 Task: Explore Airbnb properties in Montana.
Action: Mouse moved to (419, 58)
Screenshot: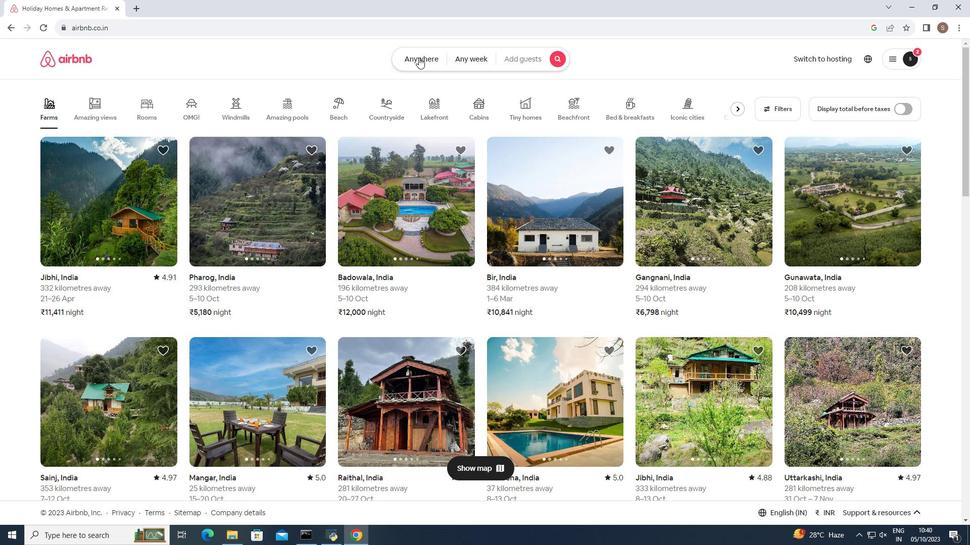 
Action: Mouse pressed left at (419, 58)
Screenshot: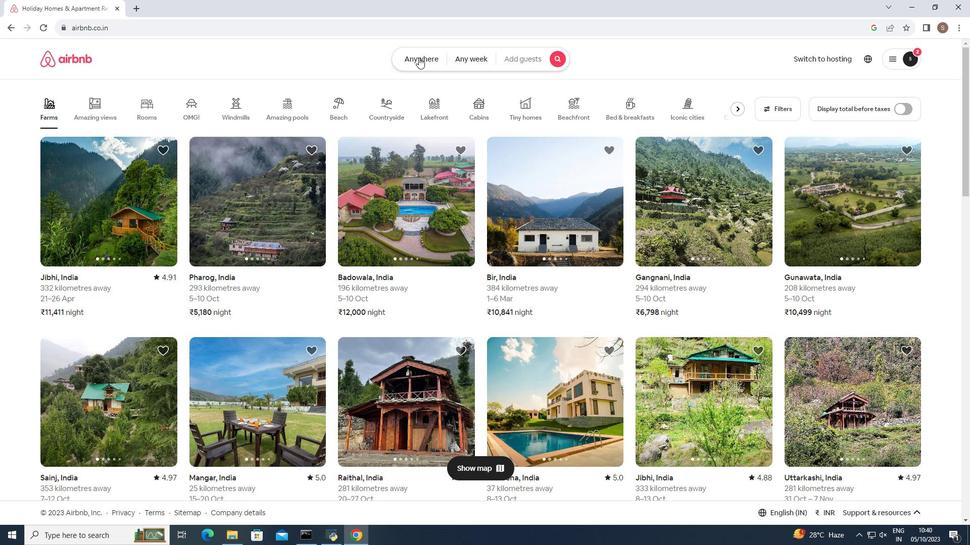 
Action: Mouse moved to (346, 100)
Screenshot: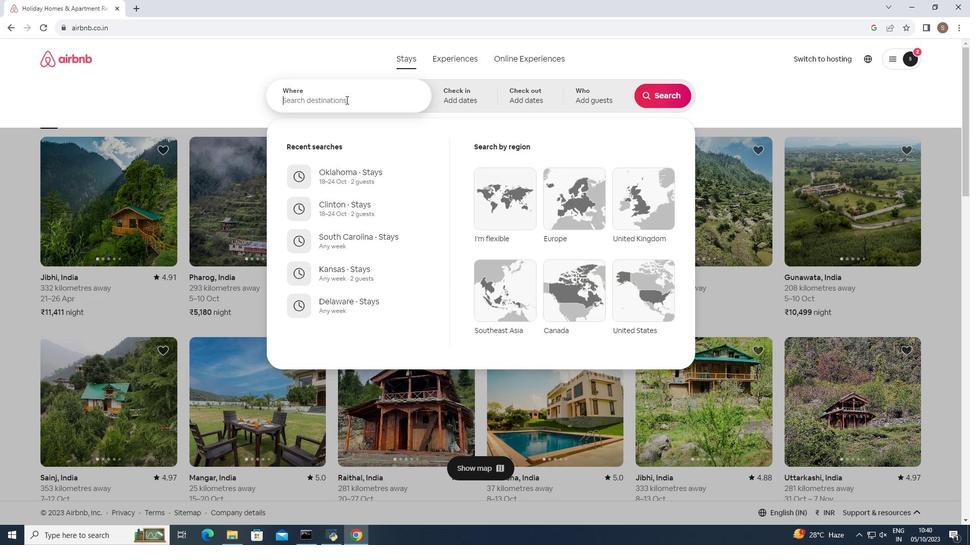 
Action: Mouse pressed left at (346, 100)
Screenshot: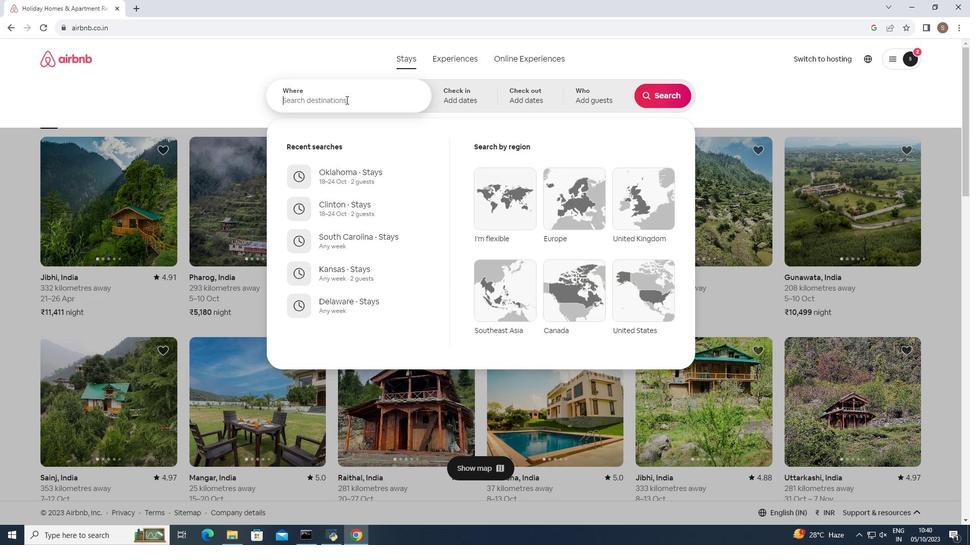 
Action: Key pressed <Key.shift><Key.shift><Key.shift><Key.shift><Key.shift>Montana
Screenshot: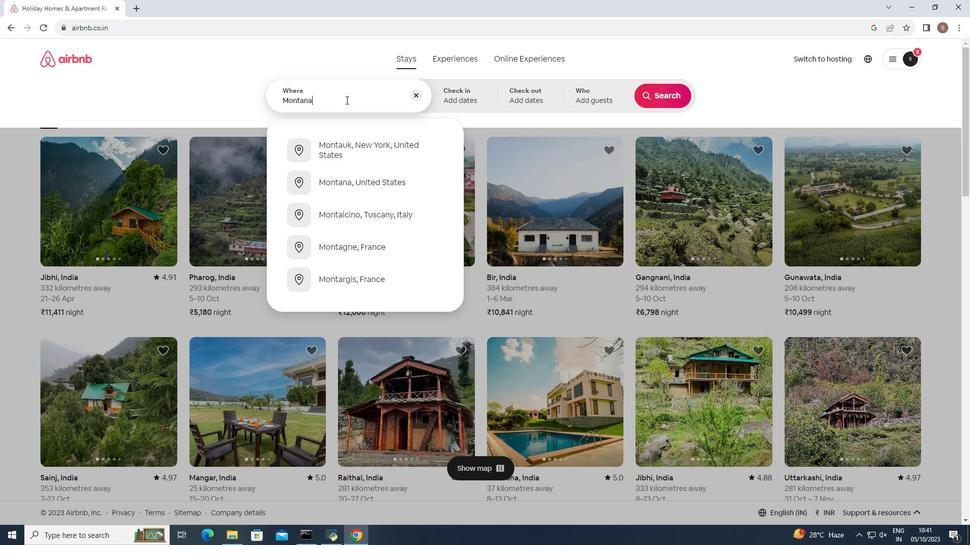 
Action: Mouse moved to (374, 153)
Screenshot: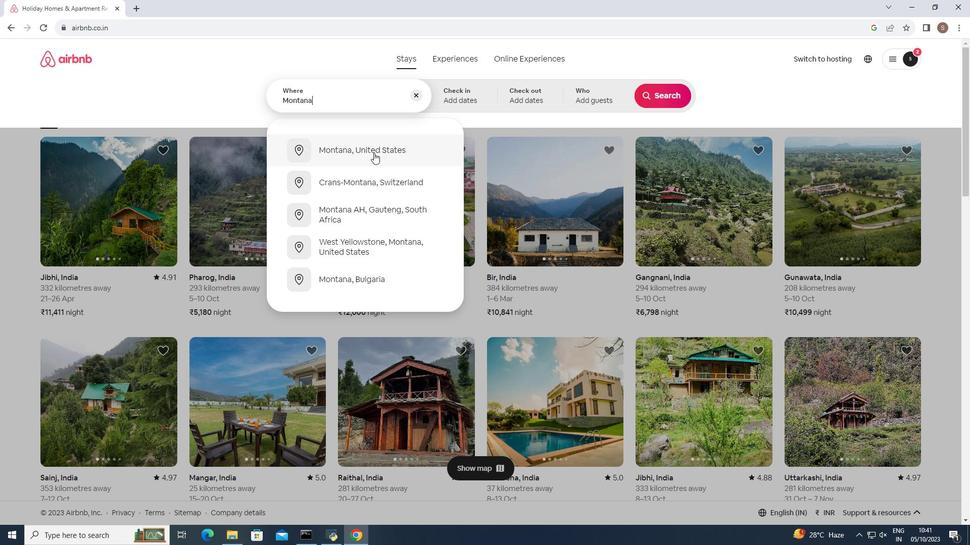 
Action: Mouse pressed left at (374, 153)
Screenshot: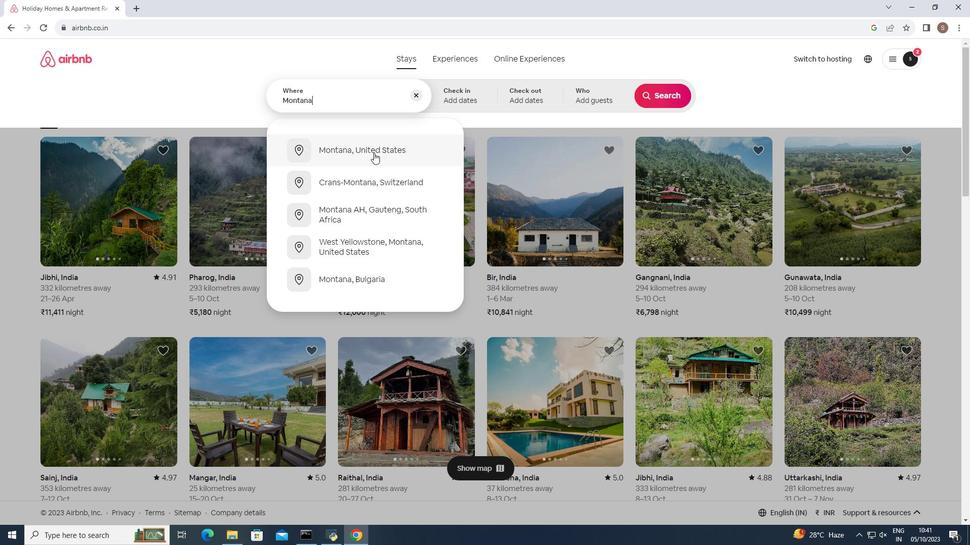 
Action: Mouse moved to (651, 98)
Screenshot: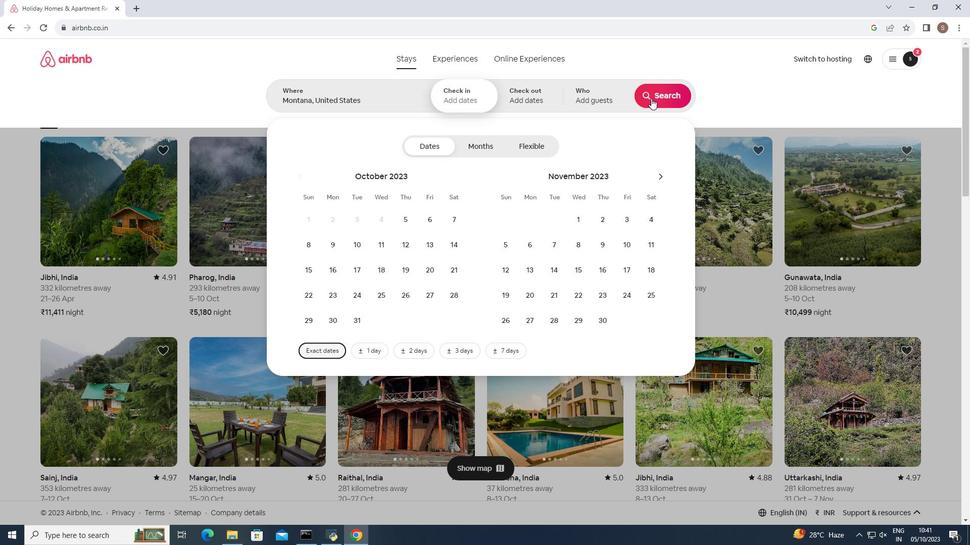 
Action: Mouse pressed left at (651, 98)
Screenshot: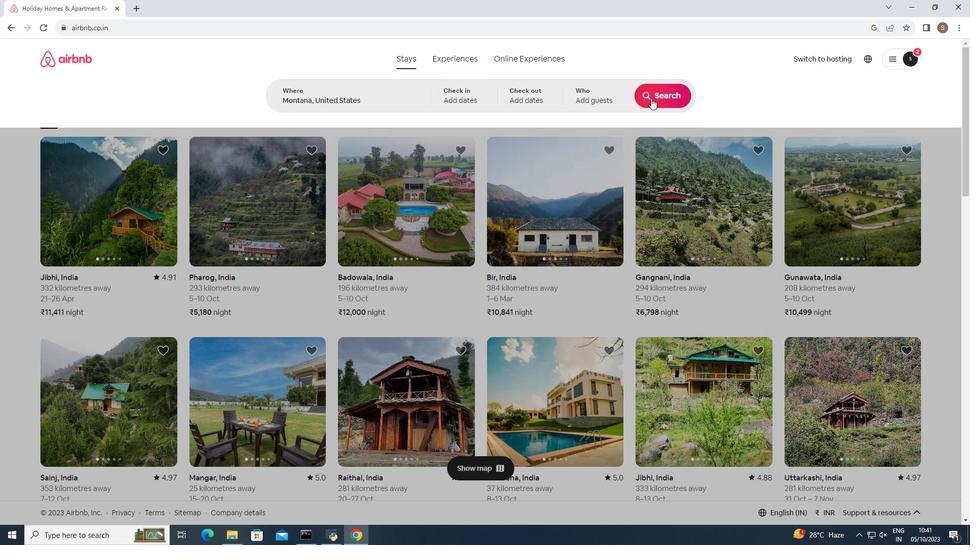 
Action: Mouse moved to (261, 219)
Screenshot: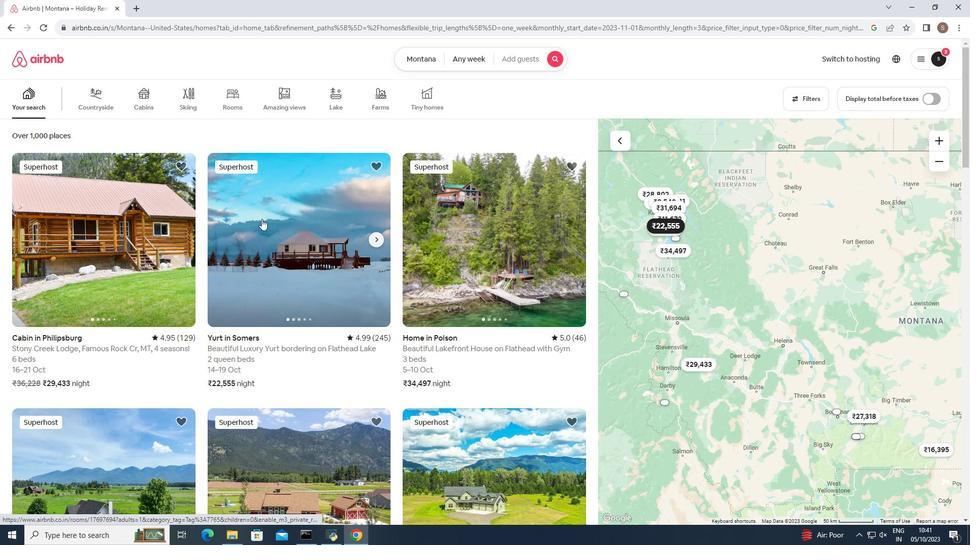 
Action: Mouse scrolled (261, 218) with delta (0, 0)
Screenshot: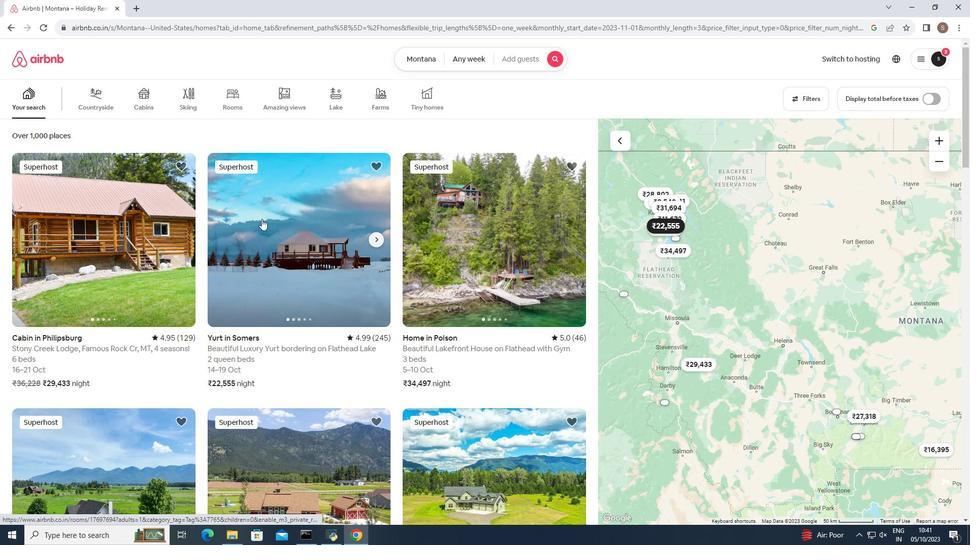 
Action: Mouse moved to (817, 102)
Screenshot: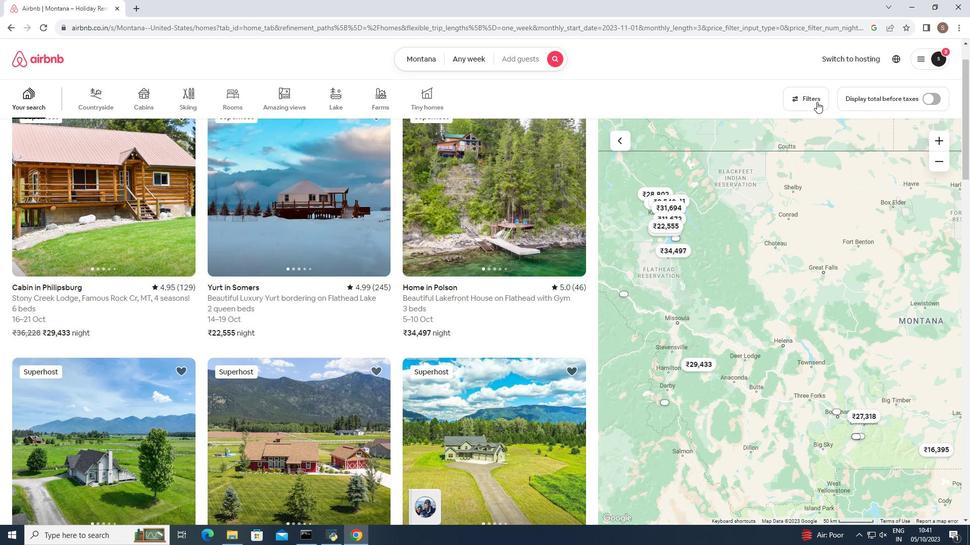 
Action: Mouse pressed left at (817, 102)
Screenshot: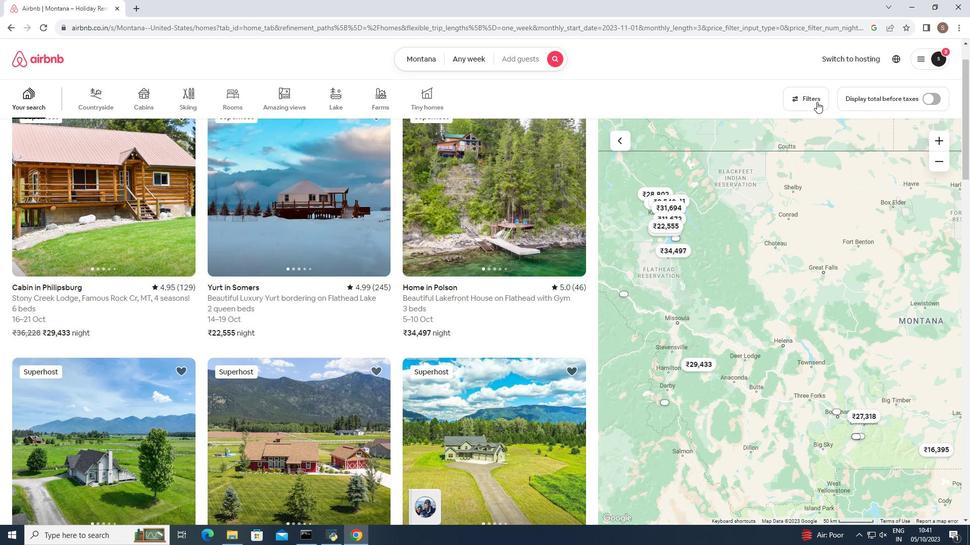 
Action: Mouse moved to (453, 245)
Screenshot: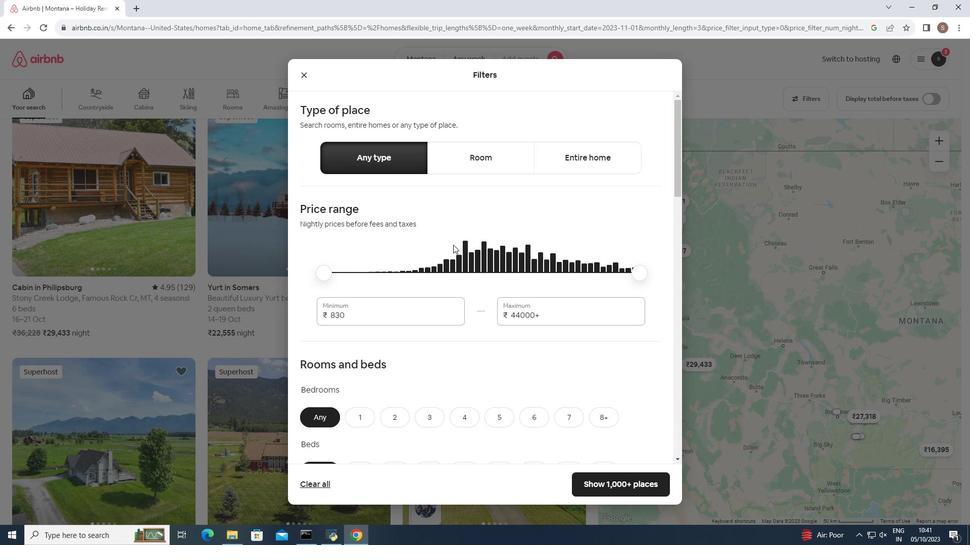 
Action: Mouse scrolled (453, 244) with delta (0, 0)
Screenshot: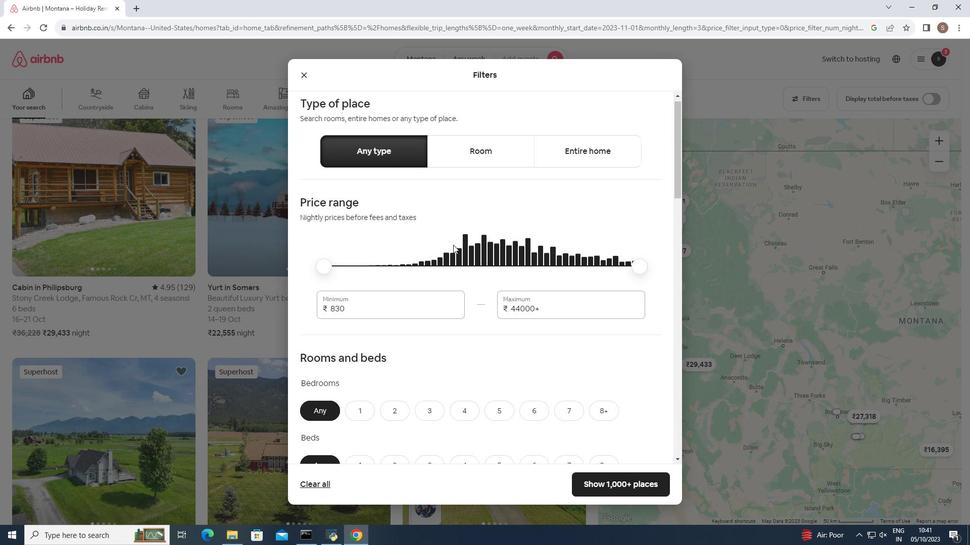 
Action: Mouse scrolled (453, 244) with delta (0, 0)
Screenshot: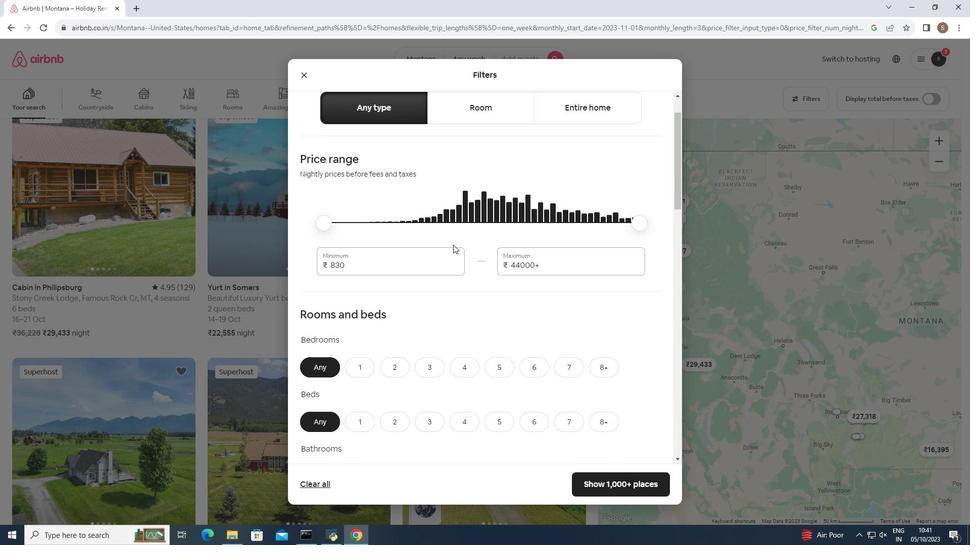 
Action: Mouse scrolled (453, 244) with delta (0, 0)
Screenshot: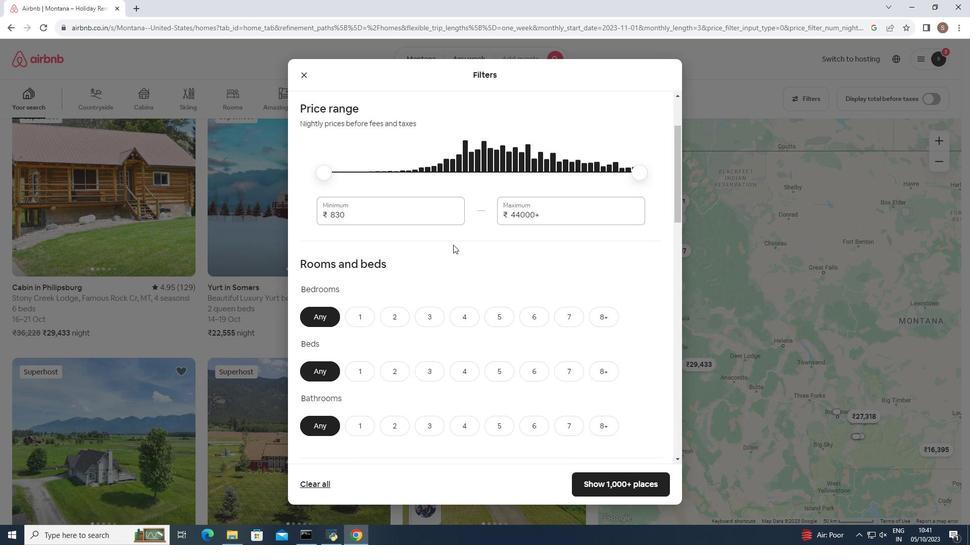 
Action: Mouse scrolled (453, 244) with delta (0, 0)
Screenshot: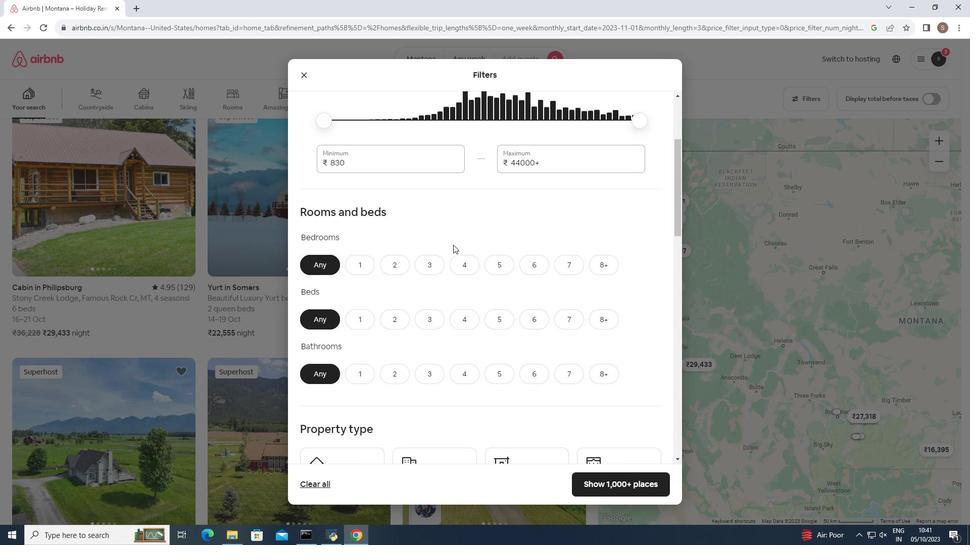
Action: Mouse scrolled (453, 244) with delta (0, 0)
Screenshot: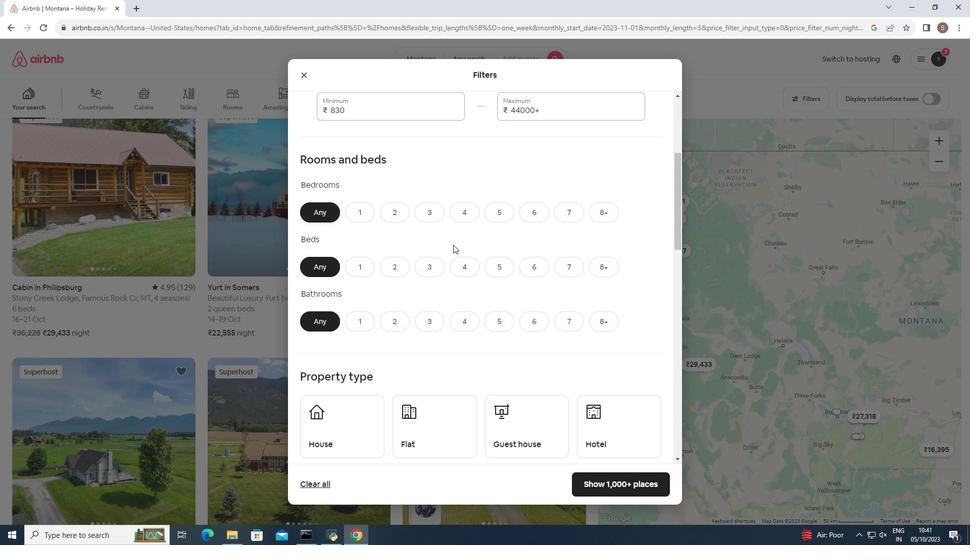 
Action: Mouse scrolled (453, 244) with delta (0, 0)
Screenshot: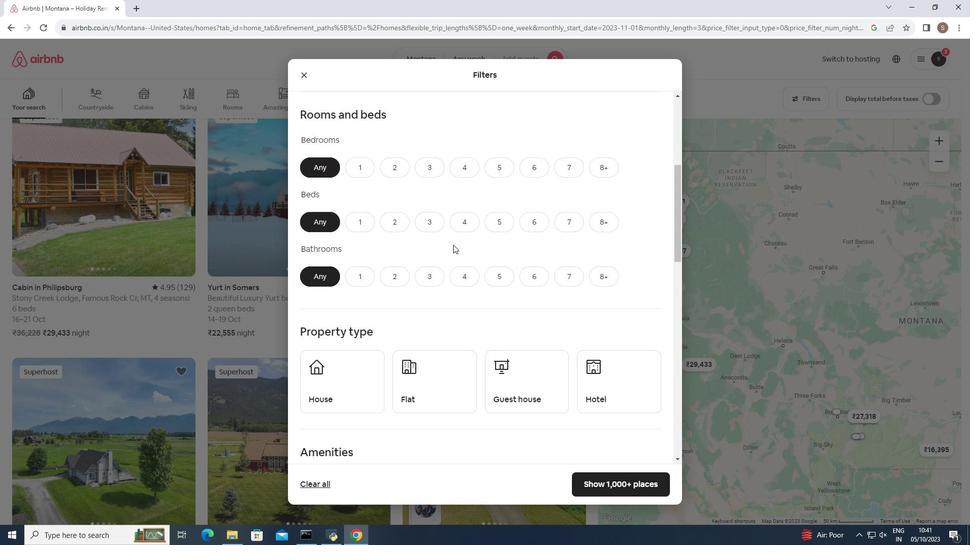 
Action: Mouse scrolled (453, 244) with delta (0, 0)
Screenshot: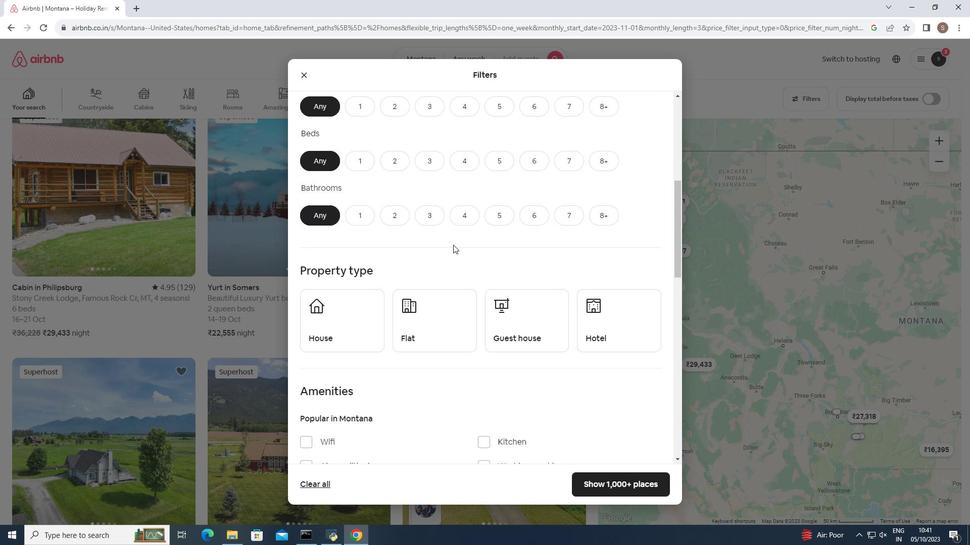 
Action: Mouse scrolled (453, 244) with delta (0, 0)
Screenshot: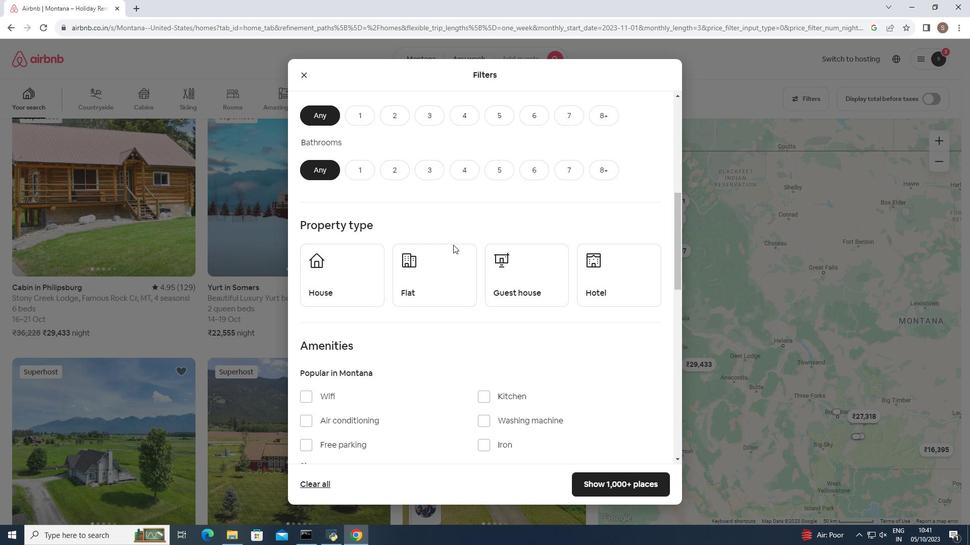 
Action: Mouse scrolled (453, 244) with delta (0, 0)
Screenshot: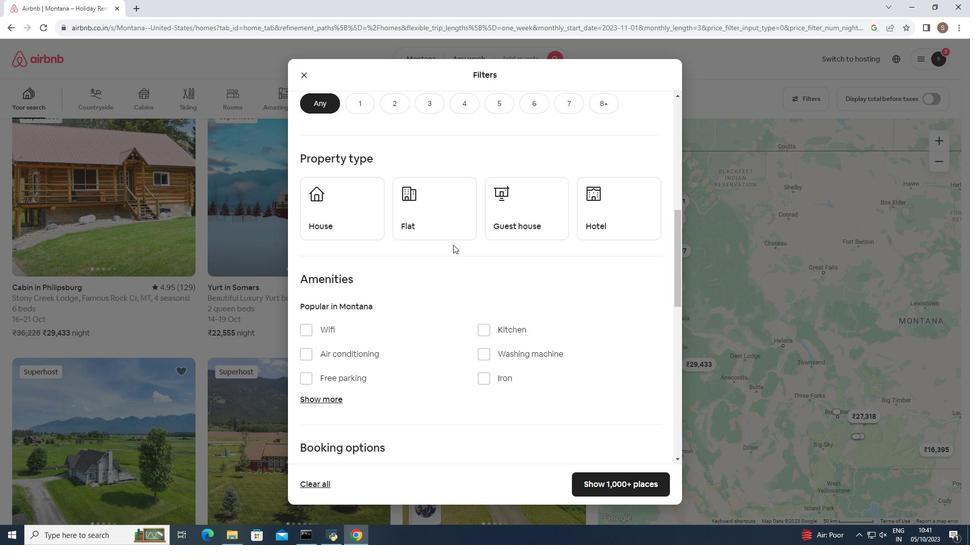 
Action: Mouse moved to (325, 369)
Screenshot: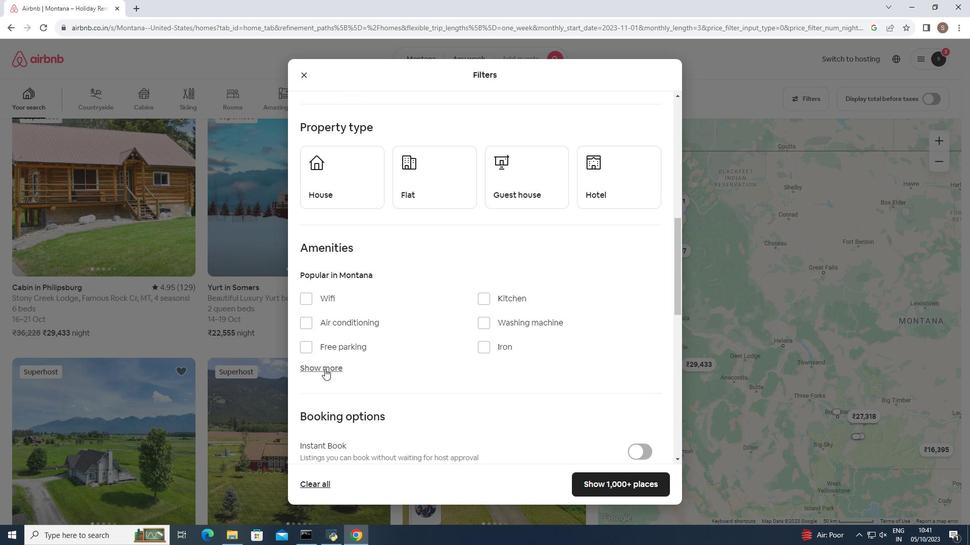 
Action: Mouse pressed left at (325, 369)
Screenshot: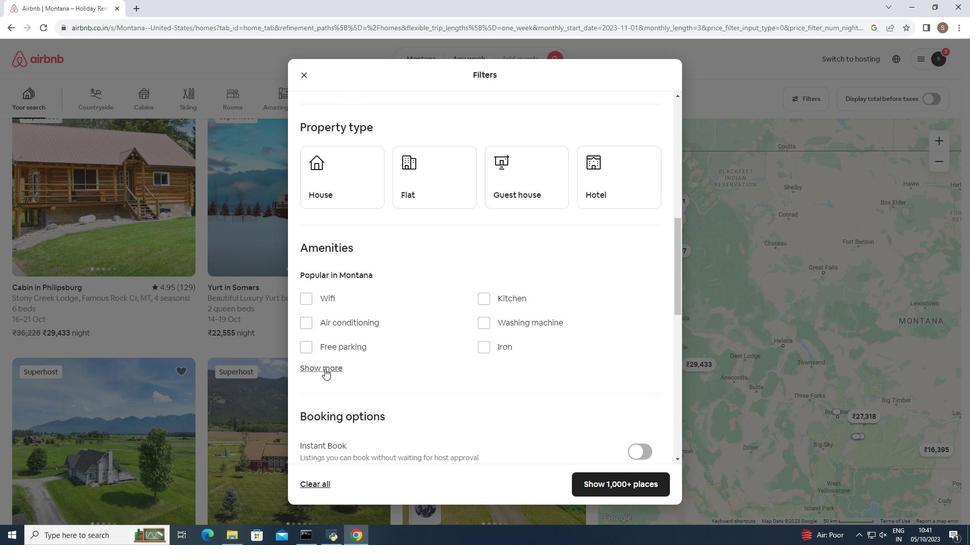 
Action: Mouse moved to (330, 365)
Screenshot: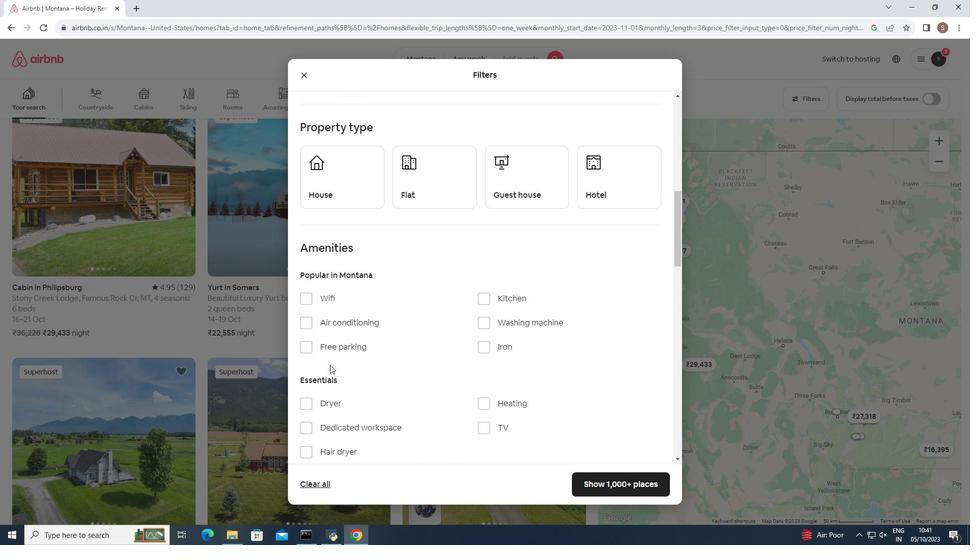 
Action: Mouse scrolled (330, 365) with delta (0, 0)
Screenshot: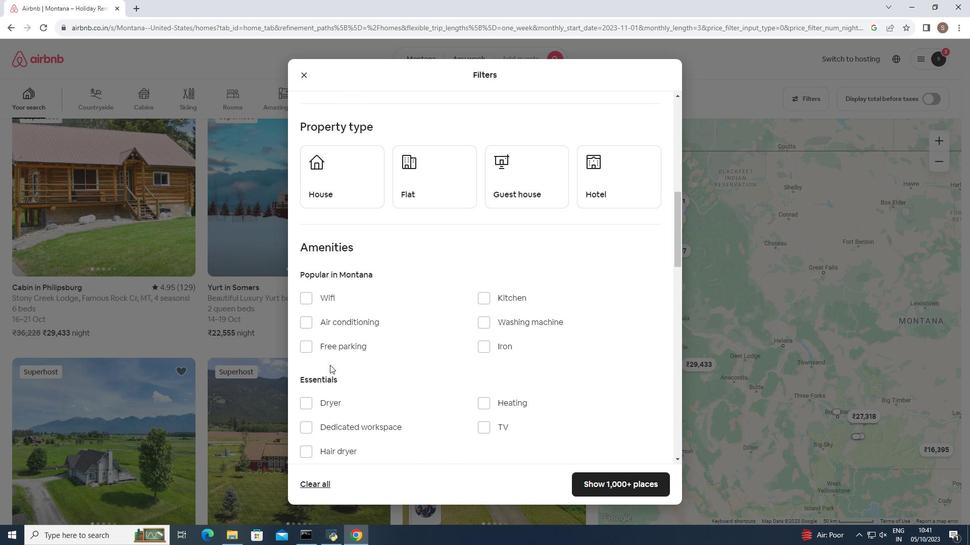 
Action: Mouse scrolled (330, 365) with delta (0, 0)
Screenshot: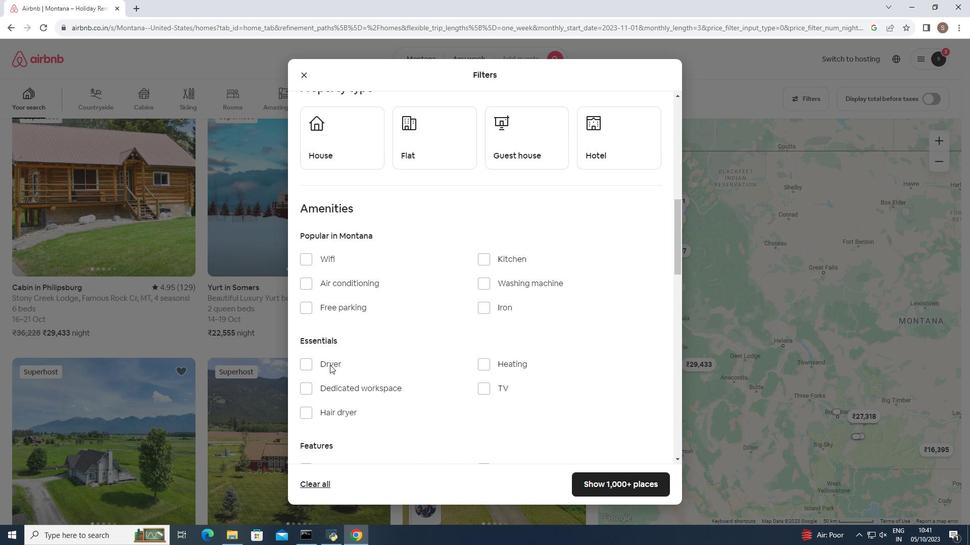 
Action: Mouse moved to (330, 365)
Screenshot: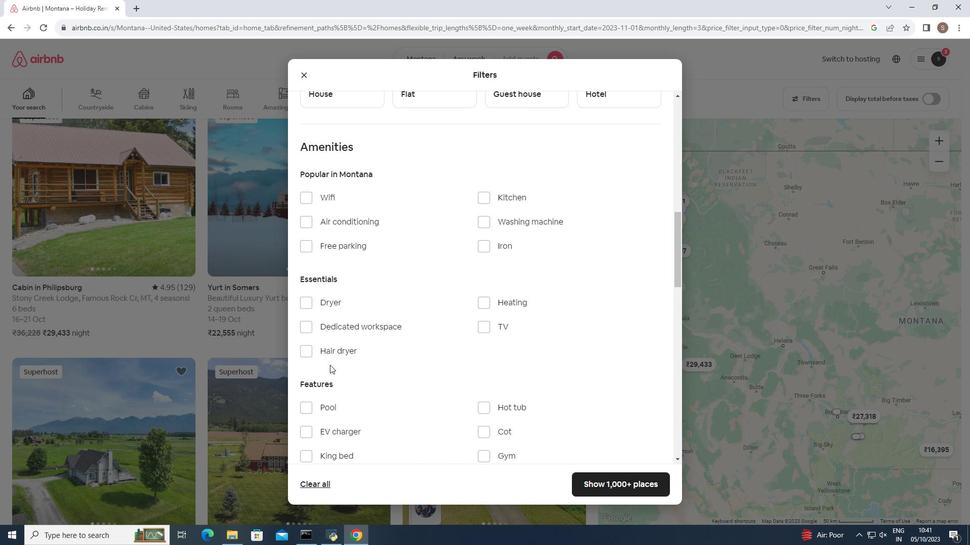 
Action: Mouse scrolled (330, 365) with delta (0, 0)
Screenshot: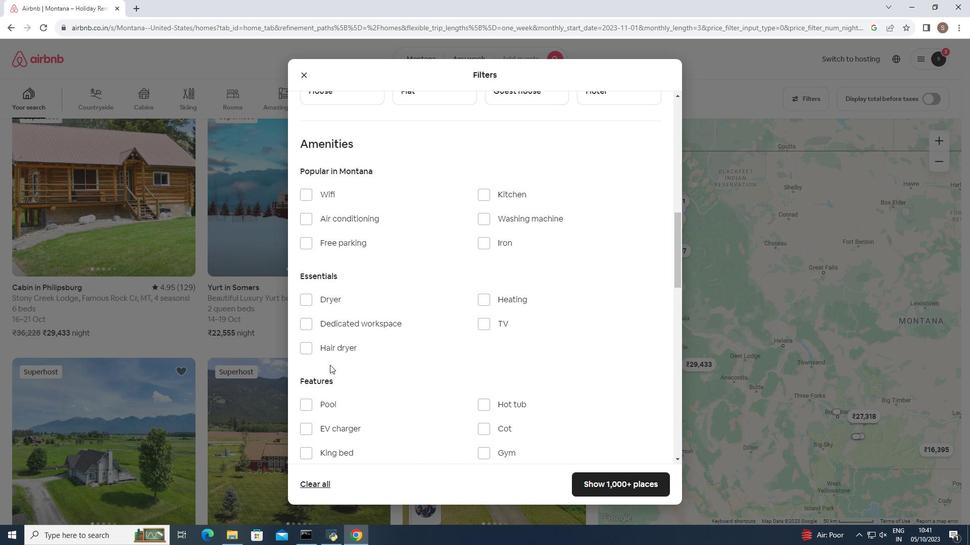 
Action: Mouse scrolled (330, 365) with delta (0, 0)
Screenshot: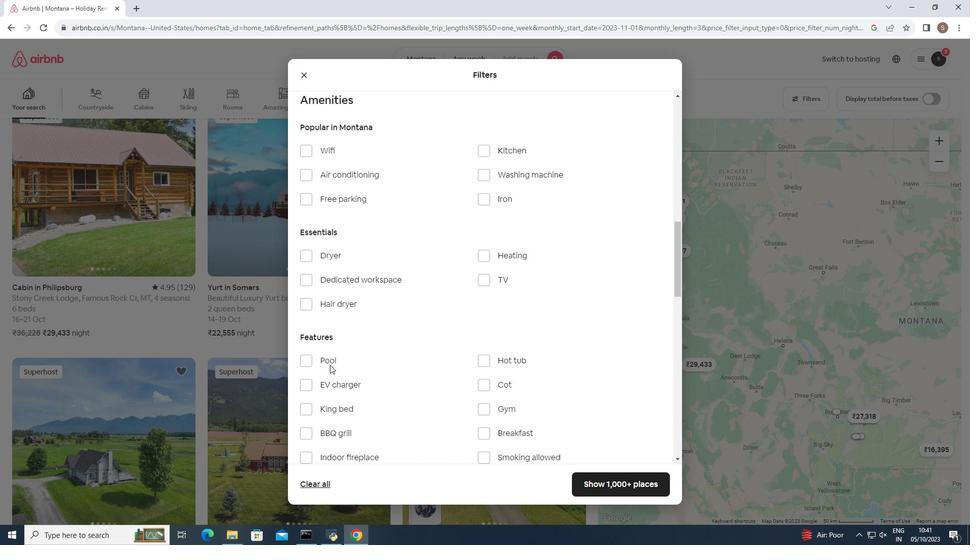 
Action: Mouse moved to (330, 365)
Screenshot: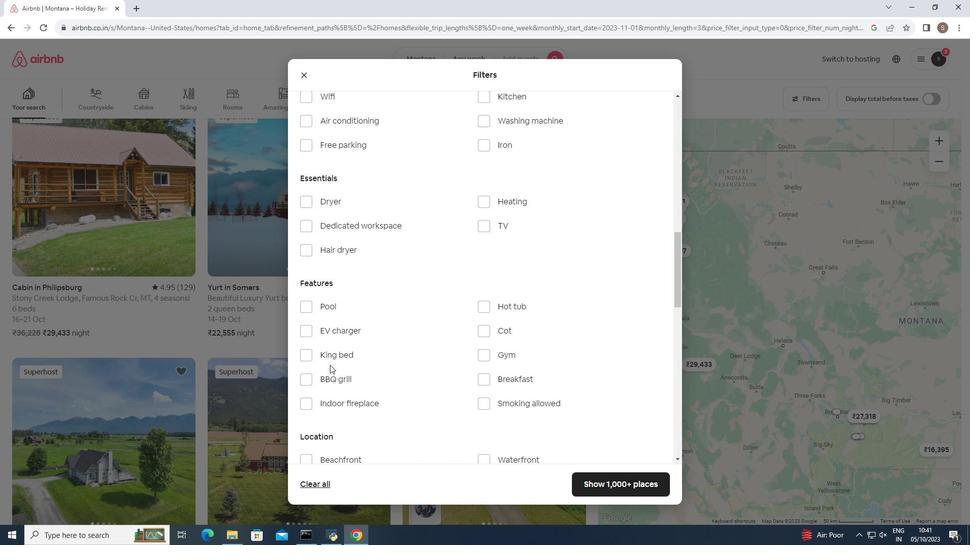 
Action: Mouse scrolled (330, 365) with delta (0, 0)
Screenshot: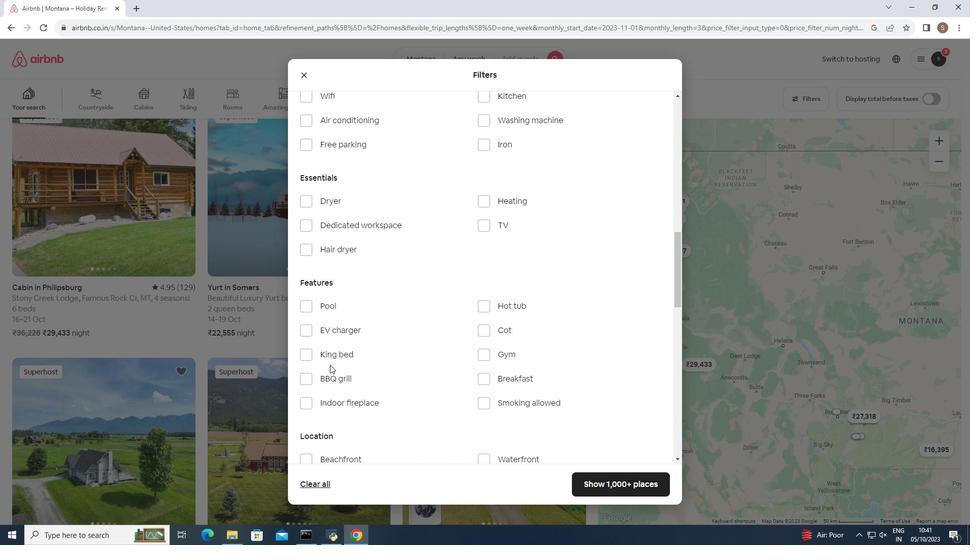
Action: Mouse scrolled (330, 365) with delta (0, 0)
Screenshot: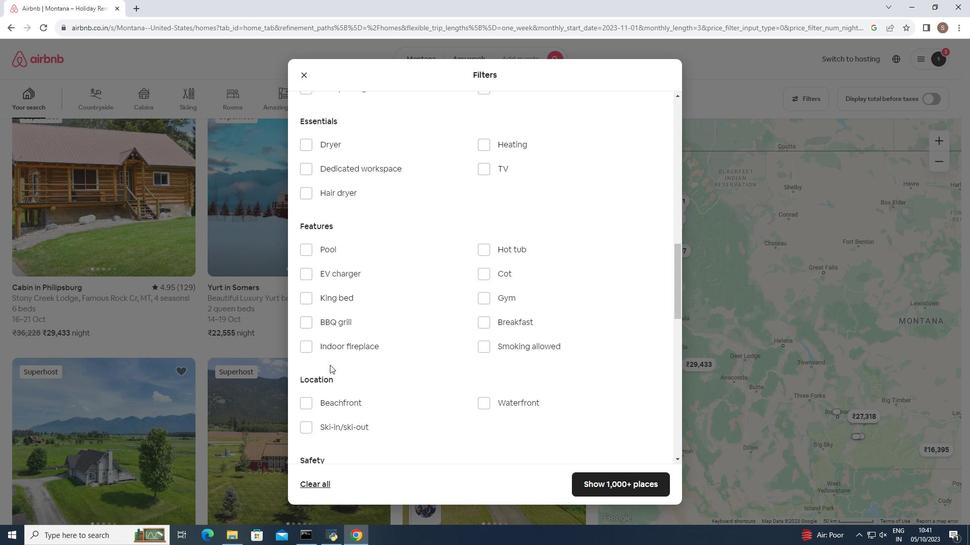 
Action: Mouse scrolled (330, 365) with delta (0, 0)
Screenshot: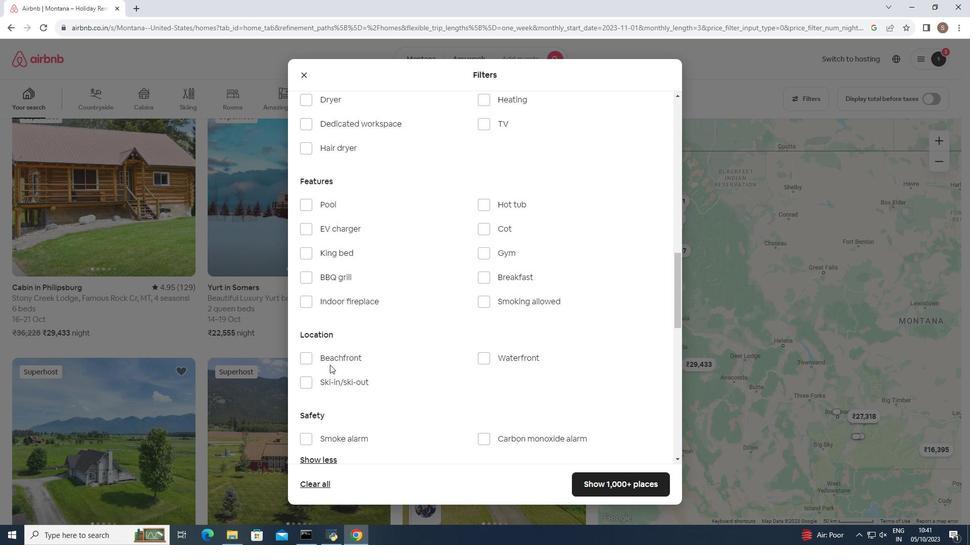 
Action: Mouse scrolled (330, 365) with delta (0, 0)
Screenshot: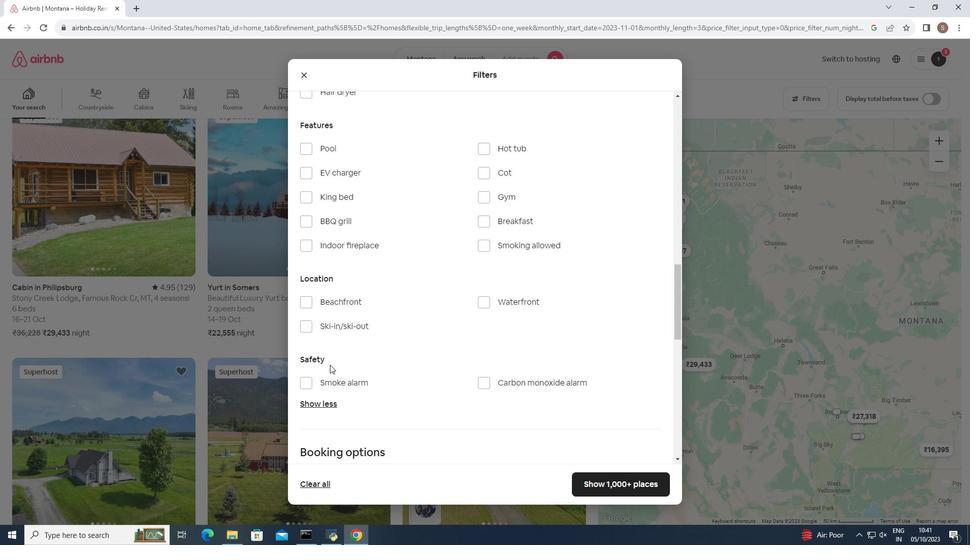 
Action: Mouse scrolled (330, 365) with delta (0, 0)
Screenshot: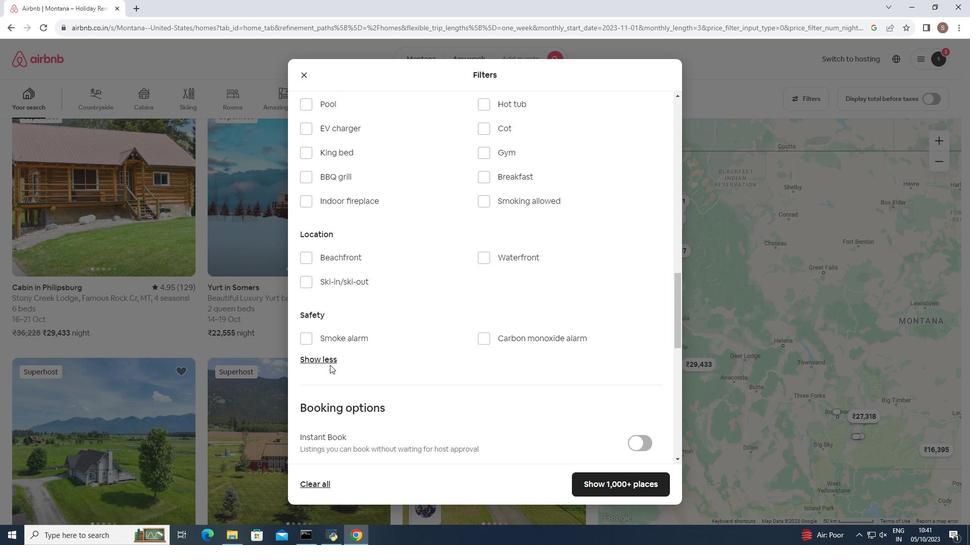 
Action: Mouse scrolled (330, 365) with delta (0, 0)
Screenshot: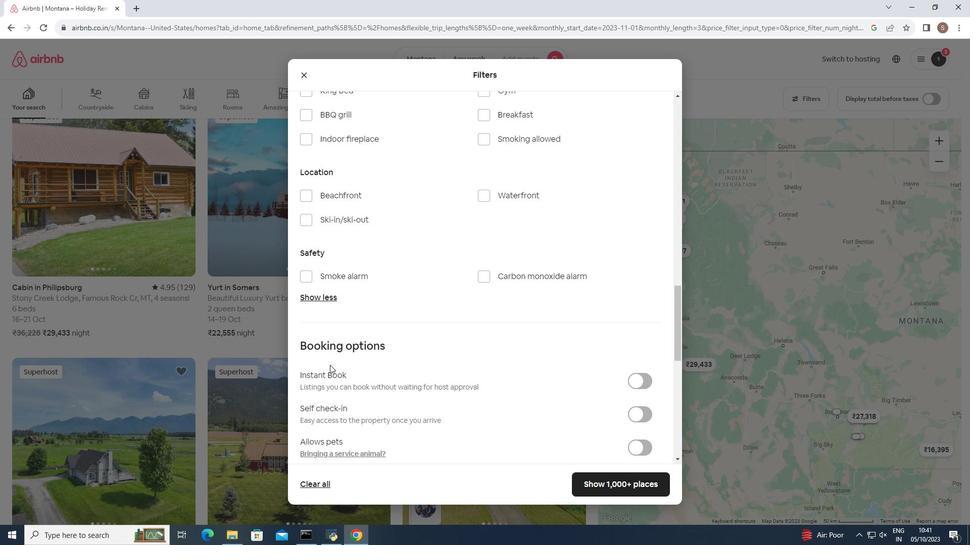 
Action: Mouse scrolled (330, 365) with delta (0, 0)
Screenshot: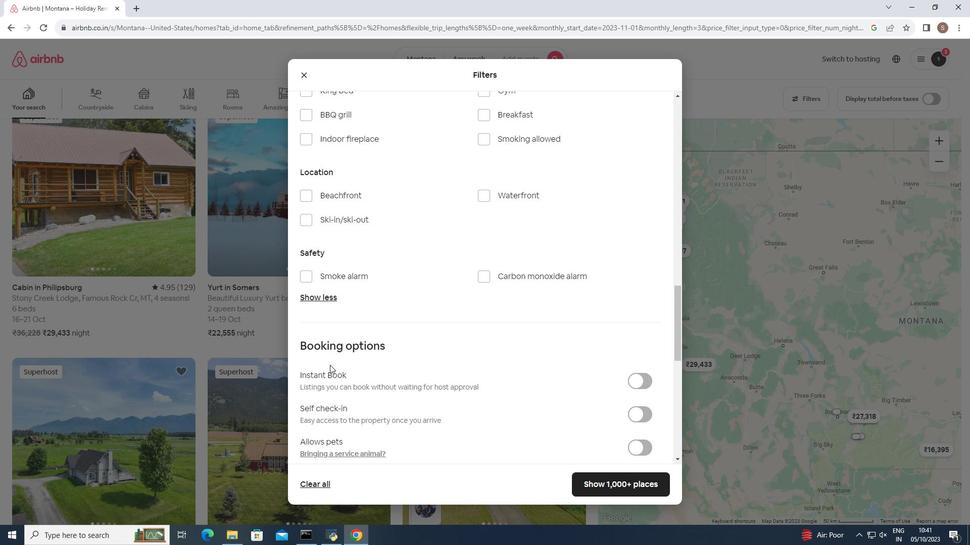 
Action: Mouse scrolled (330, 365) with delta (0, 0)
Screenshot: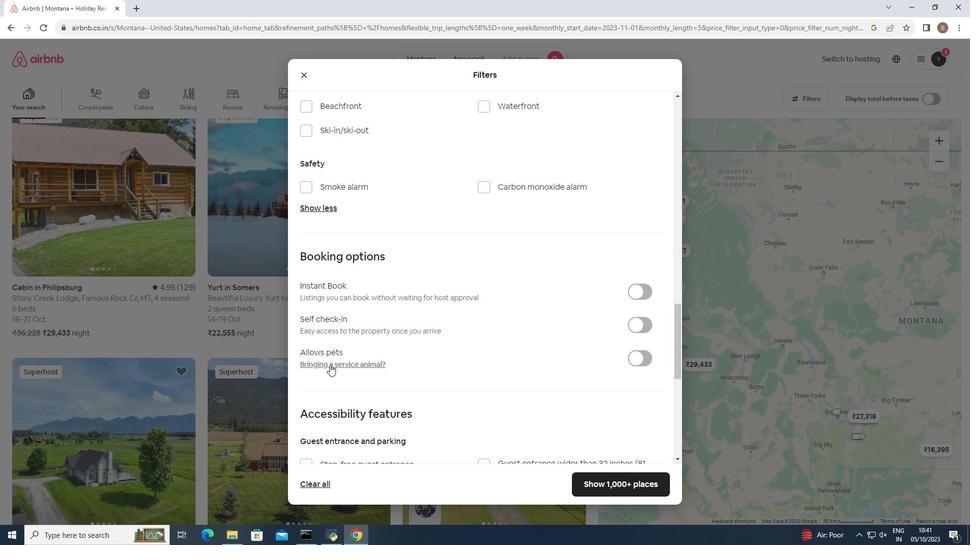 
Action: Mouse scrolled (330, 365) with delta (0, 0)
Screenshot: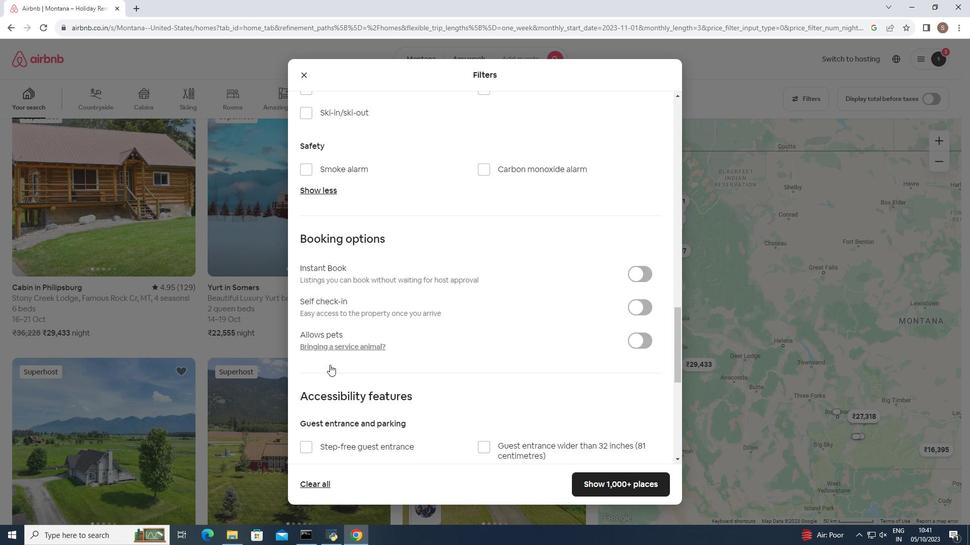 
Action: Mouse scrolled (330, 365) with delta (0, 0)
Screenshot: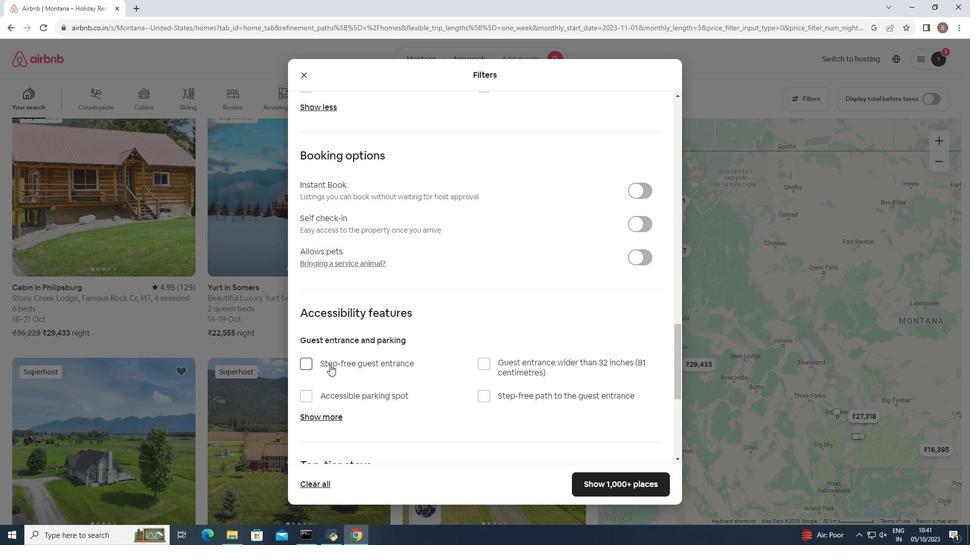 
Action: Mouse scrolled (330, 365) with delta (0, 0)
Screenshot: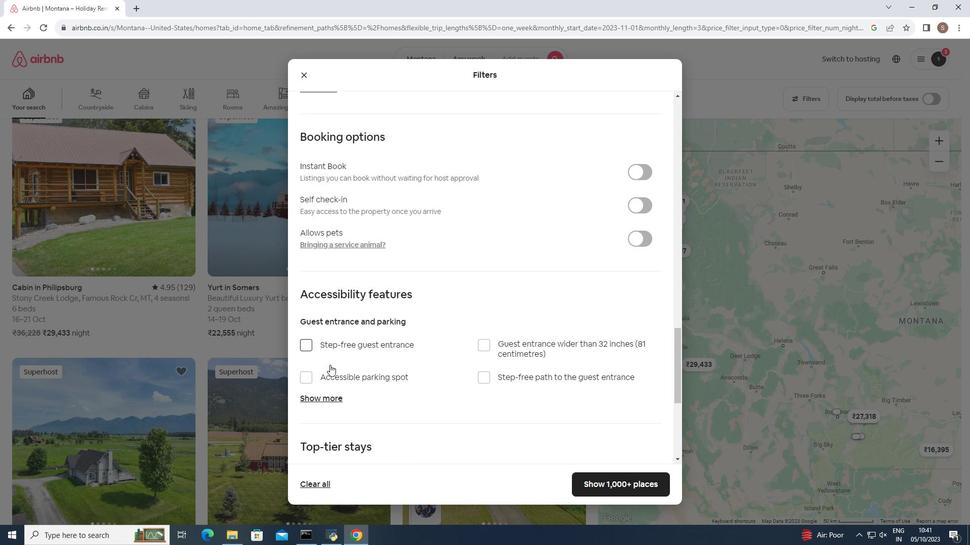 
Action: Mouse scrolled (330, 365) with delta (0, 0)
Screenshot: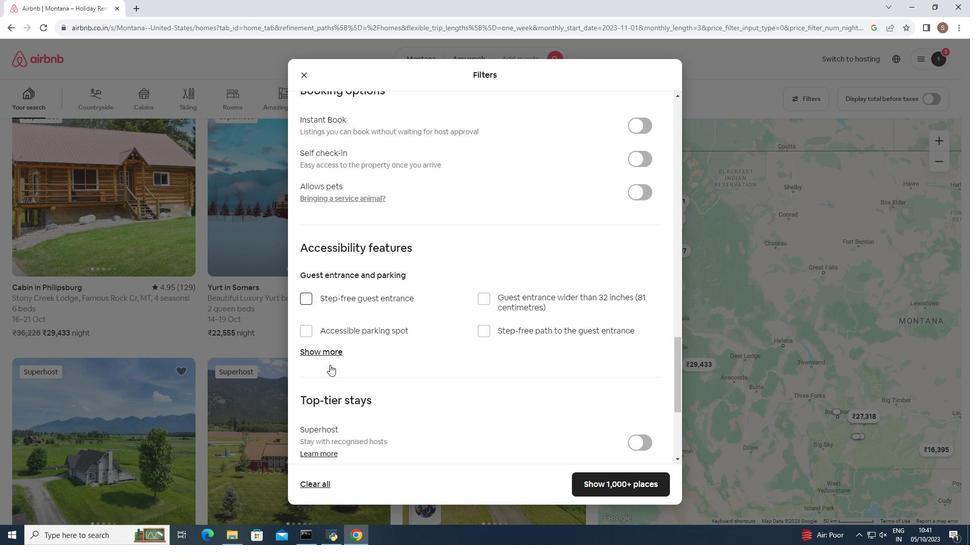 
Action: Mouse scrolled (330, 365) with delta (0, 0)
Screenshot: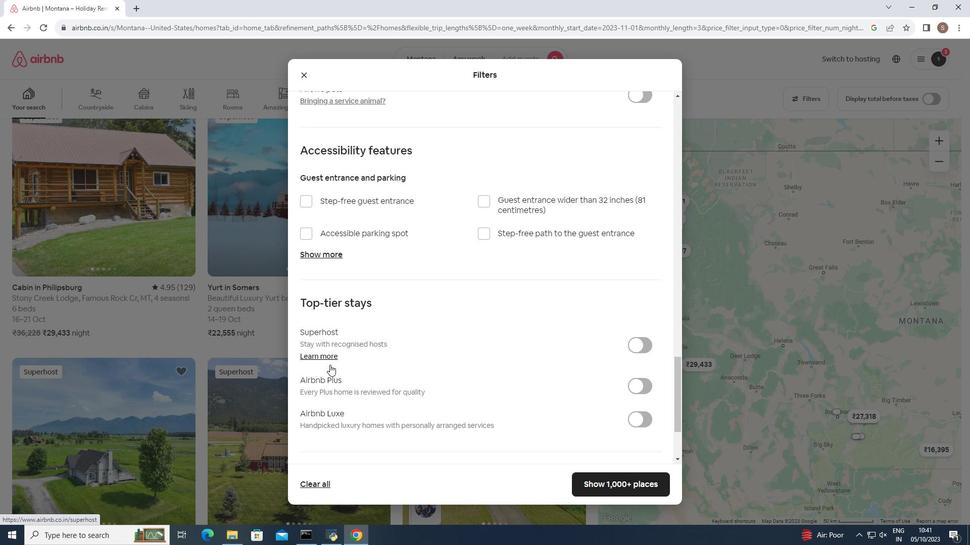 
Action: Mouse scrolled (330, 365) with delta (0, 0)
Screenshot: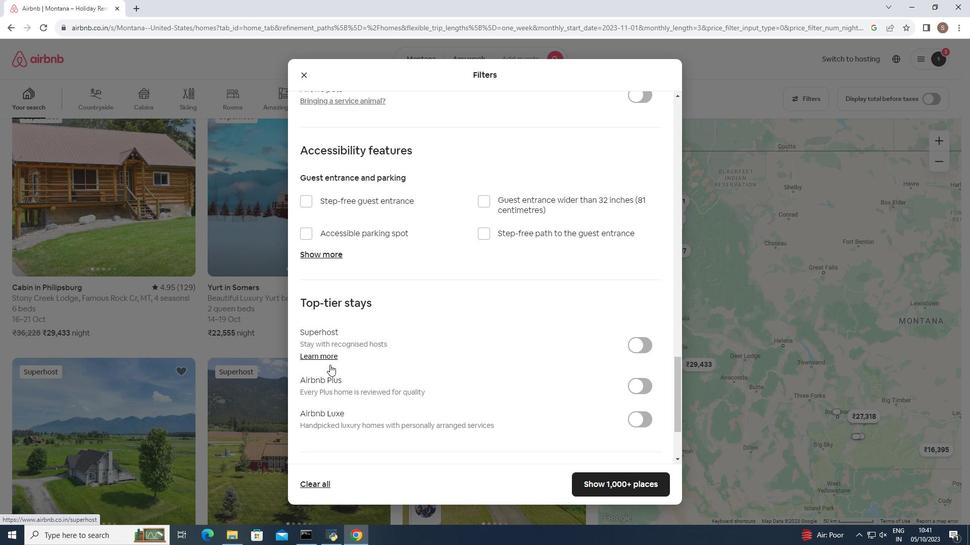 
Action: Mouse scrolled (330, 365) with delta (0, 0)
Screenshot: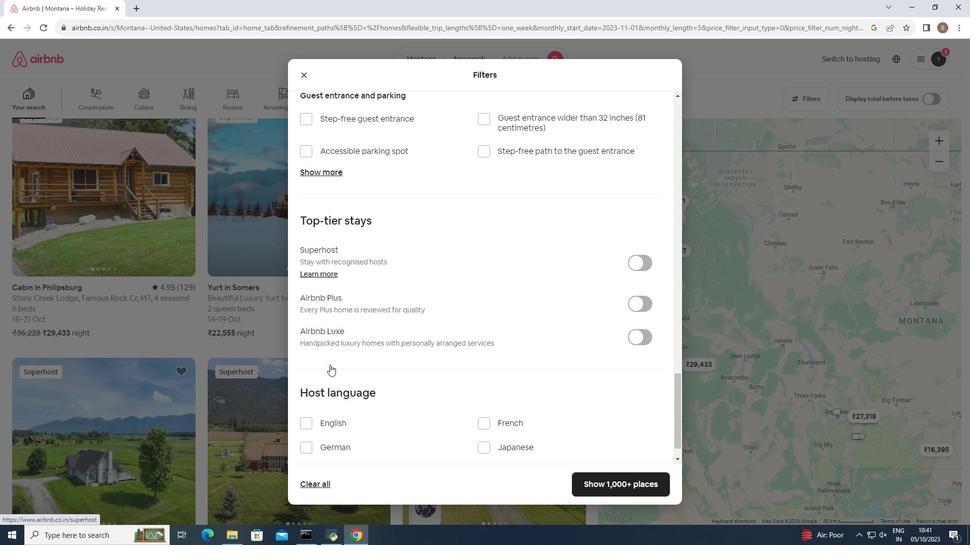 
Action: Mouse scrolled (330, 365) with delta (0, 0)
Screenshot: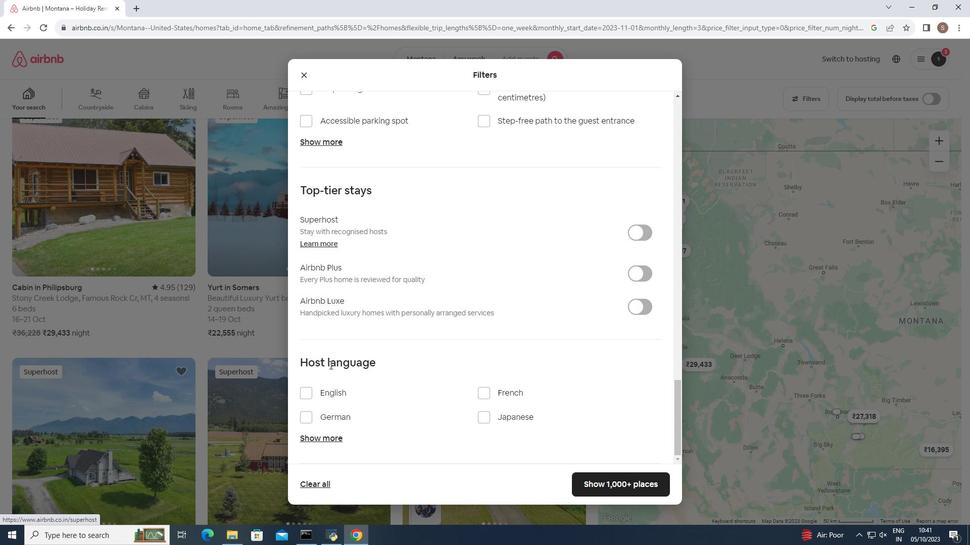 
Action: Mouse scrolled (330, 365) with delta (0, 0)
Screenshot: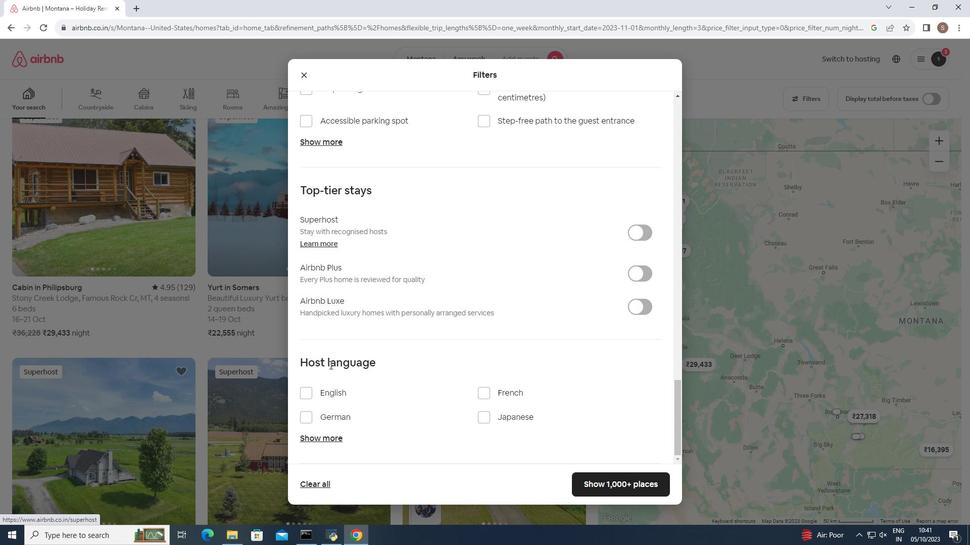 
Action: Mouse moved to (304, 74)
Screenshot: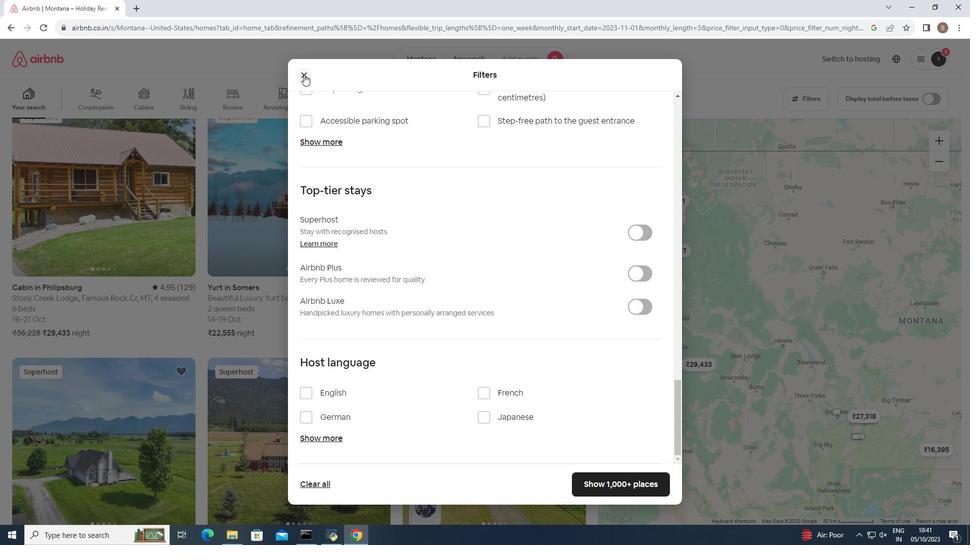 
Action: Mouse pressed left at (304, 74)
Screenshot: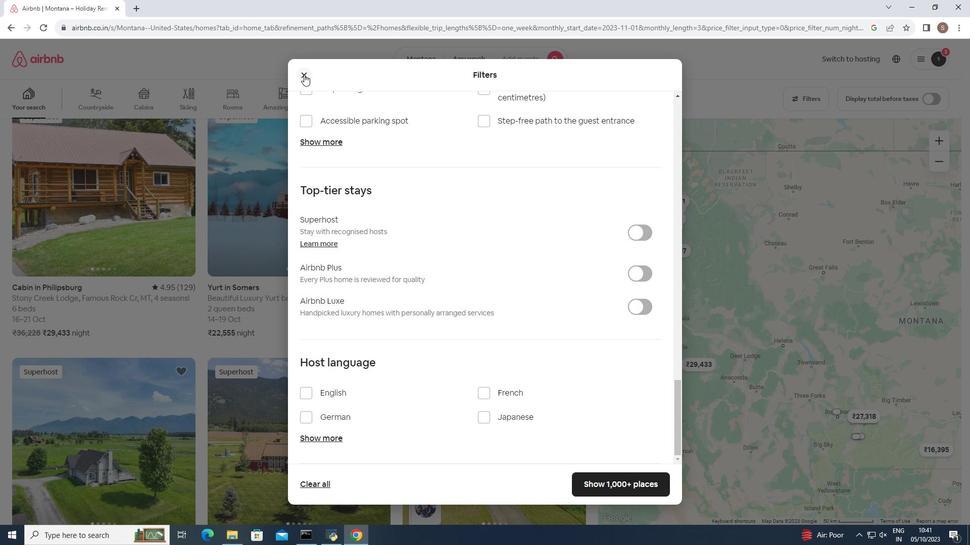 
Action: Mouse moved to (269, 231)
Screenshot: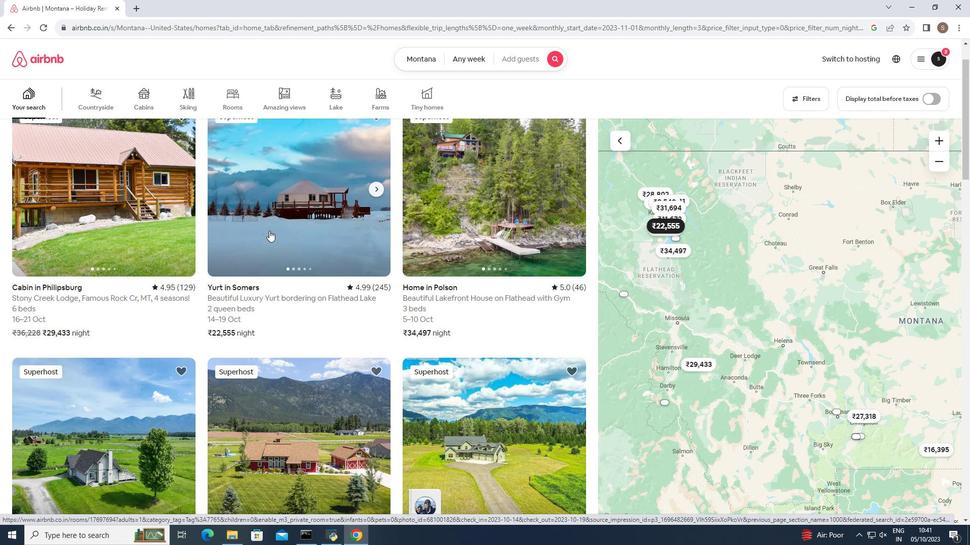 
Action: Mouse scrolled (269, 230) with delta (0, 0)
Screenshot: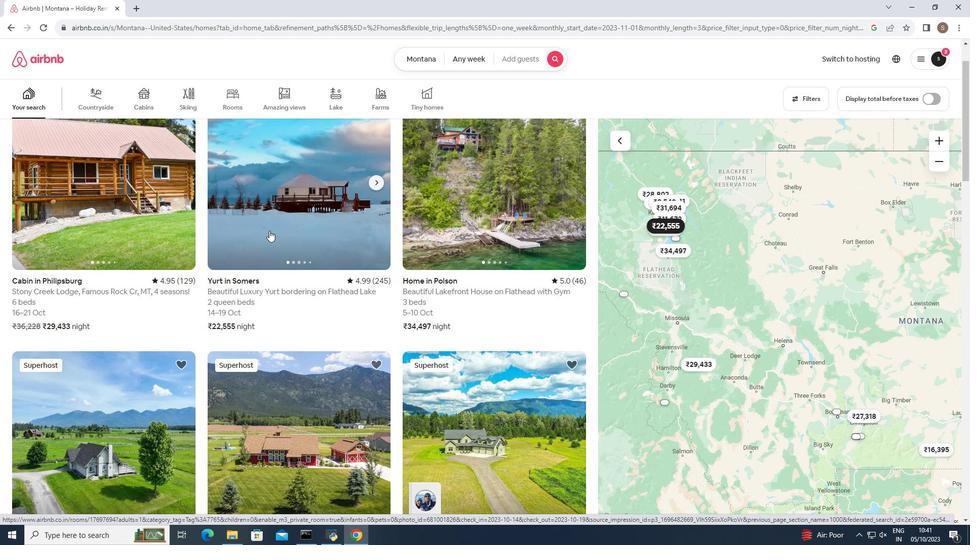 
Action: Mouse scrolled (269, 230) with delta (0, 0)
Screenshot: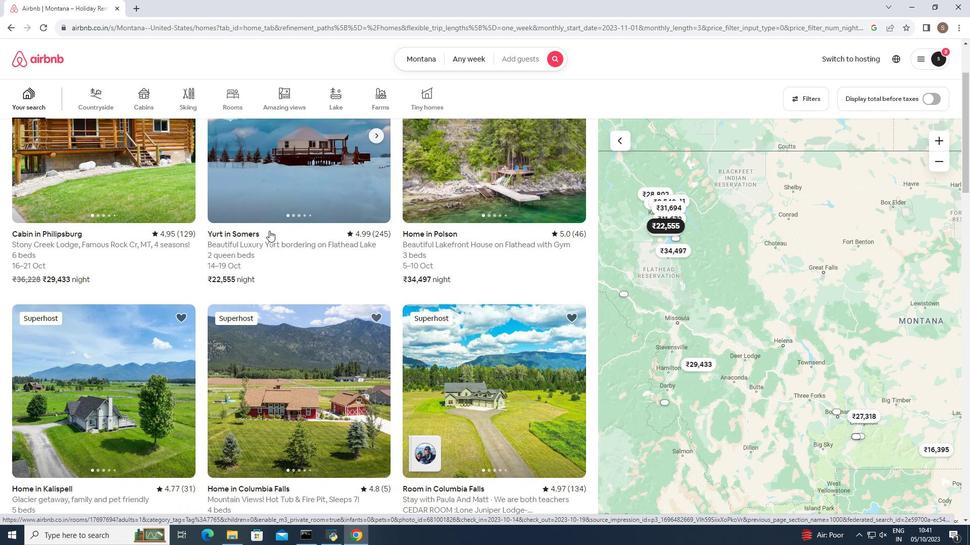 
Action: Mouse moved to (146, 305)
Screenshot: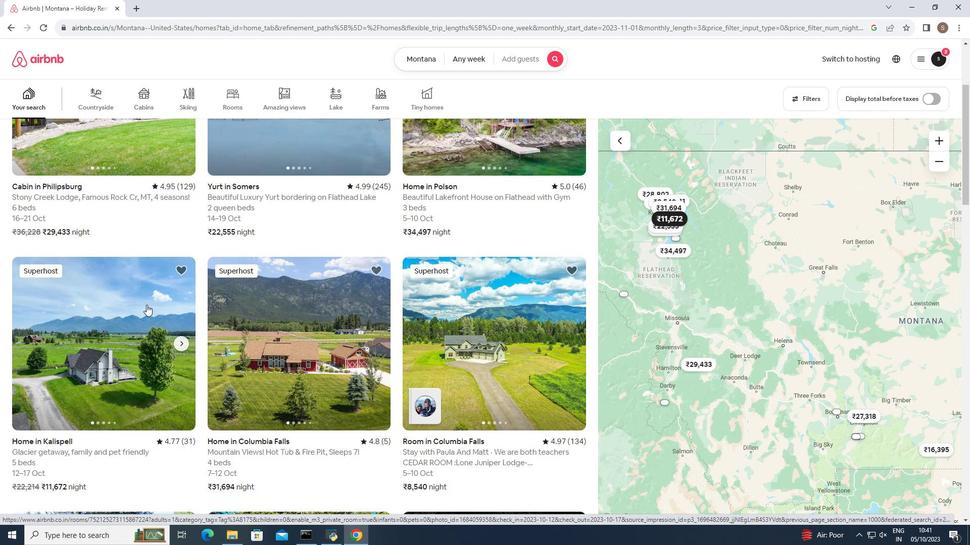 
Action: Mouse pressed left at (146, 305)
Screenshot: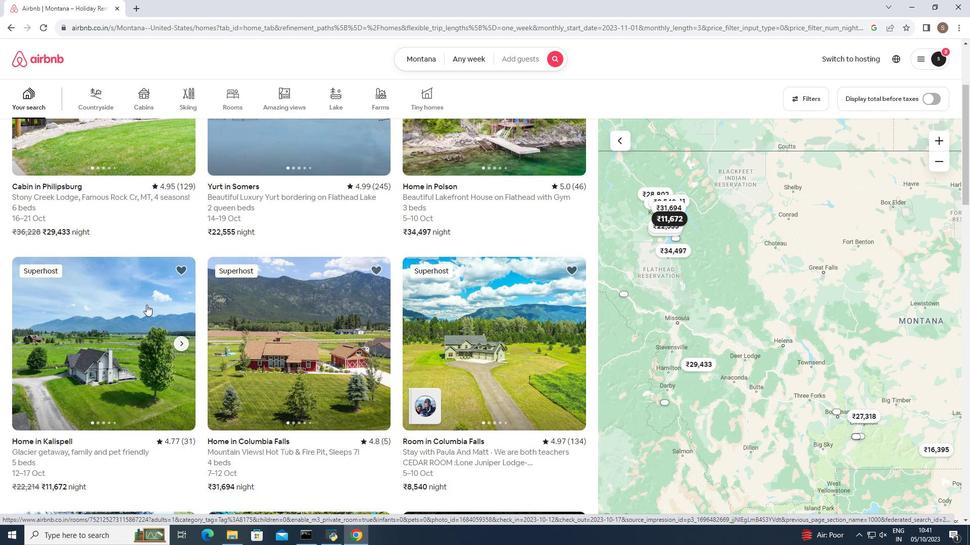 
Action: Mouse moved to (690, 372)
Screenshot: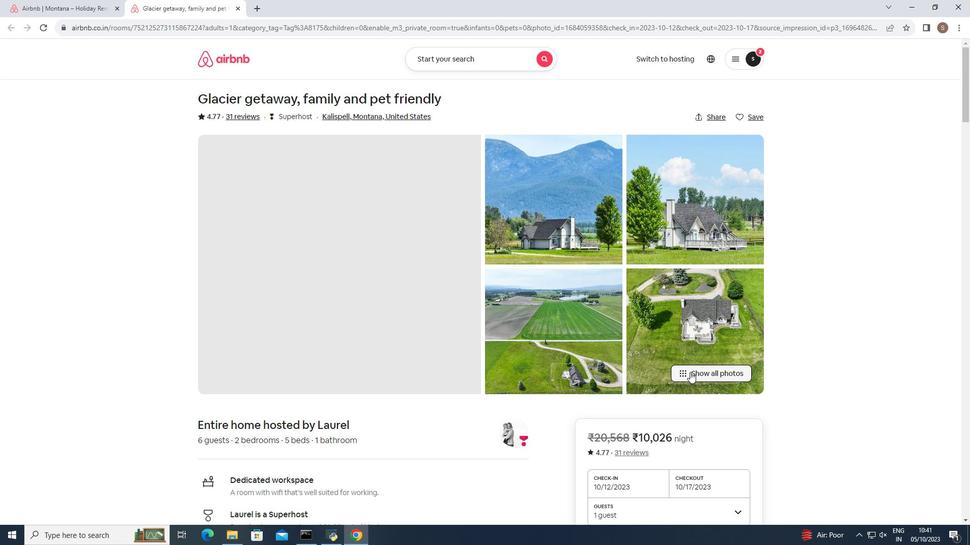 
Action: Mouse pressed left at (690, 372)
Screenshot: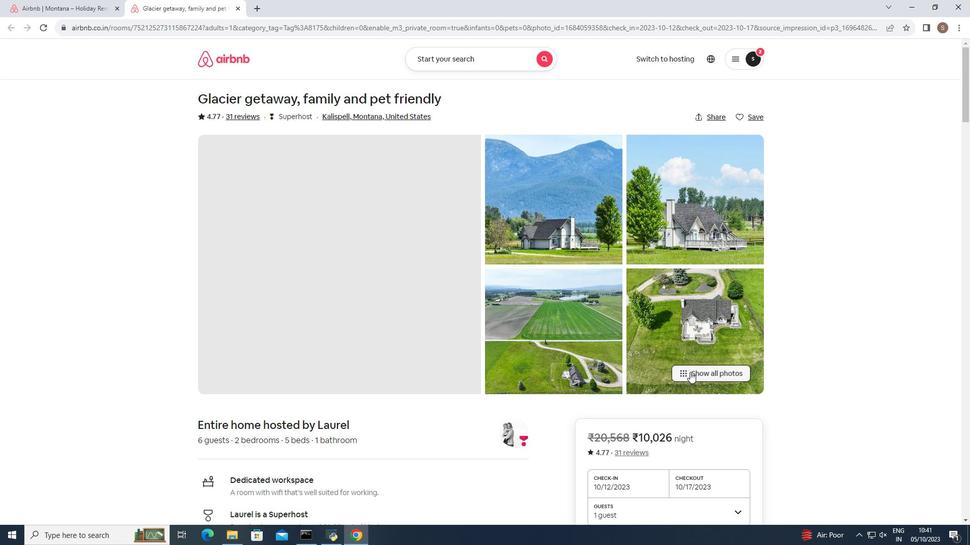 
Action: Mouse moved to (579, 360)
Screenshot: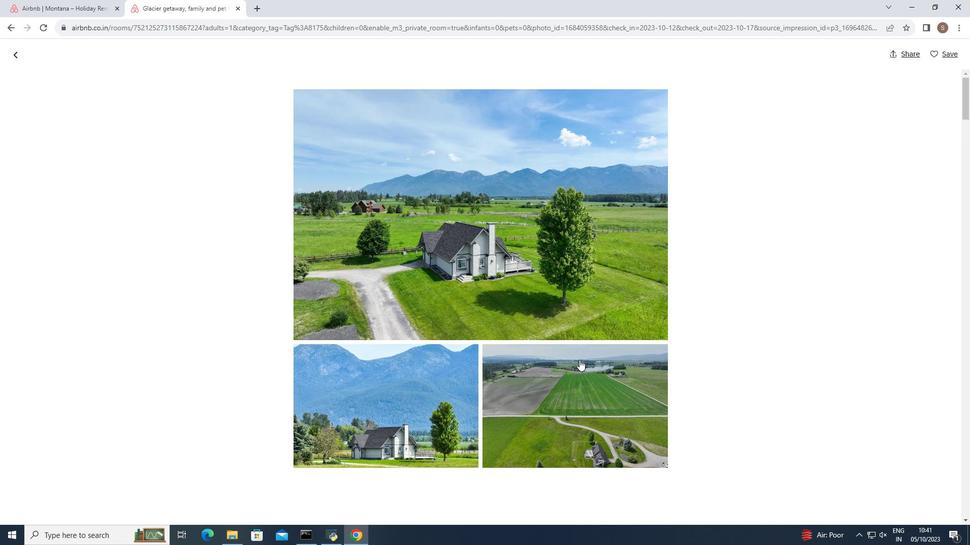 
Action: Mouse scrolled (579, 359) with delta (0, 0)
Screenshot: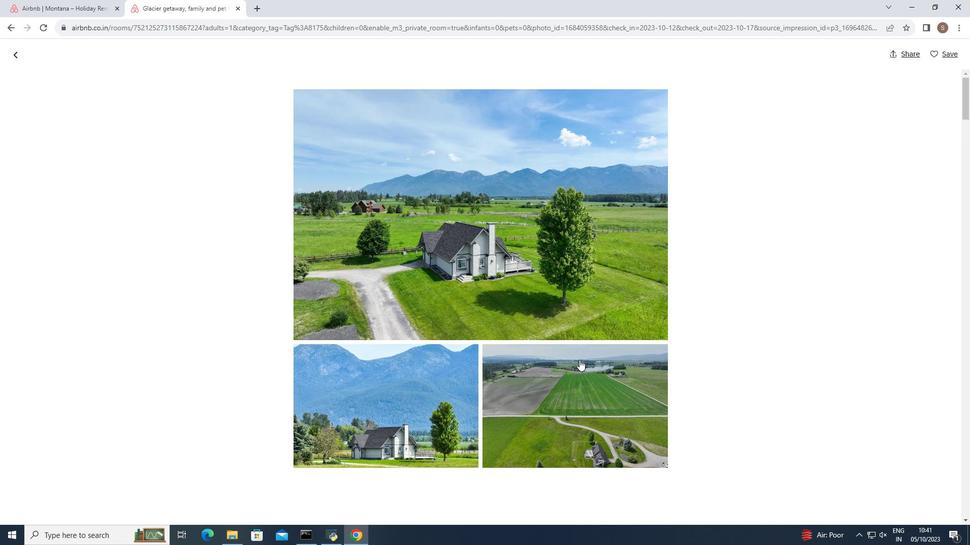 
Action: Mouse scrolled (579, 359) with delta (0, 0)
Screenshot: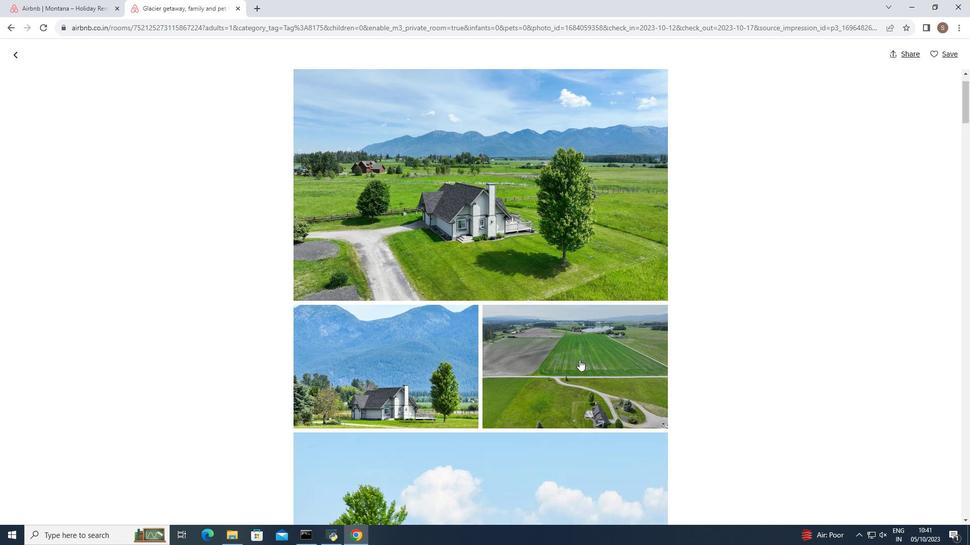 
Action: Mouse scrolled (579, 359) with delta (0, 0)
Screenshot: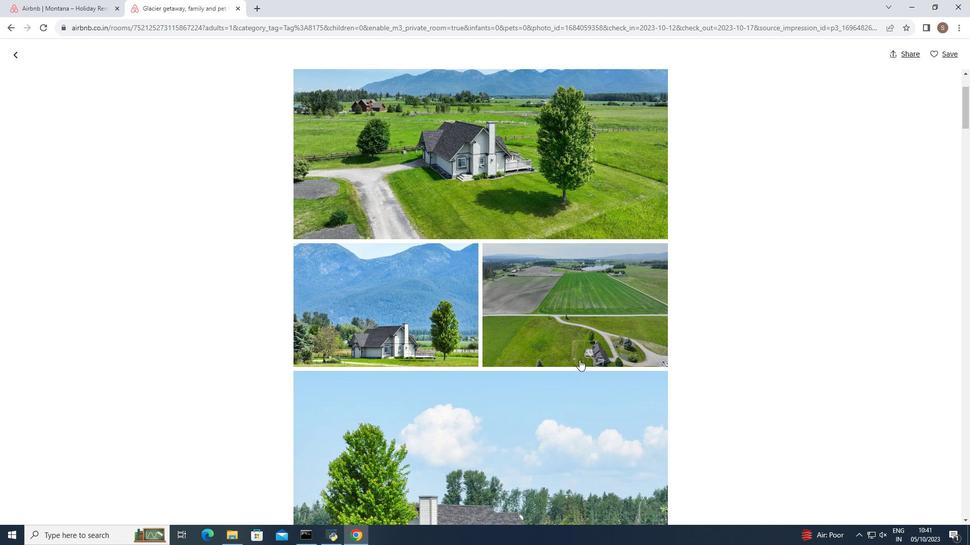 
Action: Mouse scrolled (579, 359) with delta (0, 0)
Screenshot: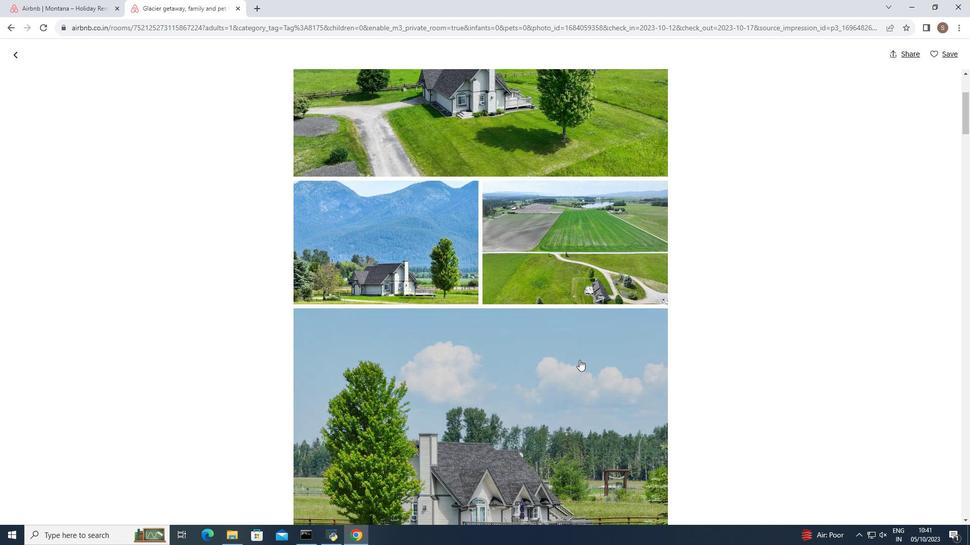 
Action: Mouse scrolled (579, 359) with delta (0, 0)
Screenshot: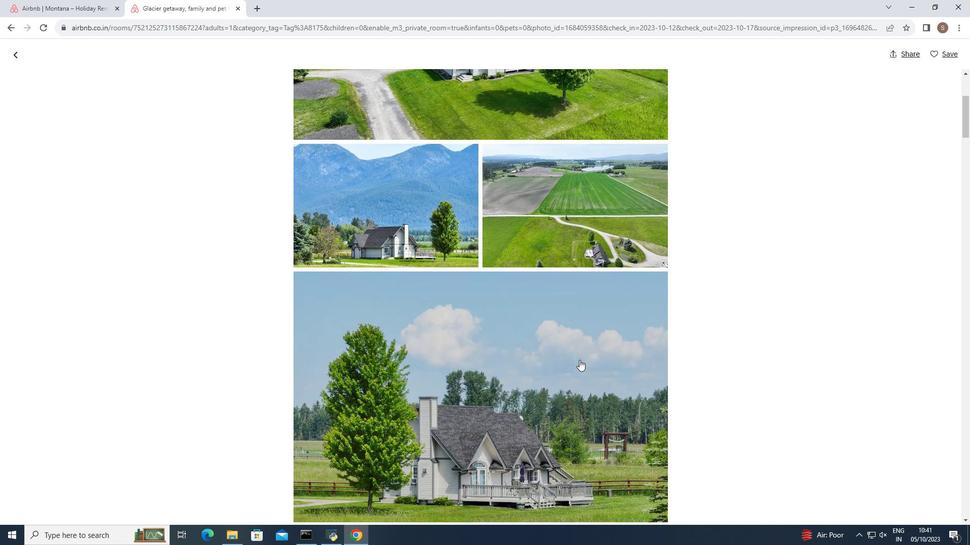 
Action: Mouse scrolled (579, 359) with delta (0, 0)
Screenshot: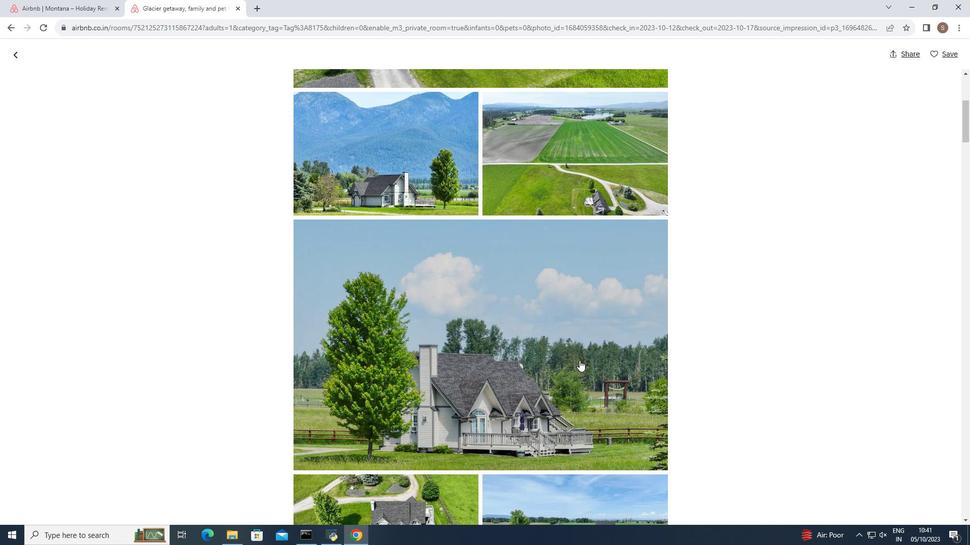 
Action: Mouse moved to (579, 360)
Screenshot: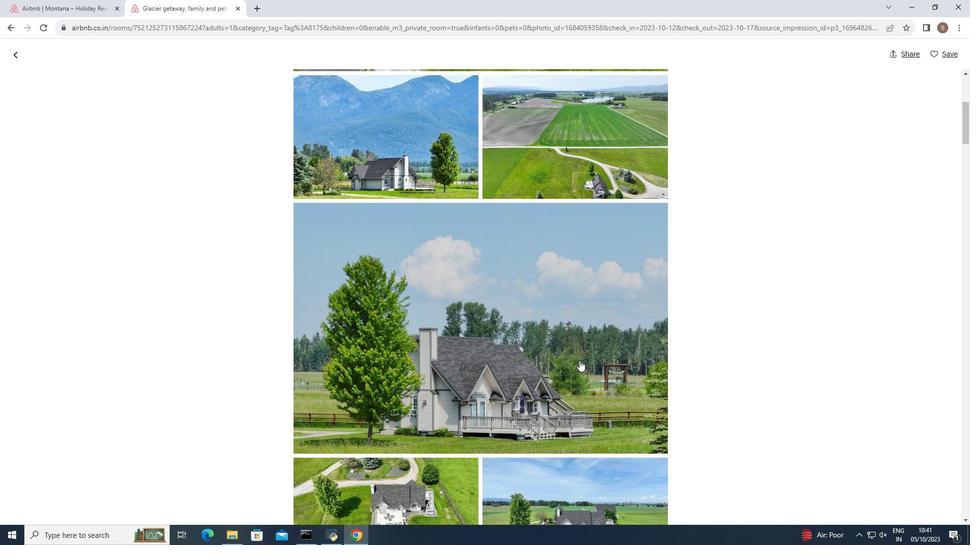 
Action: Mouse scrolled (579, 360) with delta (0, 0)
Screenshot: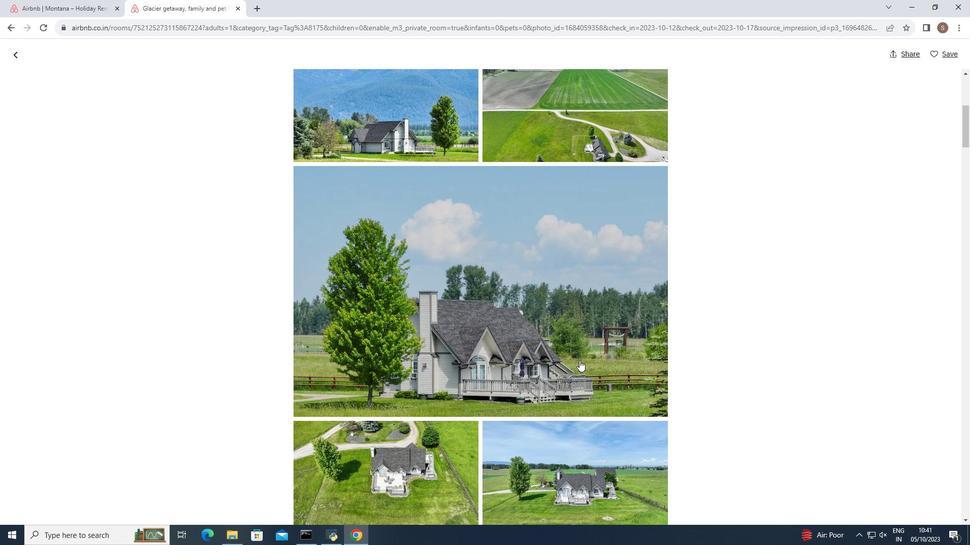 
Action: Mouse scrolled (579, 360) with delta (0, 0)
Screenshot: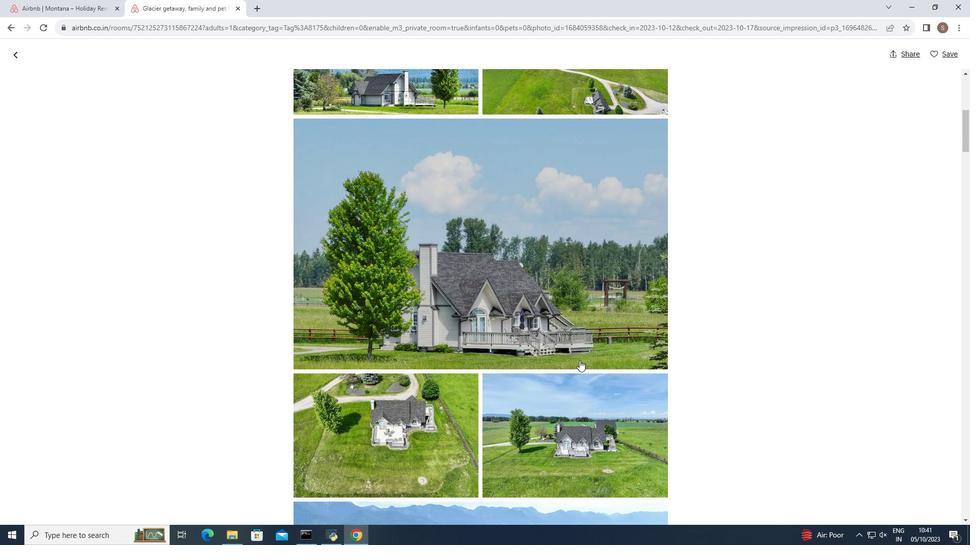 
Action: Mouse scrolled (579, 360) with delta (0, 0)
Screenshot: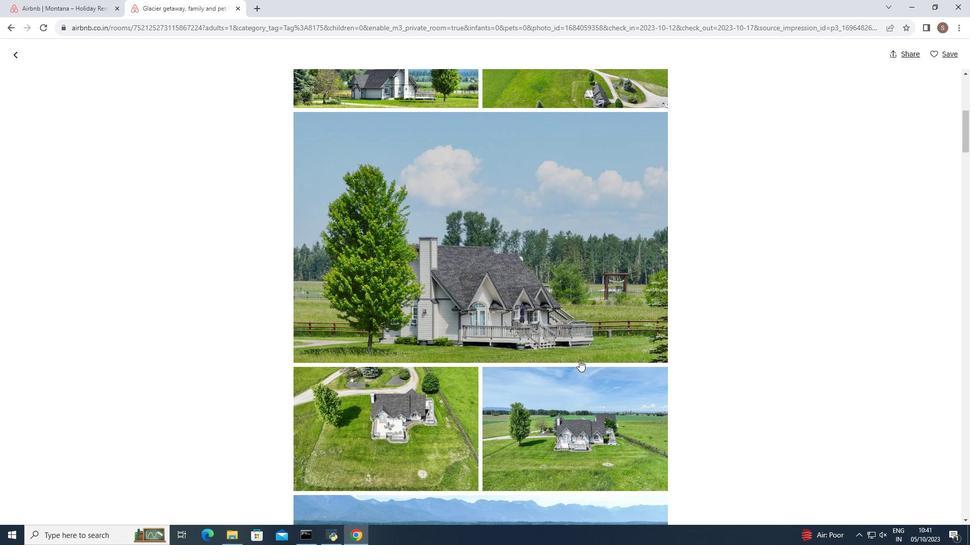 
Action: Mouse scrolled (579, 360) with delta (0, 0)
Screenshot: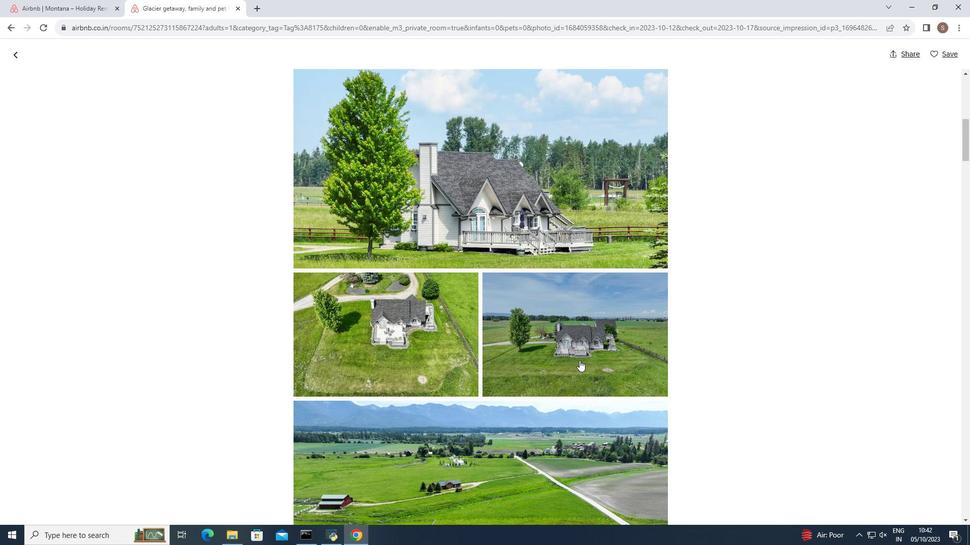 
Action: Mouse scrolled (579, 360) with delta (0, 0)
Screenshot: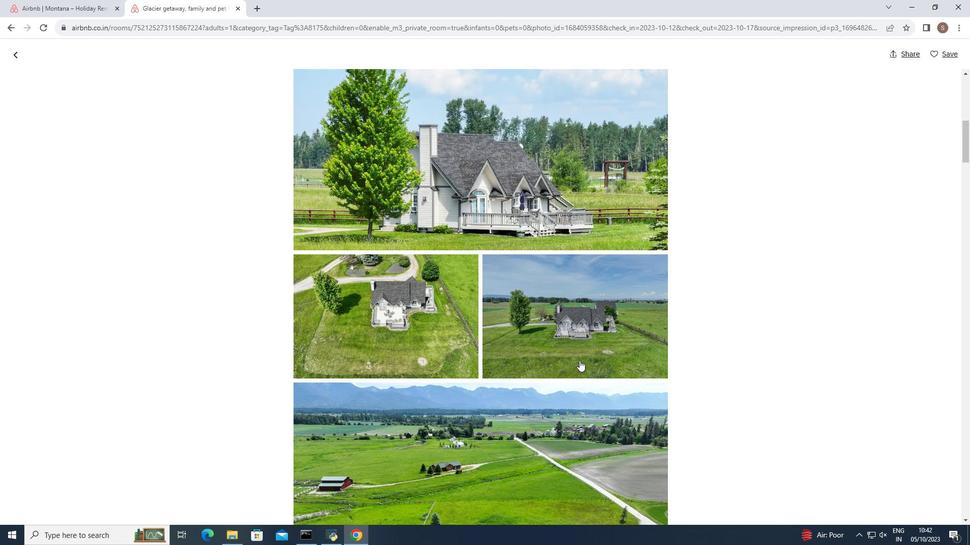 
Action: Mouse scrolled (579, 360) with delta (0, 0)
Screenshot: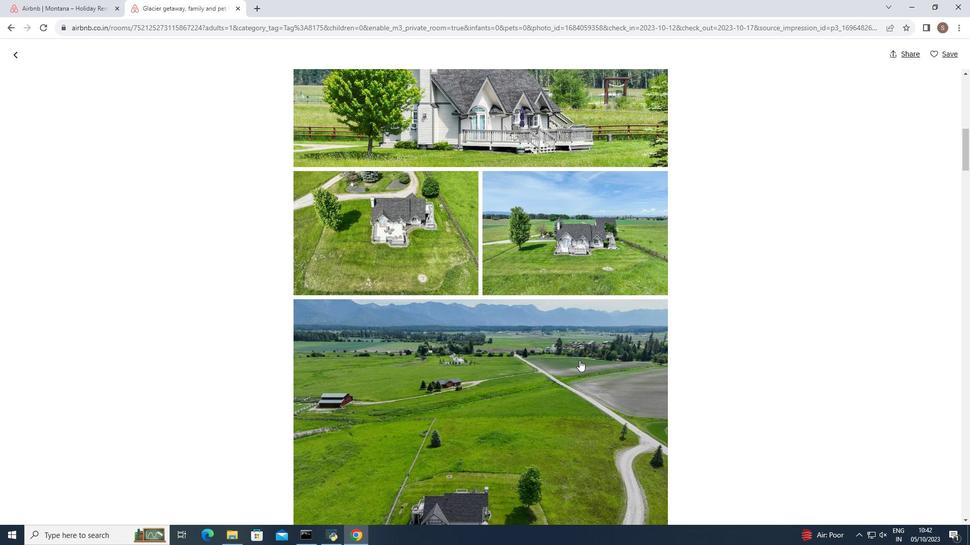 
Action: Mouse scrolled (579, 360) with delta (0, 0)
Screenshot: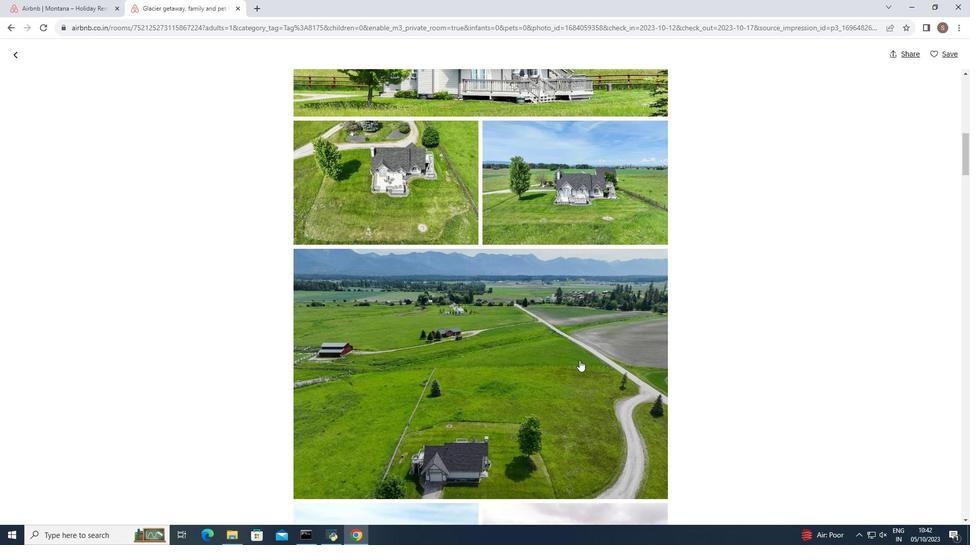 
Action: Mouse scrolled (579, 360) with delta (0, 0)
Screenshot: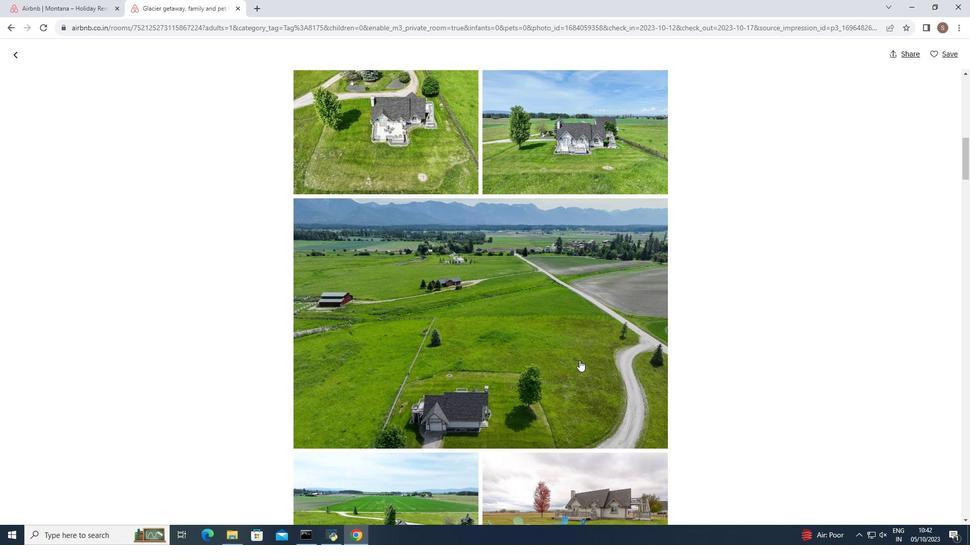 
Action: Mouse scrolled (579, 360) with delta (0, 0)
Screenshot: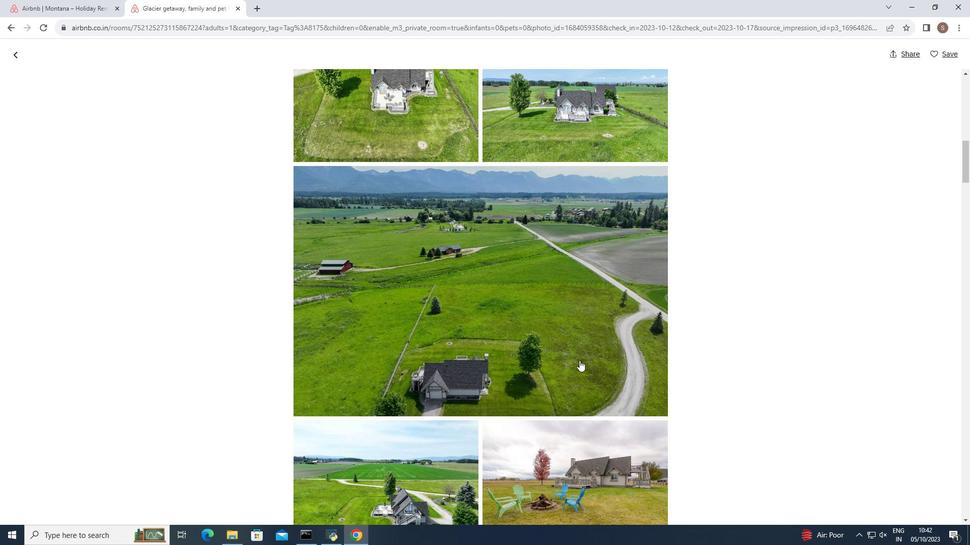 
Action: Mouse moved to (577, 361)
Screenshot: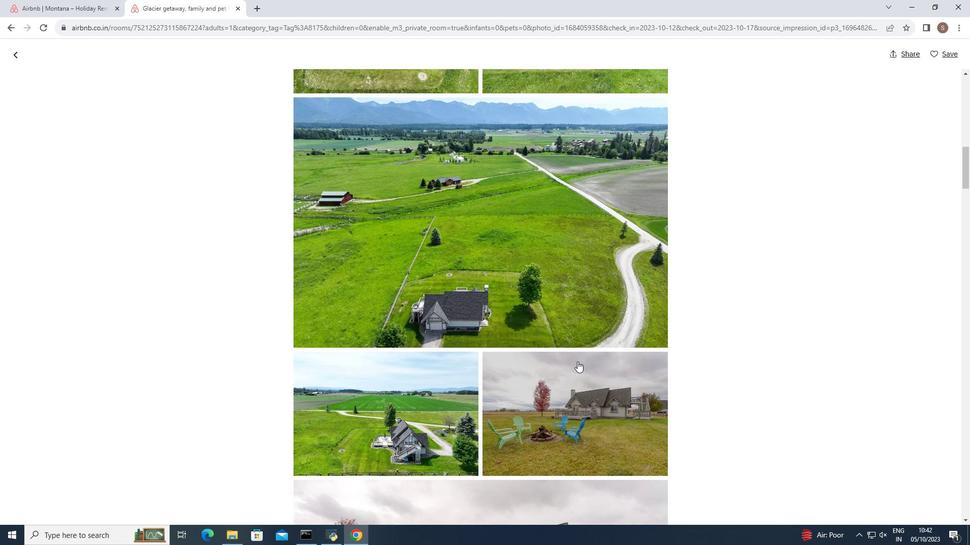 
Action: Mouse scrolled (577, 360) with delta (0, 0)
Screenshot: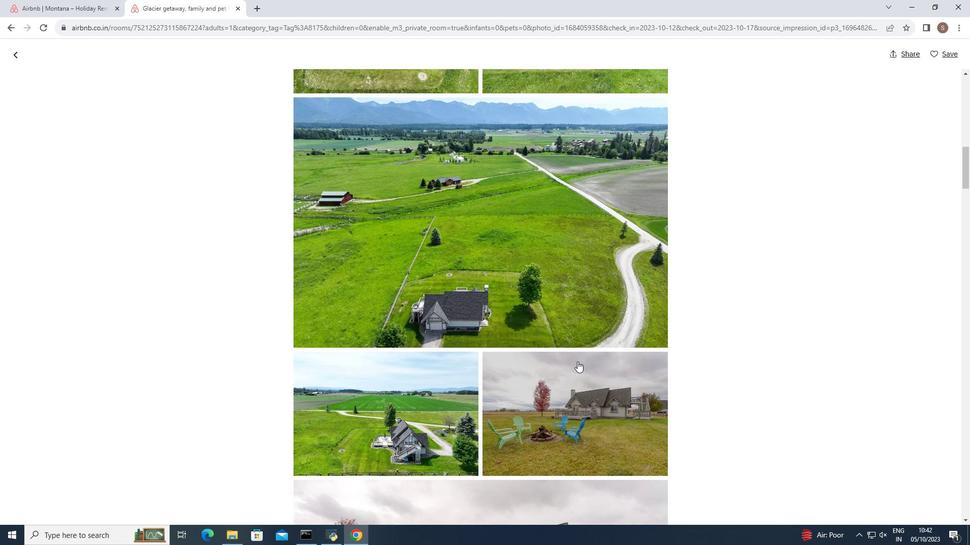 
Action: Mouse moved to (577, 361)
Screenshot: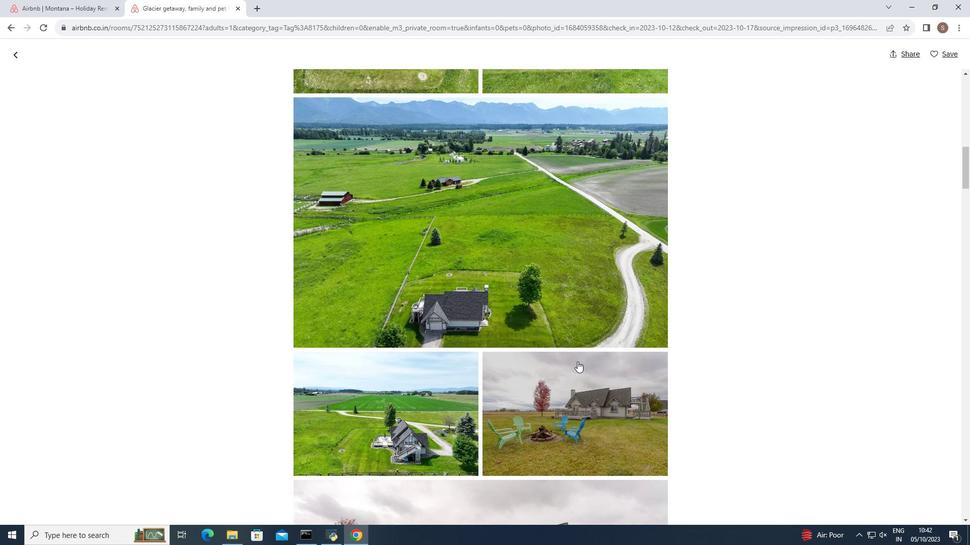 
Action: Mouse scrolled (577, 361) with delta (0, 0)
Screenshot: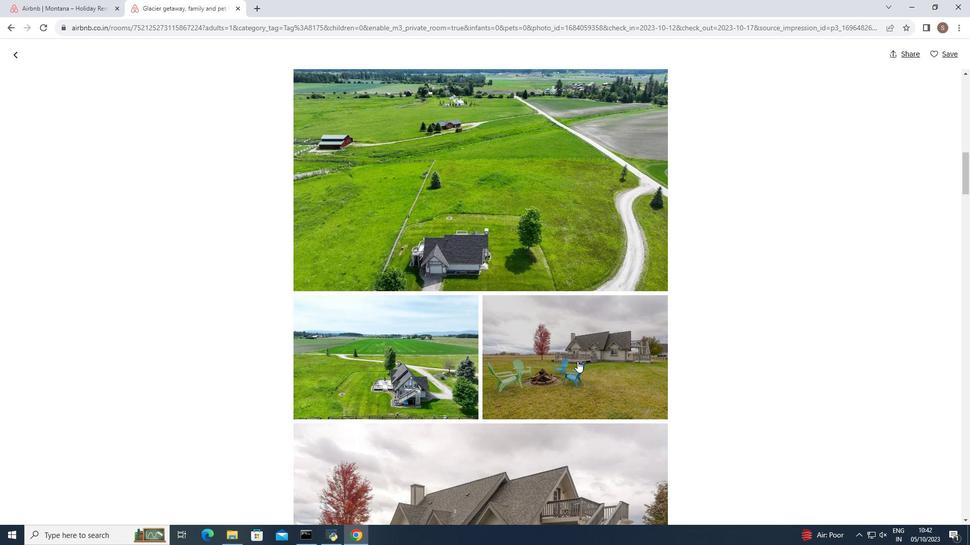 
Action: Mouse scrolled (577, 361) with delta (0, 0)
Screenshot: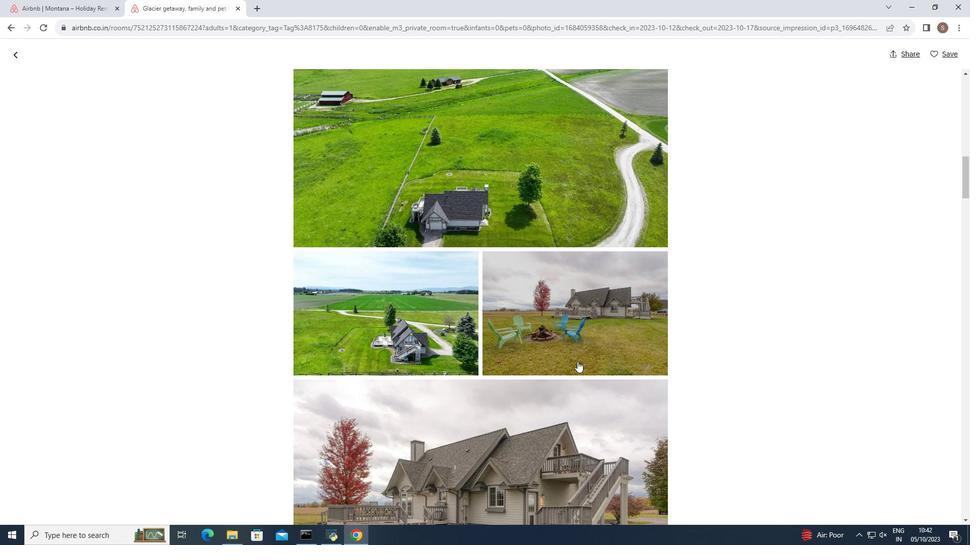 
Action: Mouse scrolled (577, 361) with delta (0, 0)
Screenshot: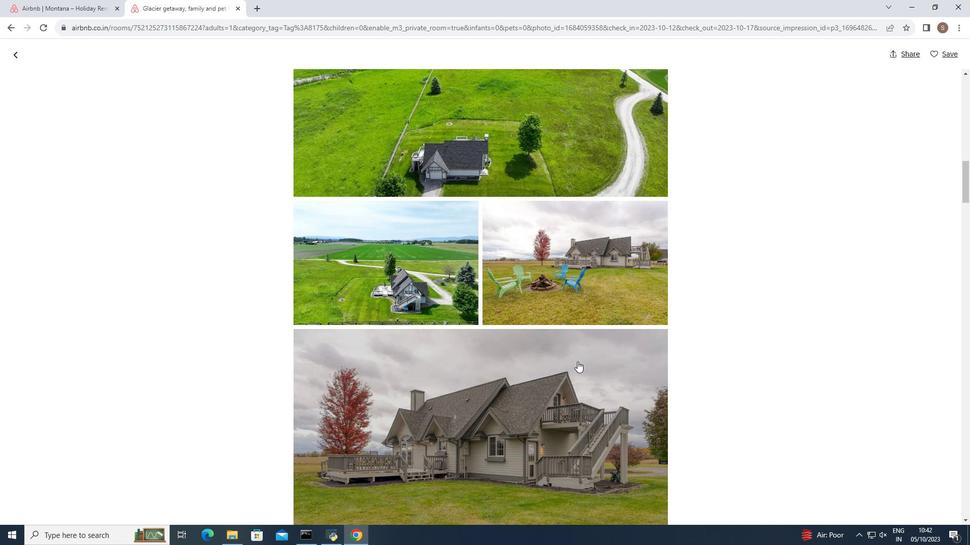 
Action: Mouse scrolled (577, 361) with delta (0, 0)
Screenshot: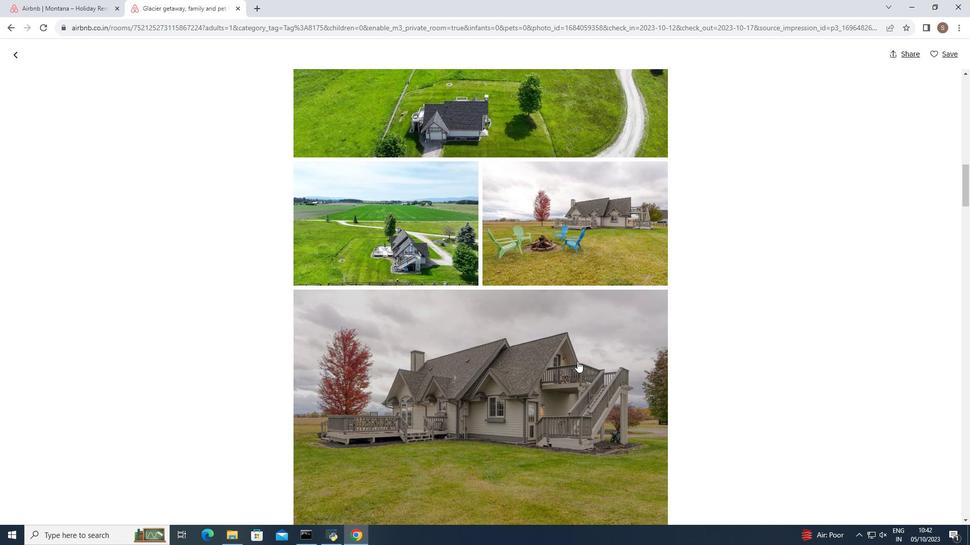 
Action: Mouse scrolled (577, 361) with delta (0, 0)
Screenshot: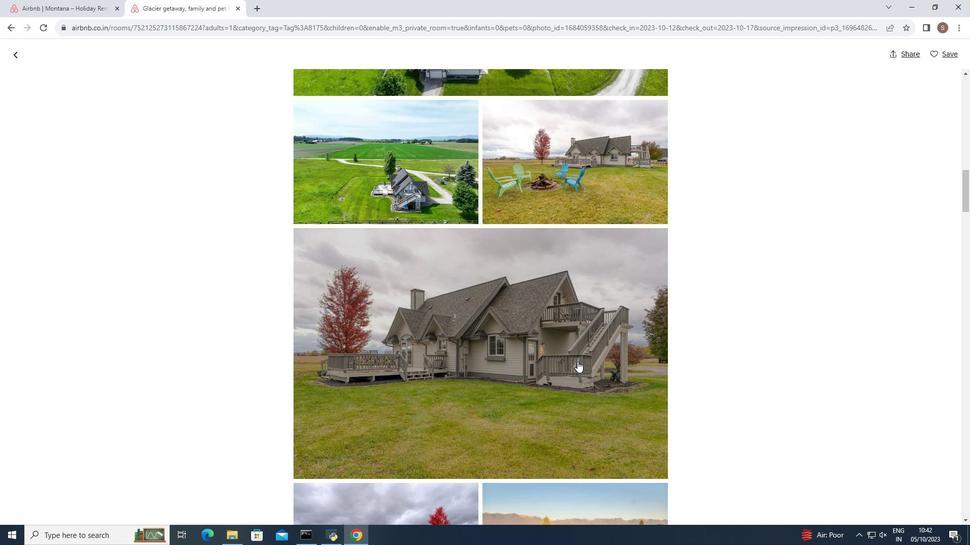 
Action: Mouse scrolled (577, 361) with delta (0, 0)
Screenshot: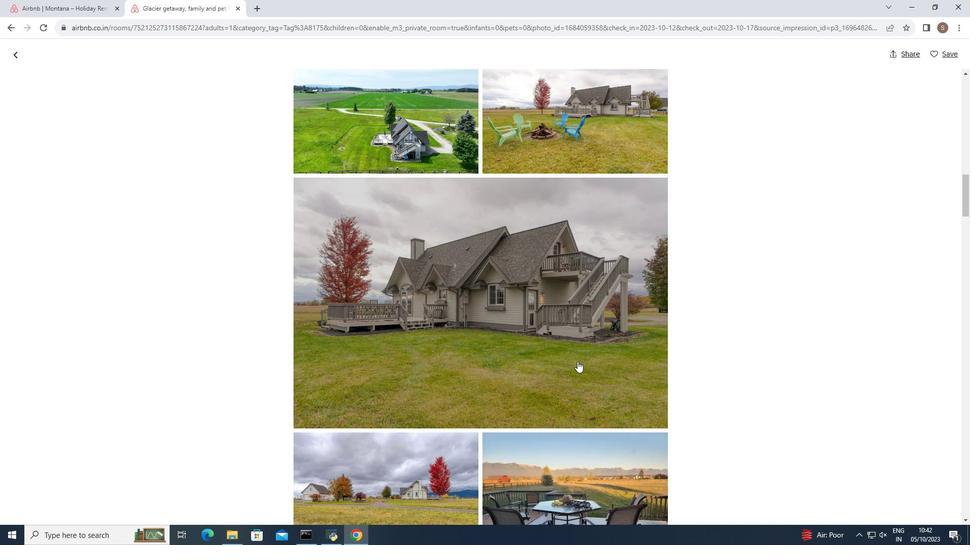 
Action: Mouse scrolled (577, 361) with delta (0, 0)
Screenshot: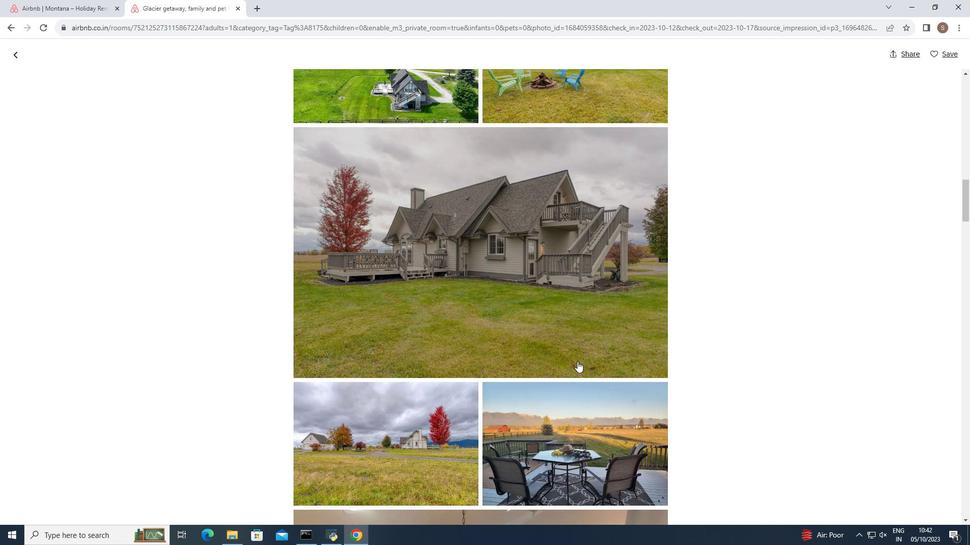 
Action: Mouse scrolled (577, 361) with delta (0, 0)
Screenshot: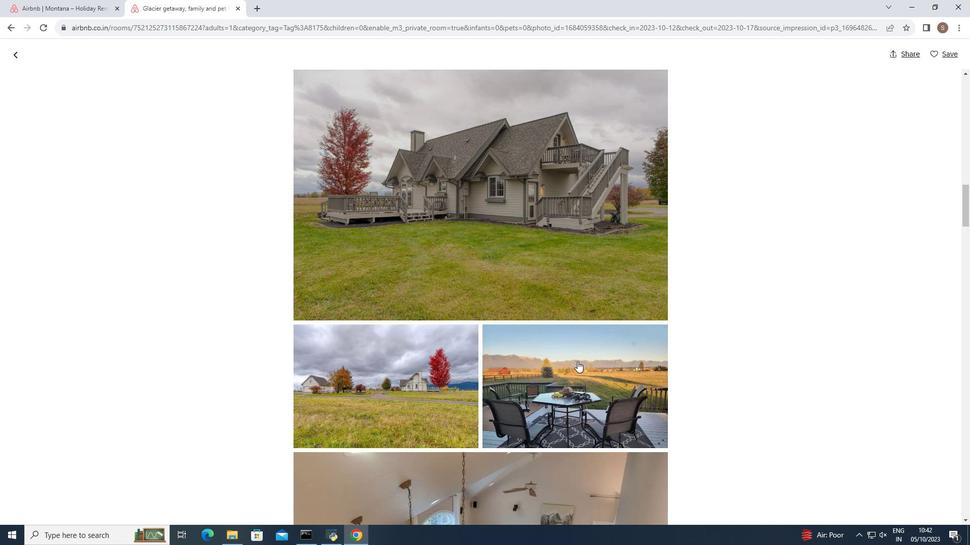
Action: Mouse scrolled (577, 361) with delta (0, 0)
Screenshot: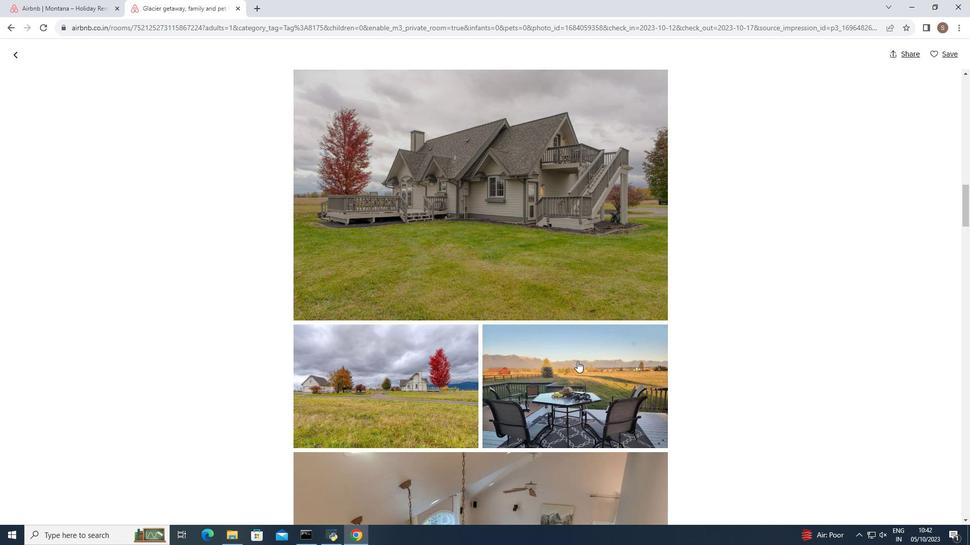 
Action: Mouse moved to (577, 361)
Screenshot: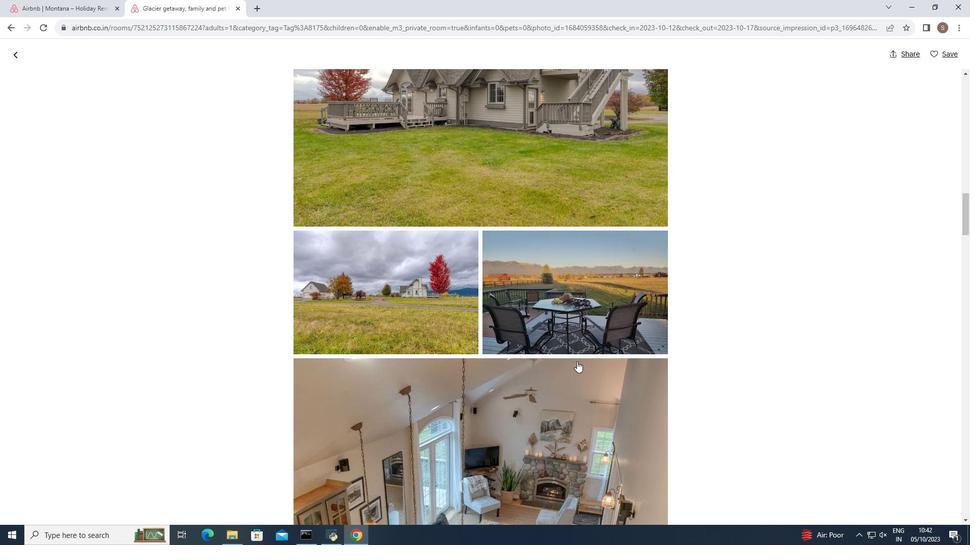 
Action: Mouse scrolled (577, 361) with delta (0, 0)
Screenshot: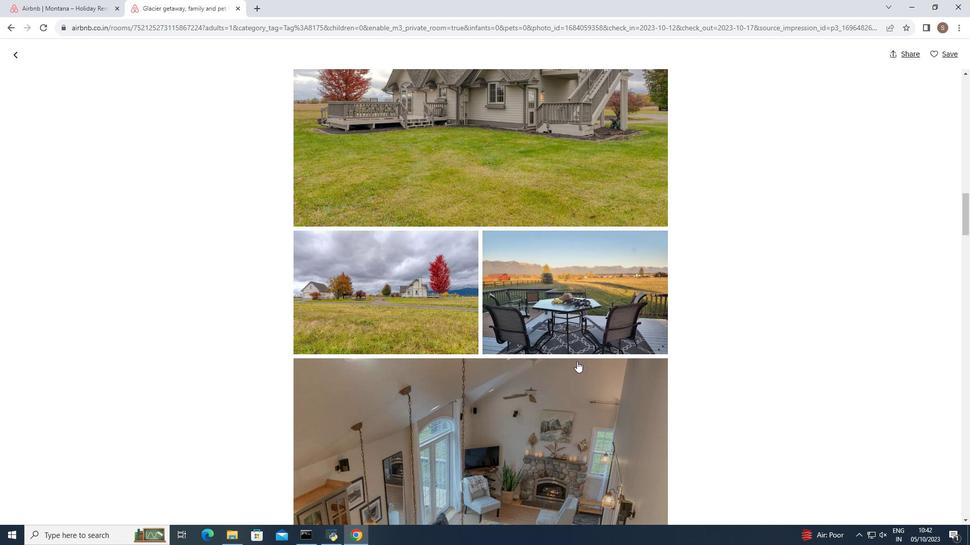 
Action: Mouse scrolled (577, 361) with delta (0, 0)
Screenshot: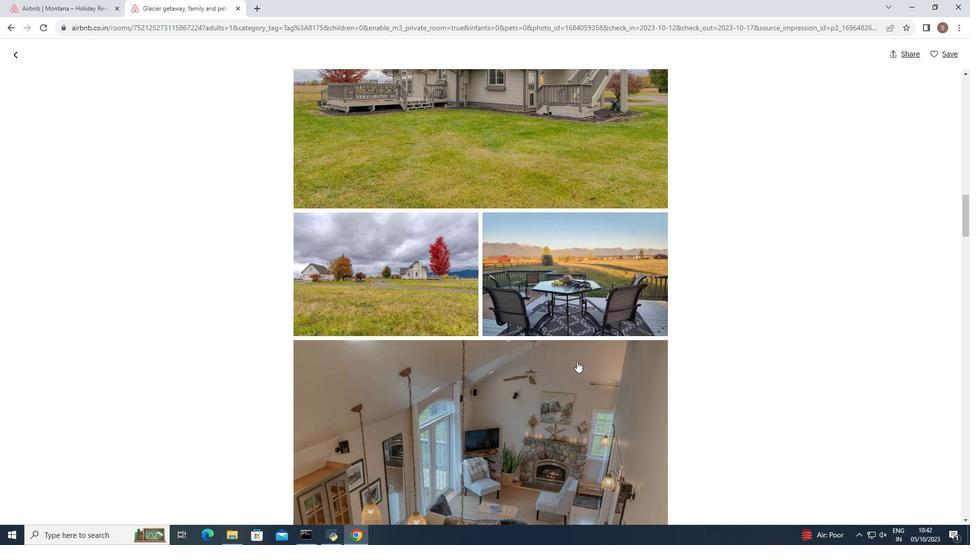 
Action: Mouse moved to (574, 361)
Screenshot: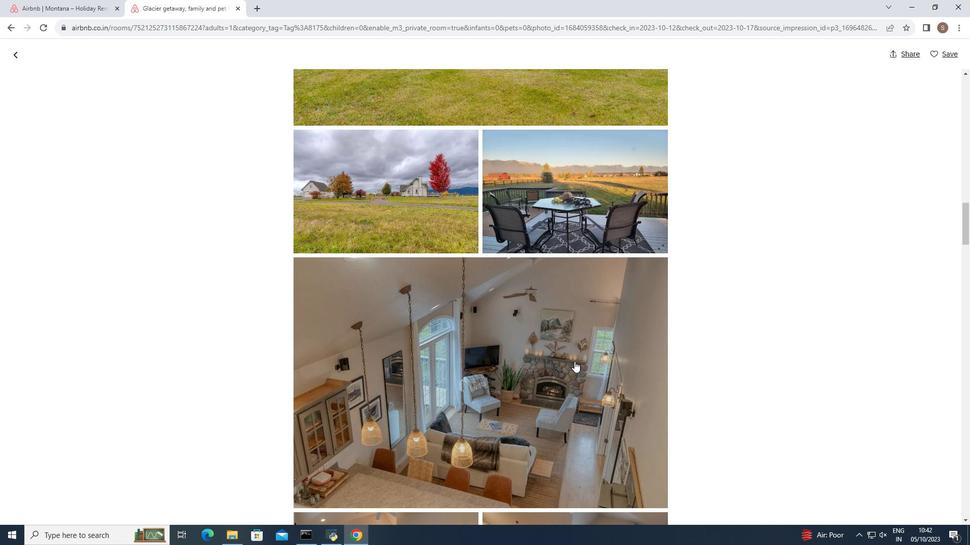 
Action: Mouse scrolled (574, 361) with delta (0, 0)
Screenshot: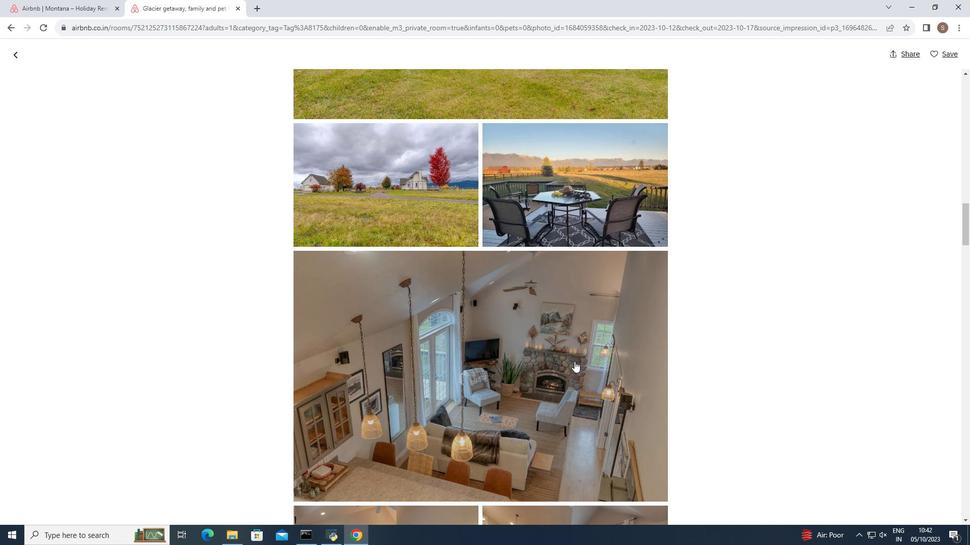 
Action: Mouse scrolled (574, 361) with delta (0, 0)
Screenshot: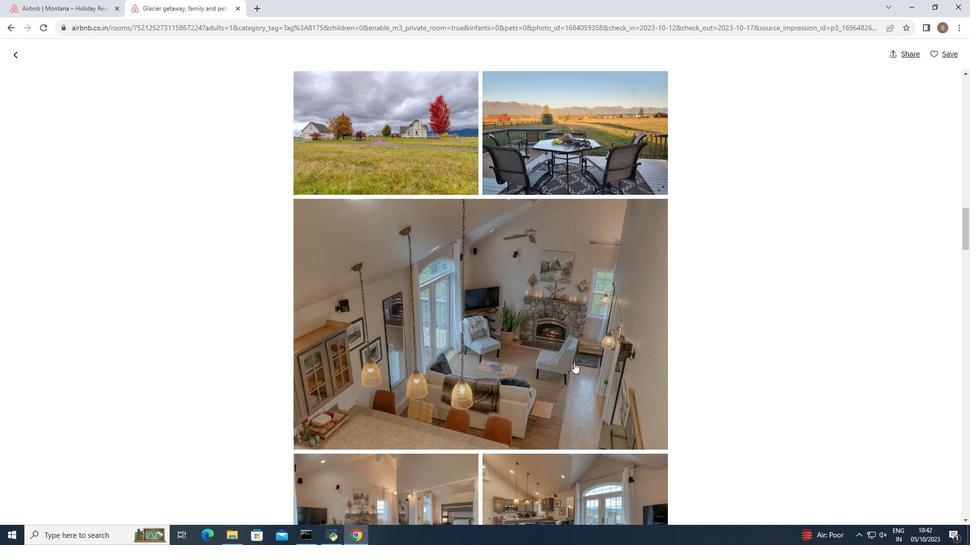 
Action: Mouse moved to (573, 362)
Screenshot: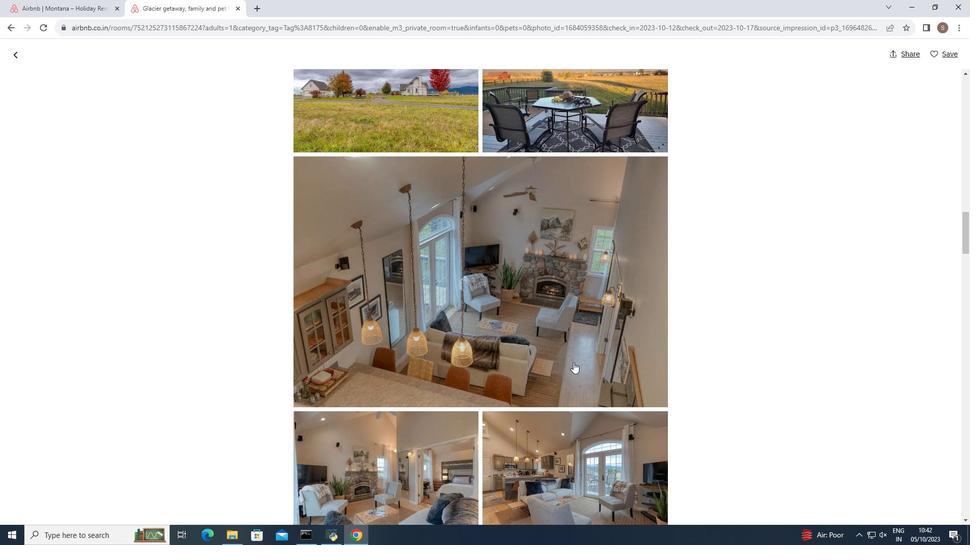 
Action: Mouse scrolled (573, 362) with delta (0, 0)
Screenshot: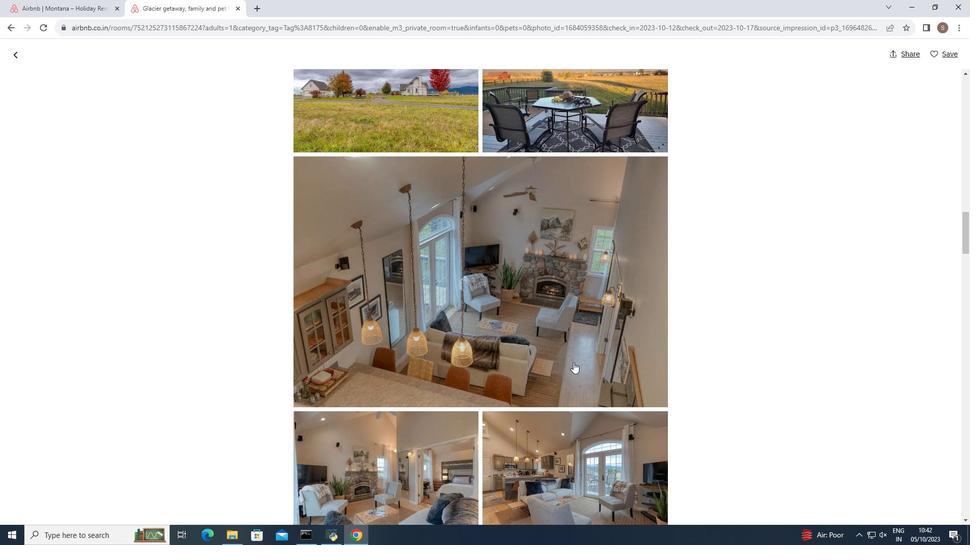 
Action: Mouse scrolled (573, 362) with delta (0, 0)
Screenshot: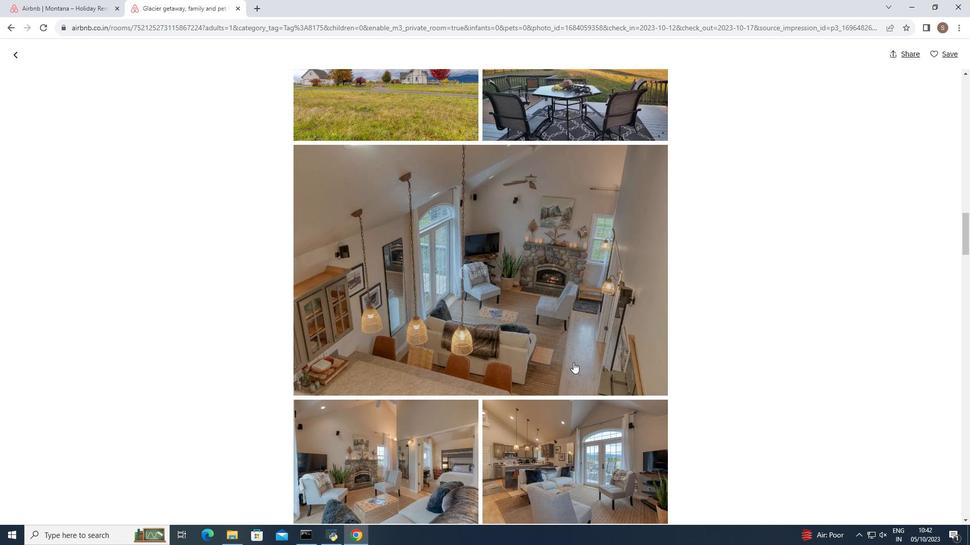 
Action: Mouse moved to (567, 357)
Screenshot: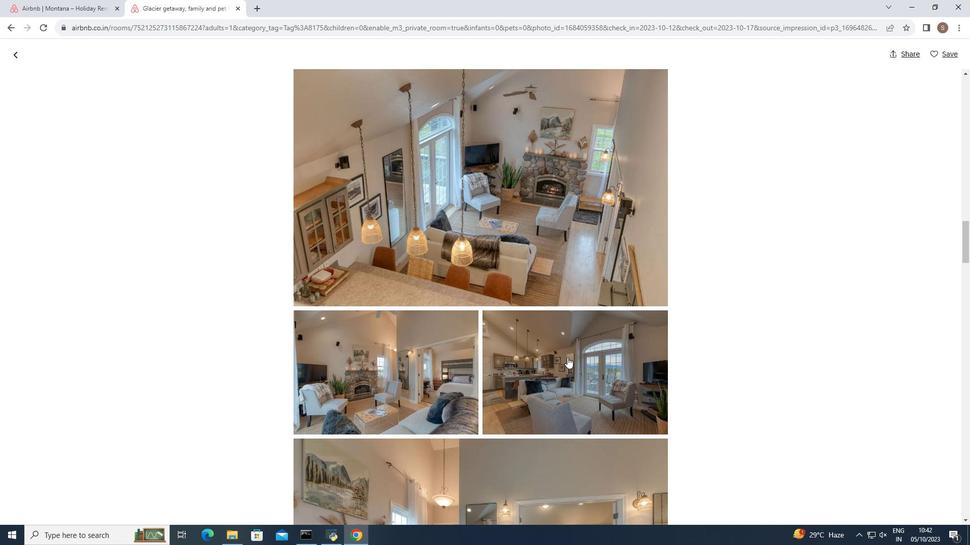 
Action: Mouse scrolled (567, 357) with delta (0, 0)
Screenshot: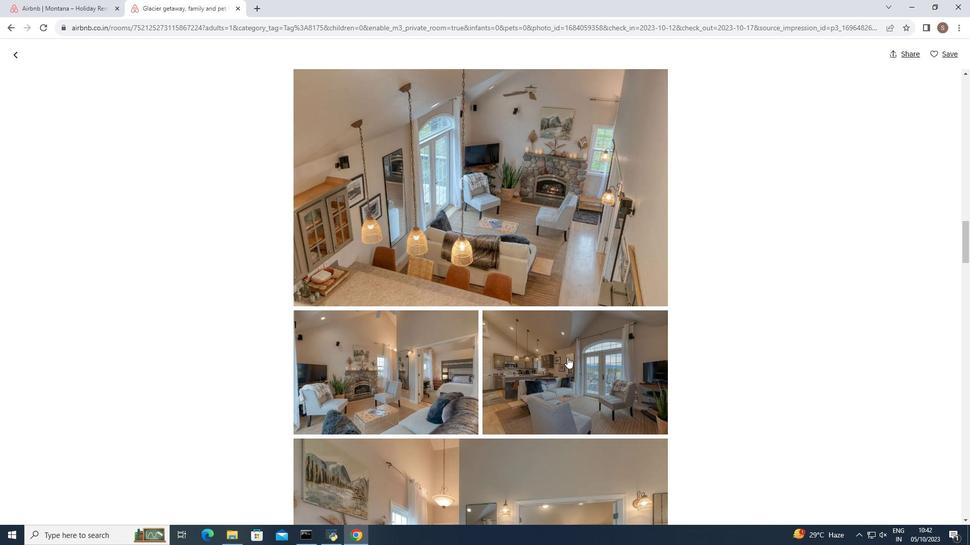 
Action: Mouse scrolled (567, 357) with delta (0, 0)
Screenshot: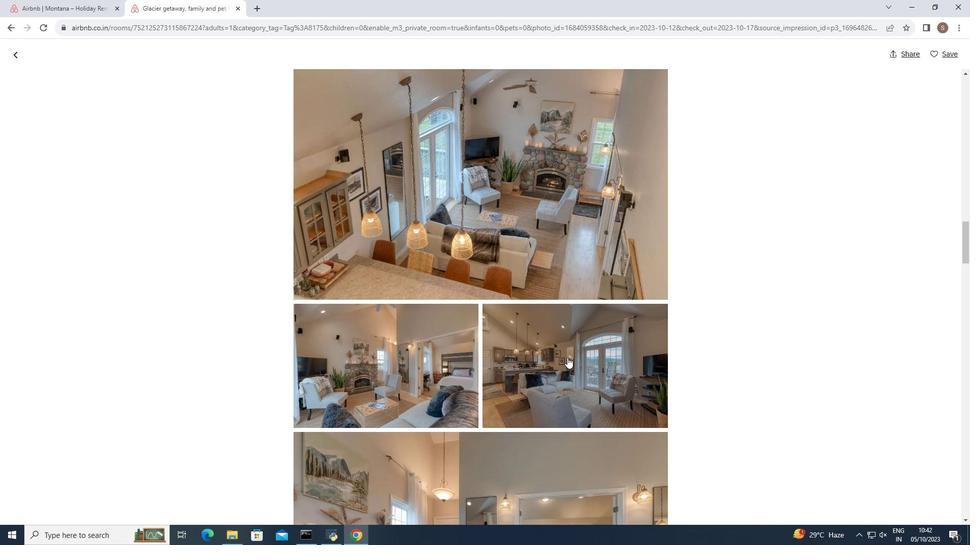 
Action: Mouse moved to (567, 357)
Screenshot: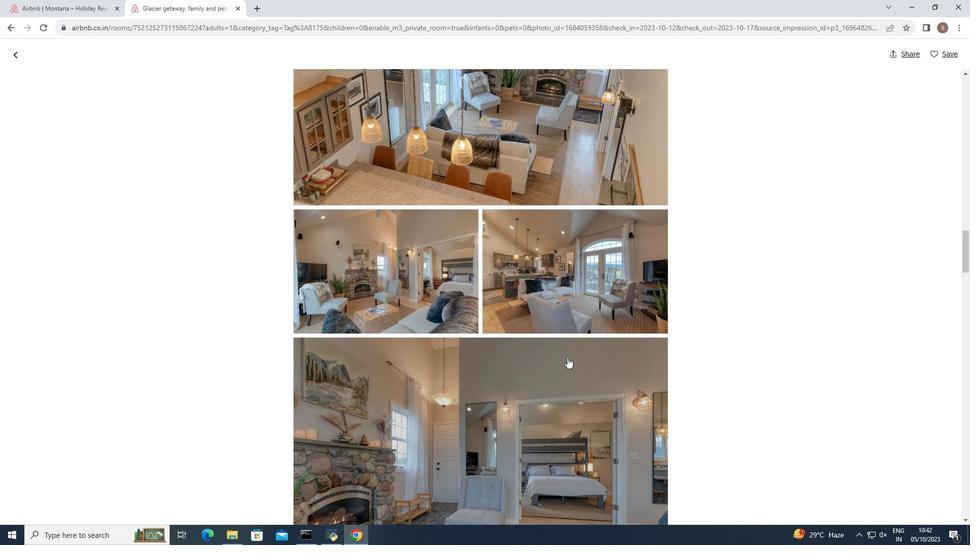 
Action: Mouse scrolled (567, 357) with delta (0, 0)
Screenshot: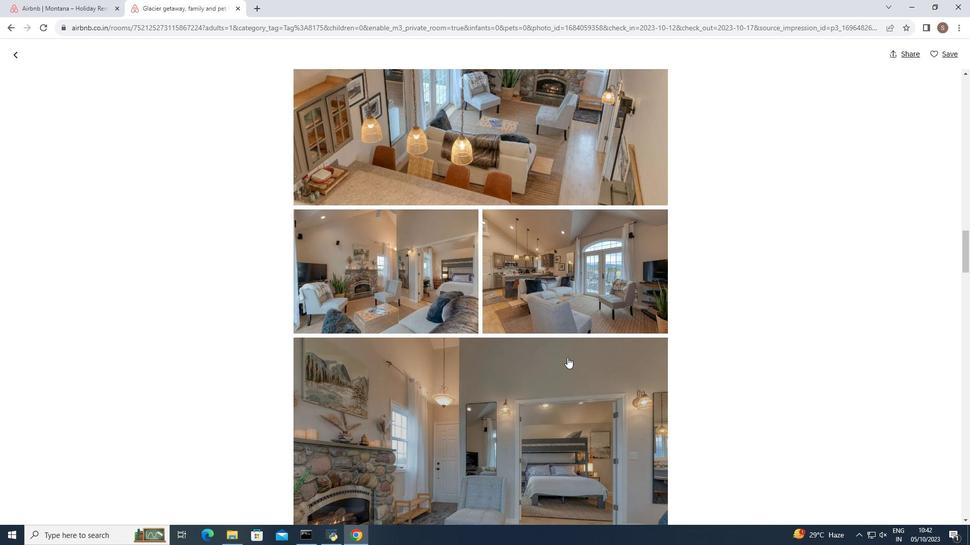 
Action: Mouse scrolled (567, 357) with delta (0, 0)
Screenshot: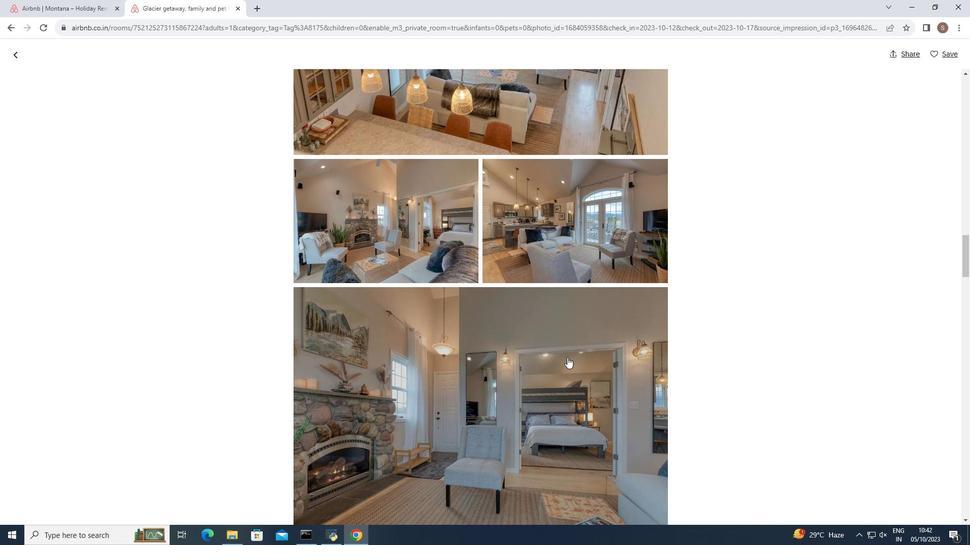 
Action: Mouse scrolled (567, 357) with delta (0, 0)
Screenshot: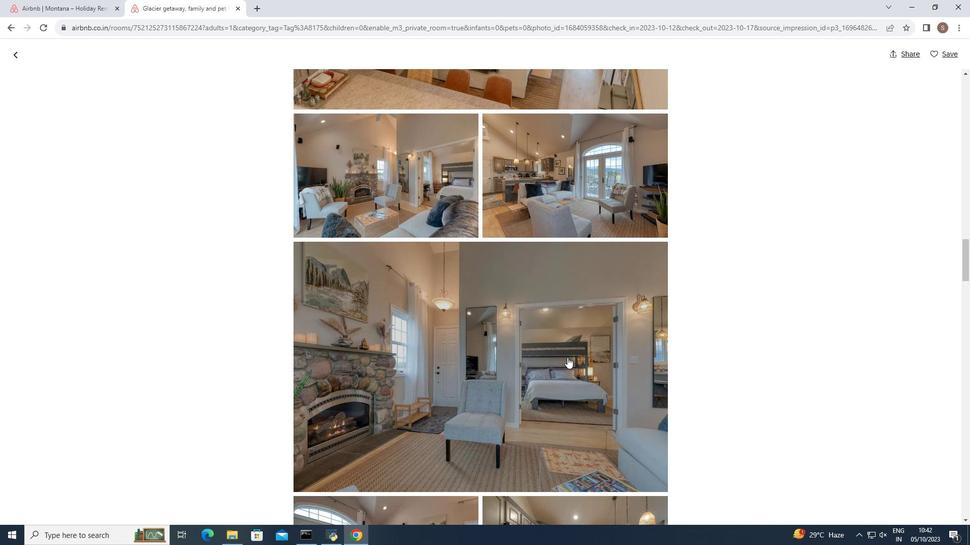 
Action: Mouse moved to (567, 357)
Screenshot: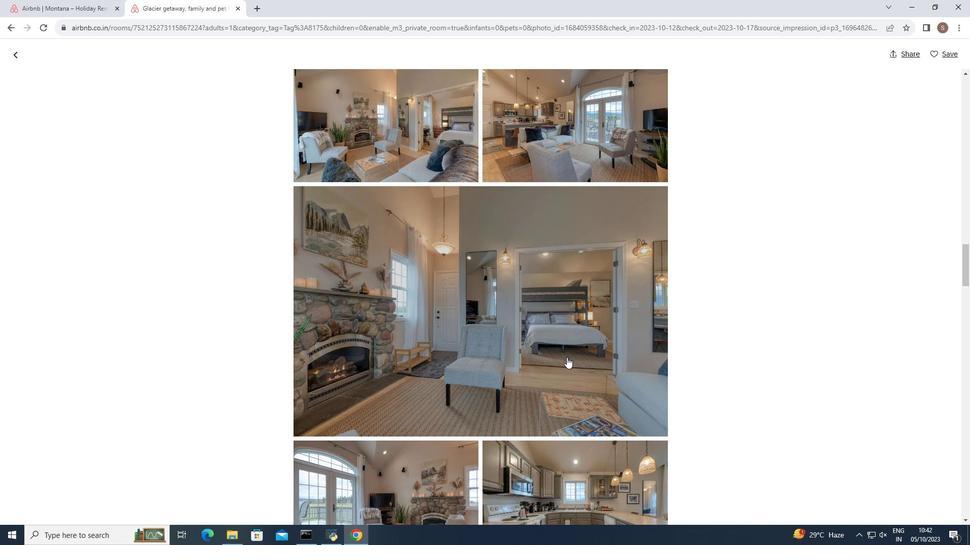 
Action: Mouse scrolled (567, 357) with delta (0, 0)
Screenshot: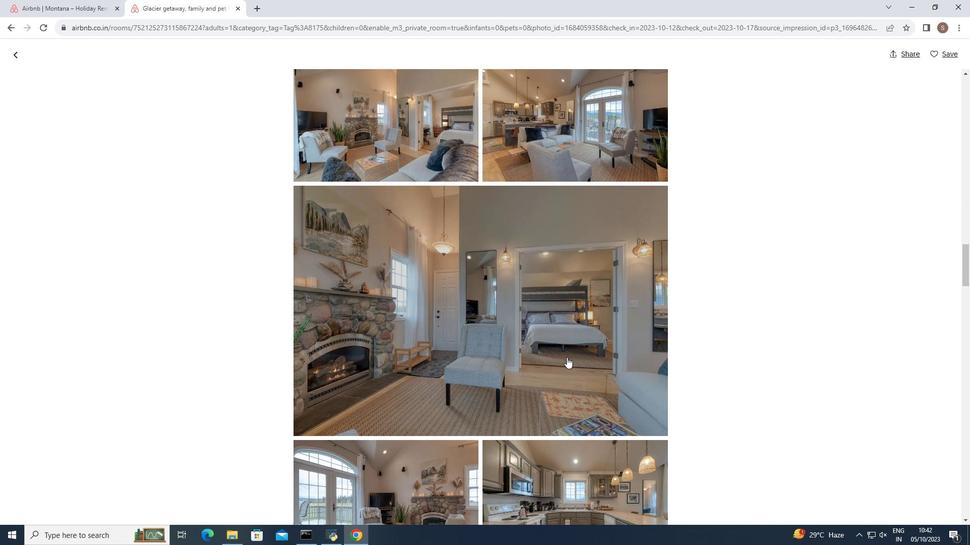 
Action: Mouse scrolled (567, 357) with delta (0, 0)
Screenshot: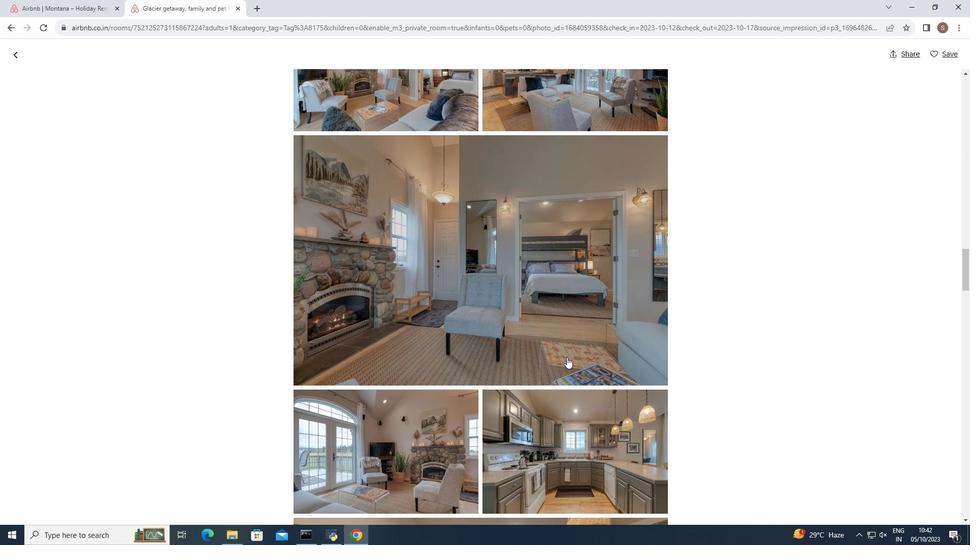 
Action: Mouse scrolled (567, 357) with delta (0, 0)
Screenshot: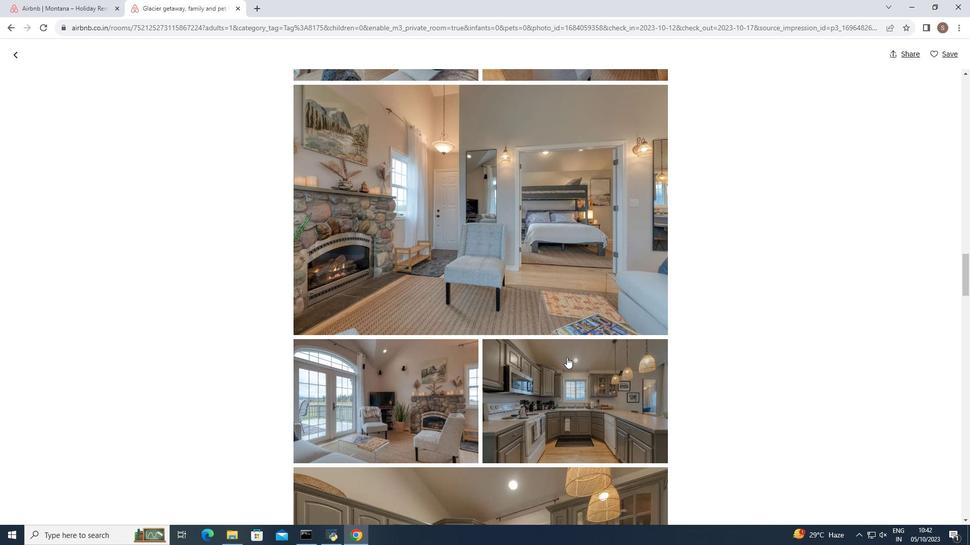 
Action: Mouse scrolled (567, 357) with delta (0, 0)
Screenshot: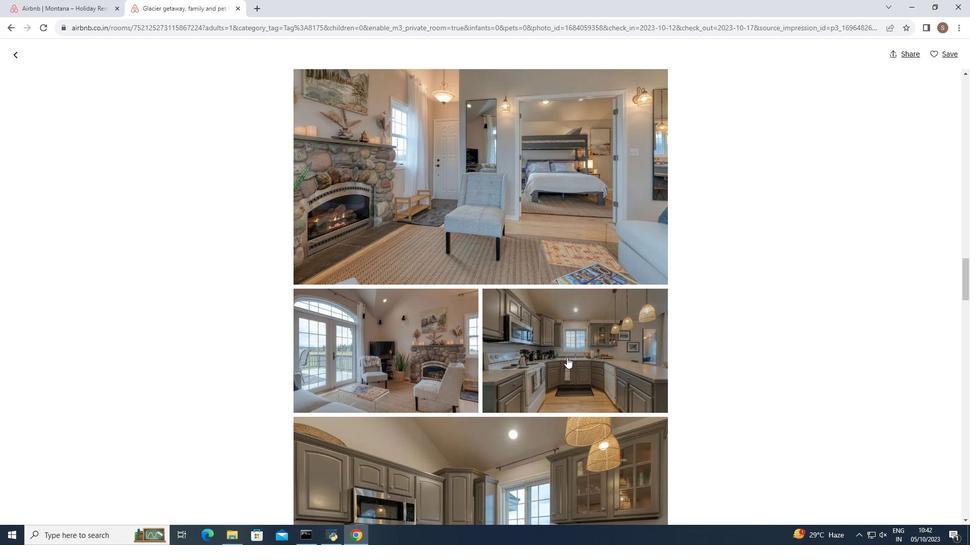 
Action: Mouse scrolled (567, 357) with delta (0, 0)
Screenshot: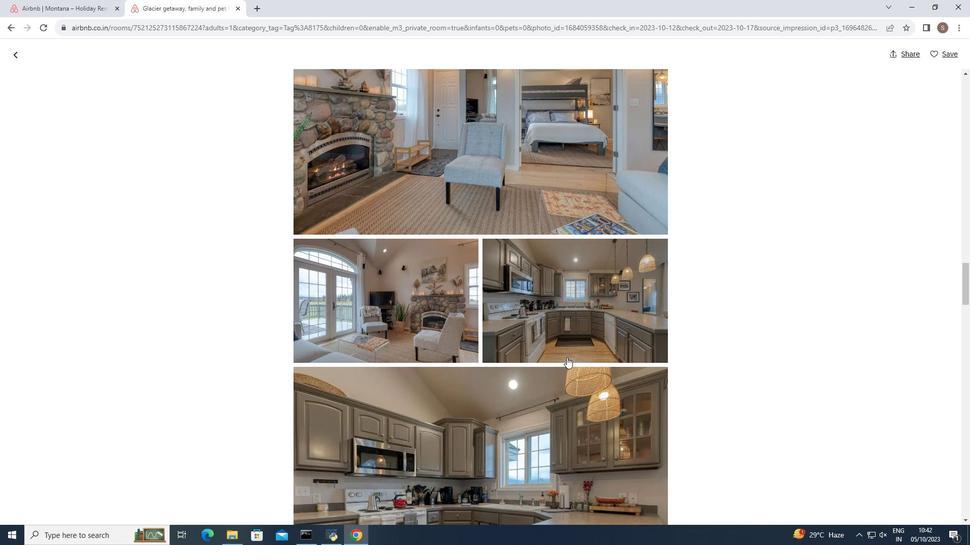 
Action: Mouse scrolled (567, 357) with delta (0, 0)
Screenshot: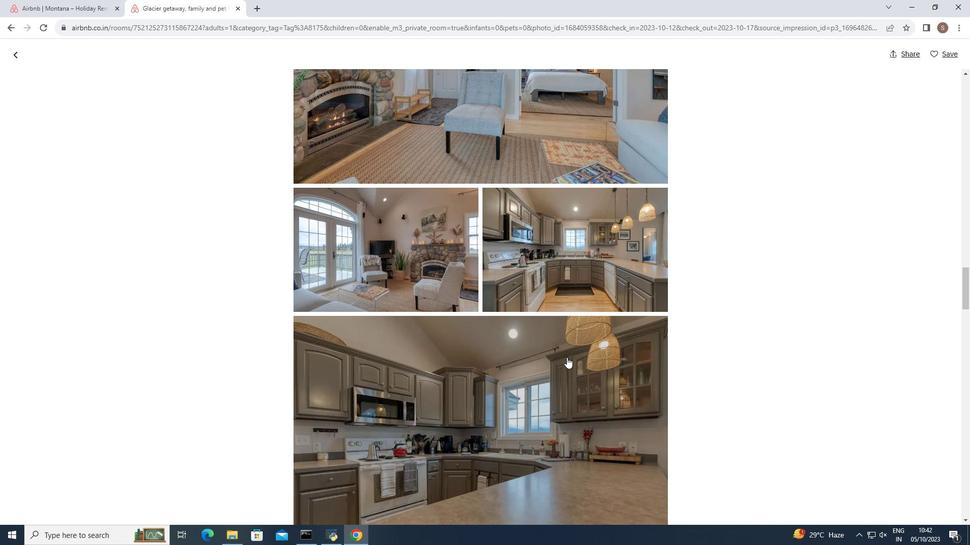 
Action: Mouse scrolled (567, 357) with delta (0, 0)
Screenshot: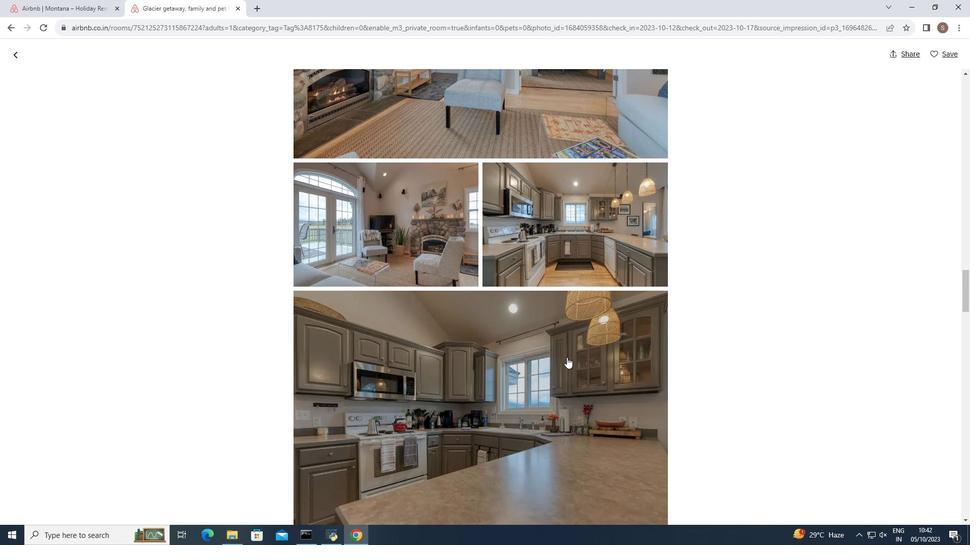 
Action: Mouse scrolled (567, 357) with delta (0, 0)
Screenshot: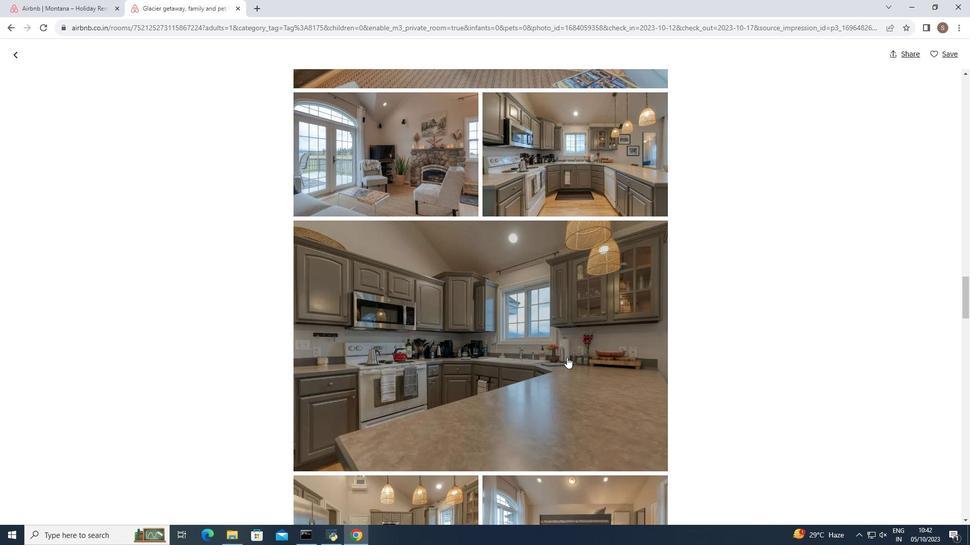 
Action: Mouse scrolled (567, 357) with delta (0, 0)
Screenshot: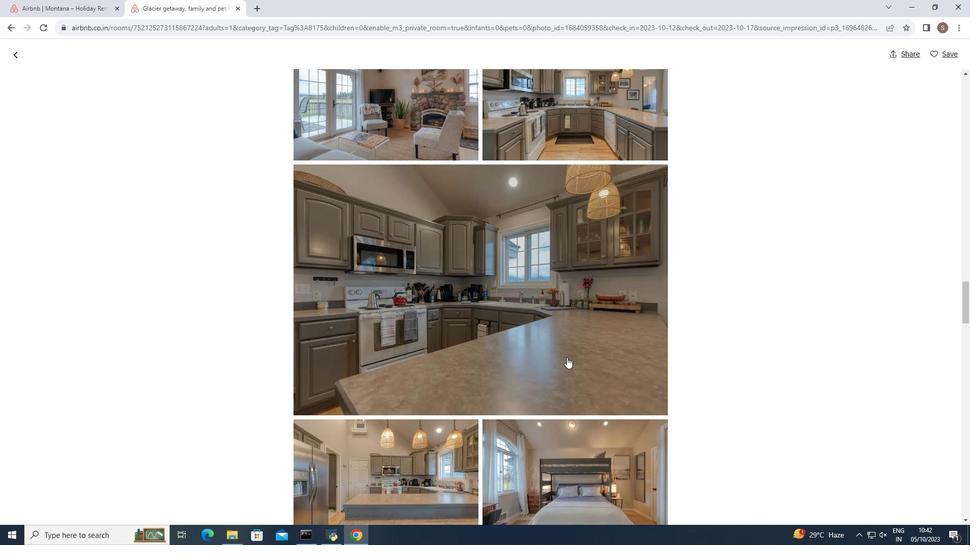 
Action: Mouse scrolled (567, 357) with delta (0, 0)
Screenshot: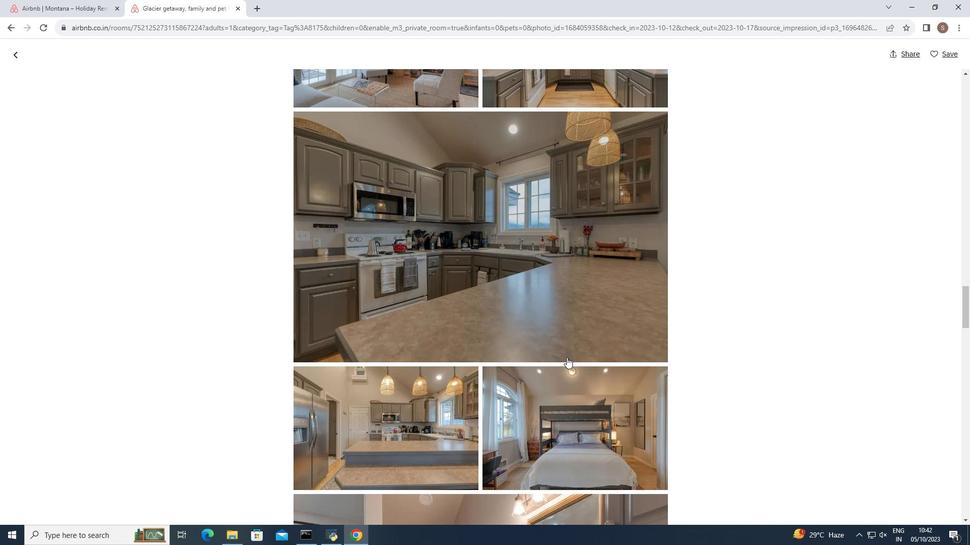 
Action: Mouse scrolled (567, 357) with delta (0, 0)
Screenshot: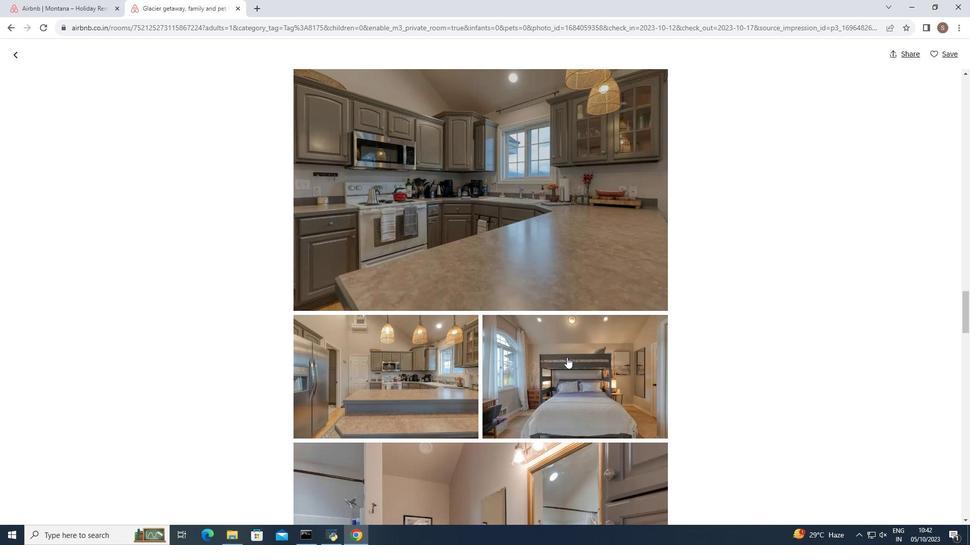 
Action: Mouse scrolled (567, 357) with delta (0, 0)
Screenshot: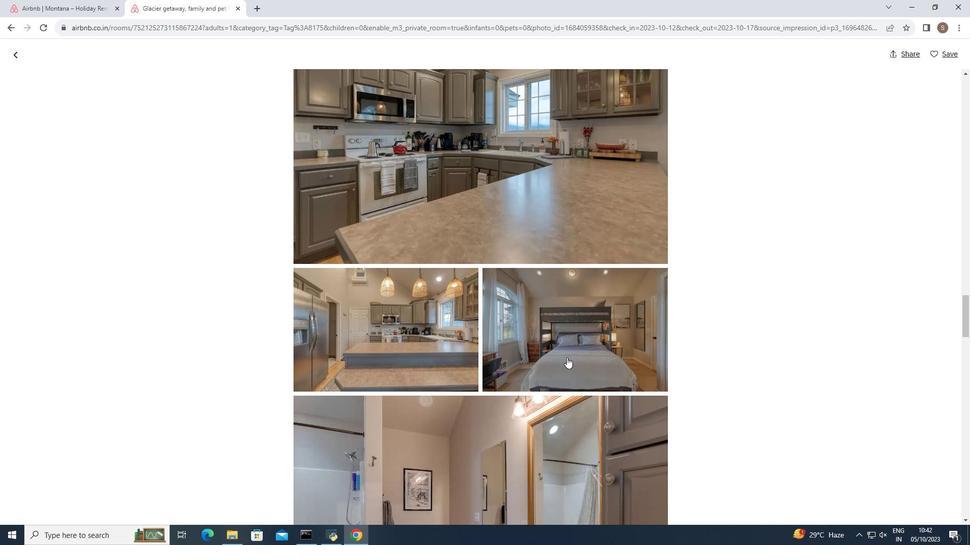 
Action: Mouse scrolled (567, 357) with delta (0, 0)
Screenshot: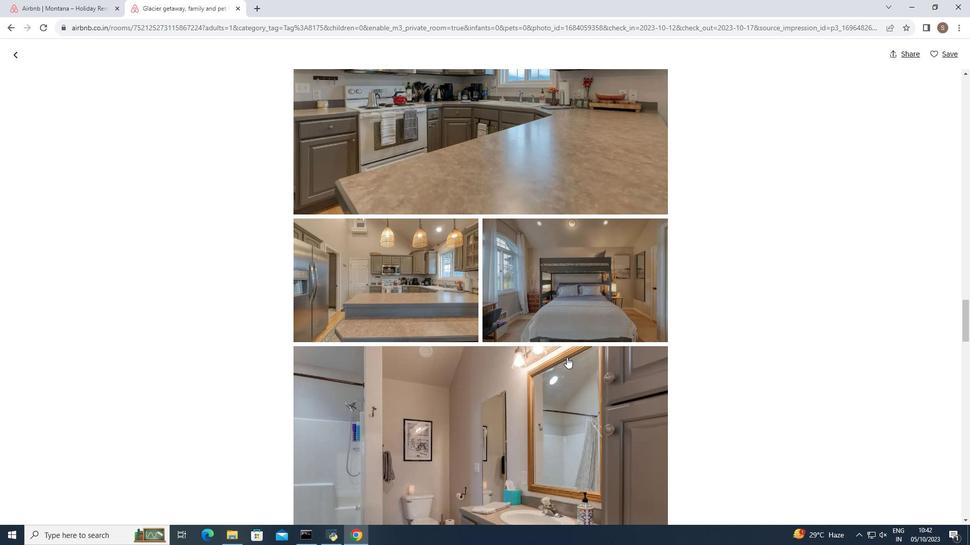 
Action: Mouse scrolled (567, 357) with delta (0, 0)
Screenshot: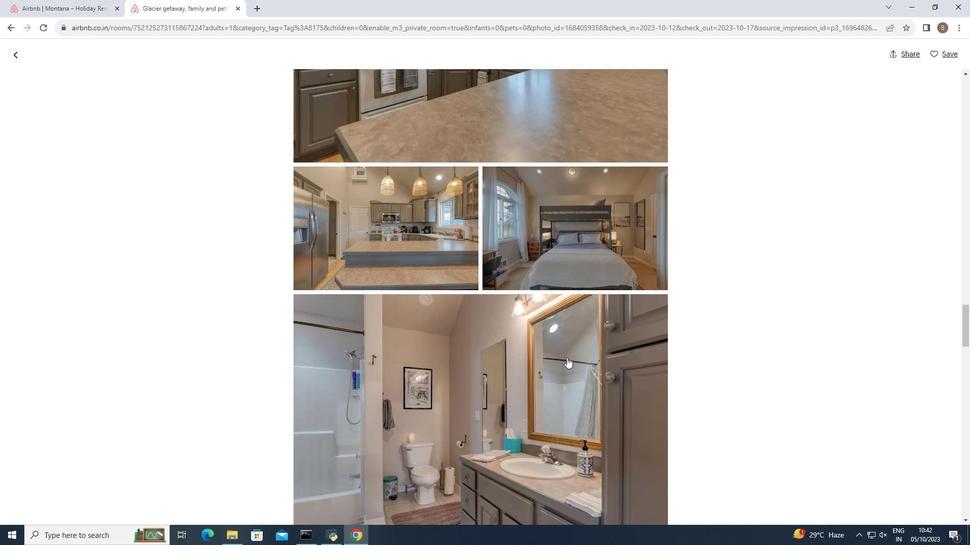 
Action: Mouse moved to (567, 357)
Screenshot: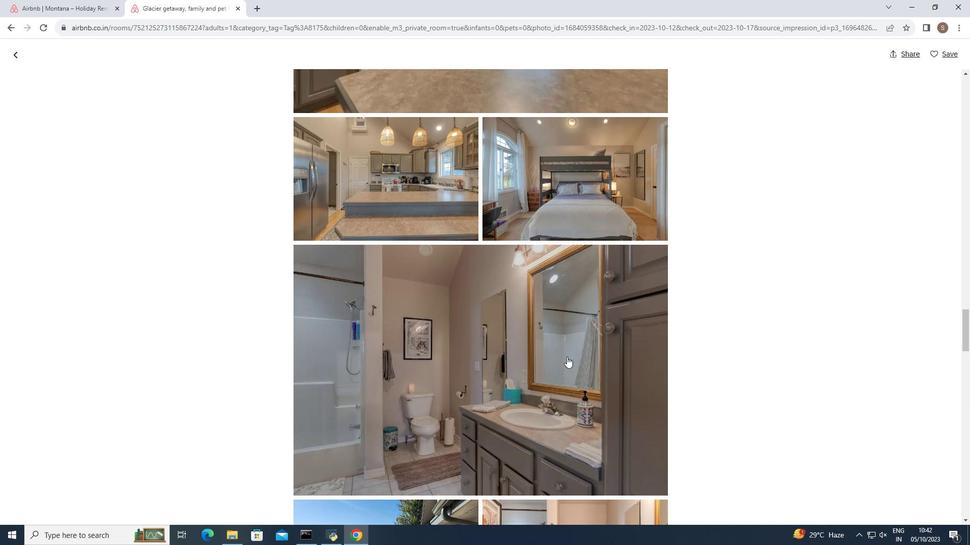 
Action: Mouse scrolled (567, 356) with delta (0, 0)
Screenshot: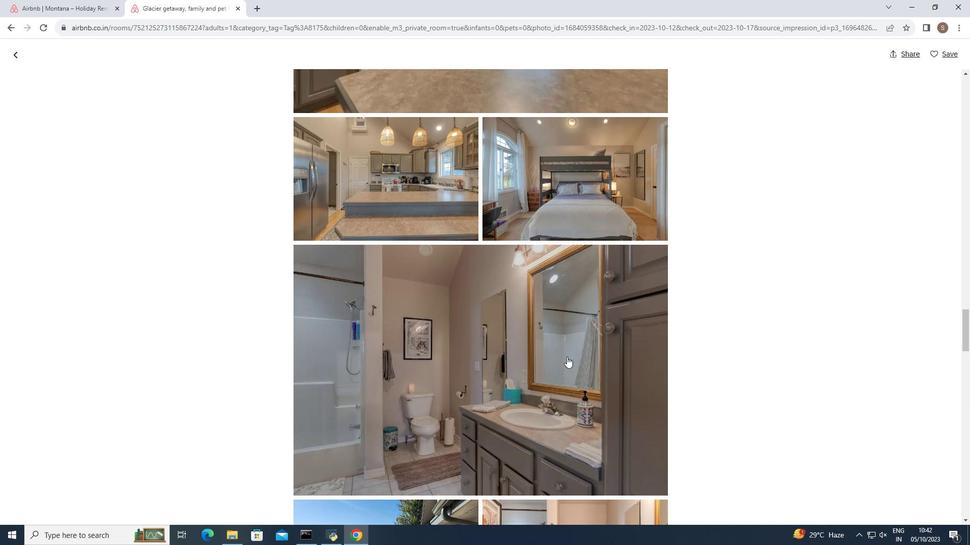 
Action: Mouse scrolled (567, 356) with delta (0, 0)
Screenshot: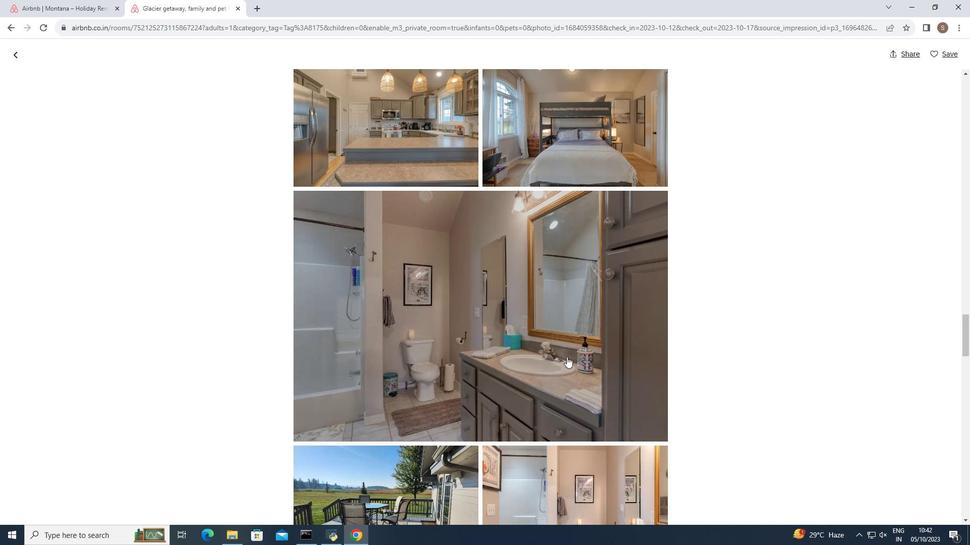 
Action: Mouse scrolled (567, 356) with delta (0, 0)
Screenshot: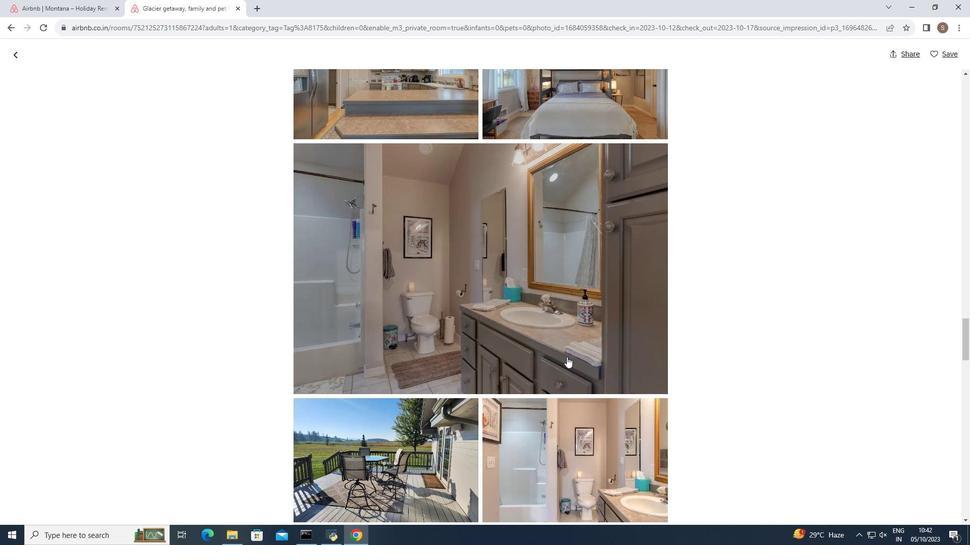 
Action: Mouse scrolled (567, 356) with delta (0, 0)
Screenshot: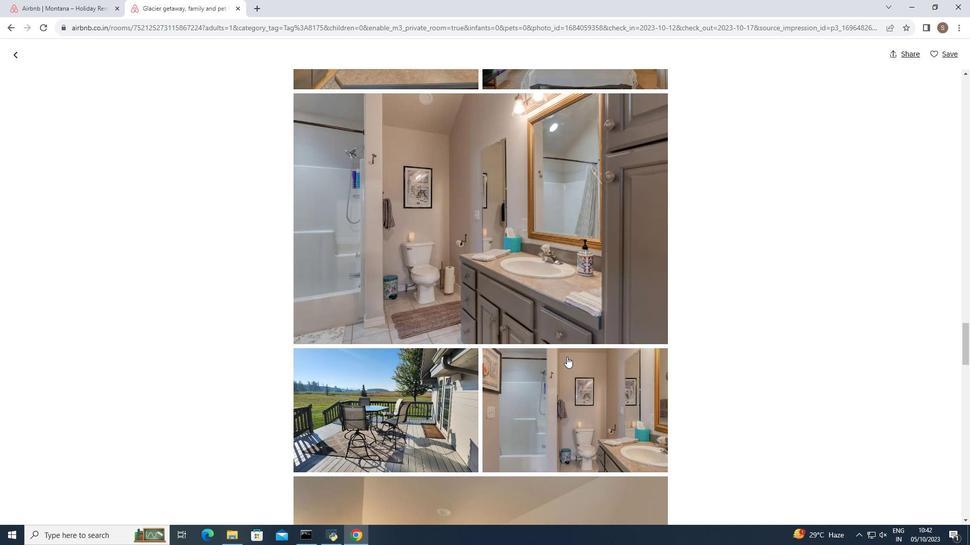 
Action: Mouse scrolled (567, 356) with delta (0, 0)
Screenshot: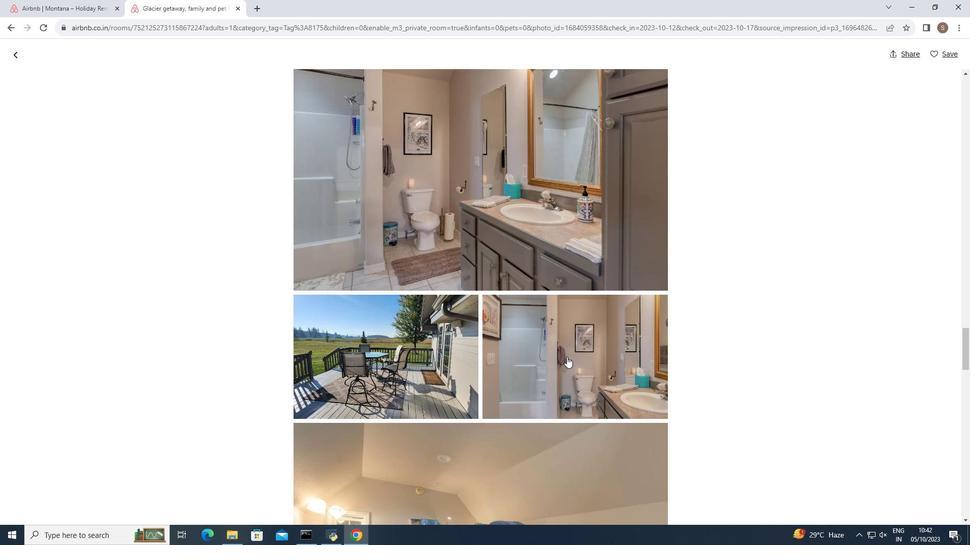 
Action: Mouse scrolled (567, 356) with delta (0, 0)
Screenshot: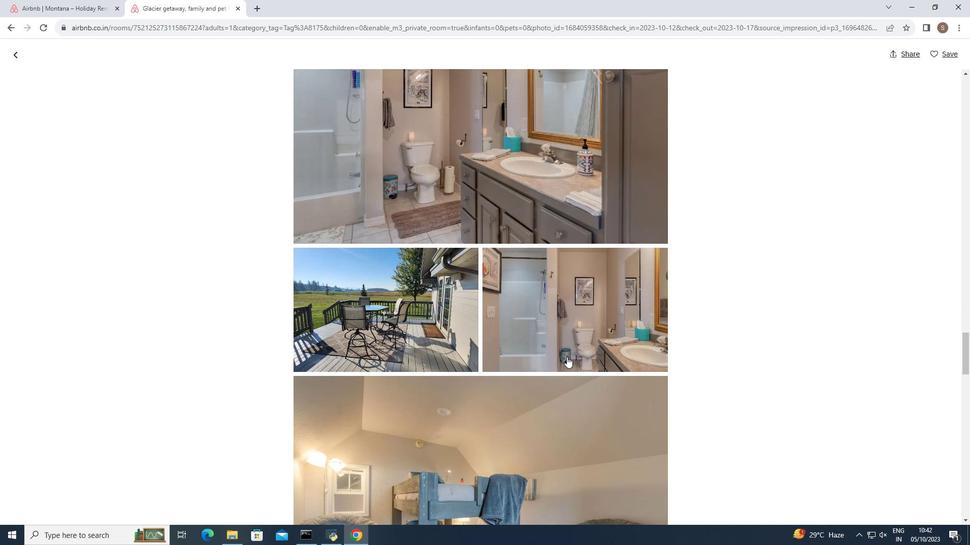 
Action: Mouse scrolled (567, 356) with delta (0, 0)
Screenshot: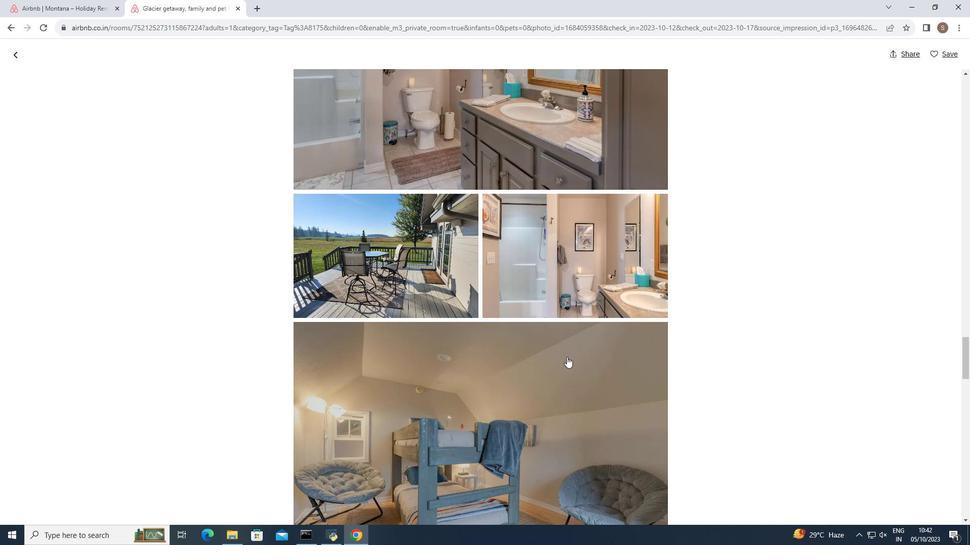 
Action: Mouse scrolled (567, 356) with delta (0, 0)
Screenshot: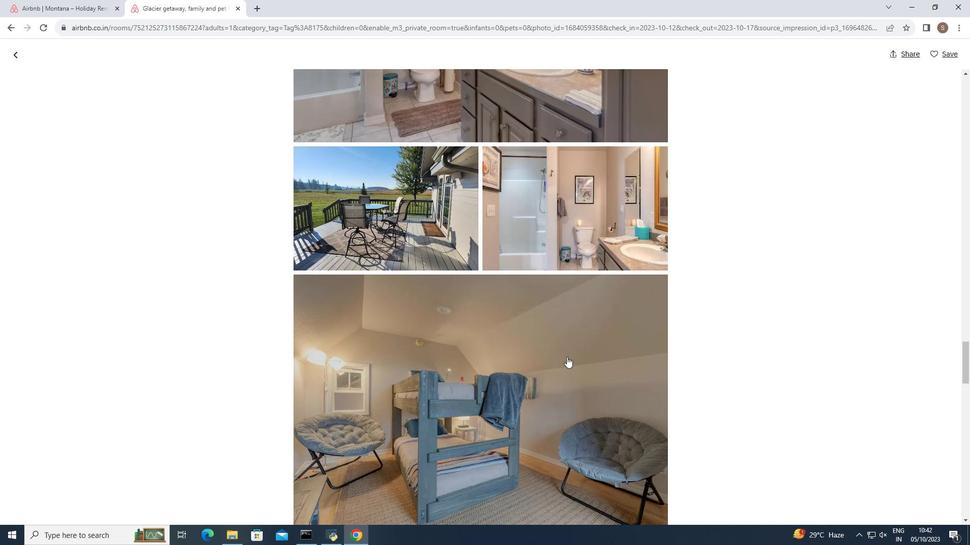 
Action: Mouse scrolled (567, 356) with delta (0, 0)
Screenshot: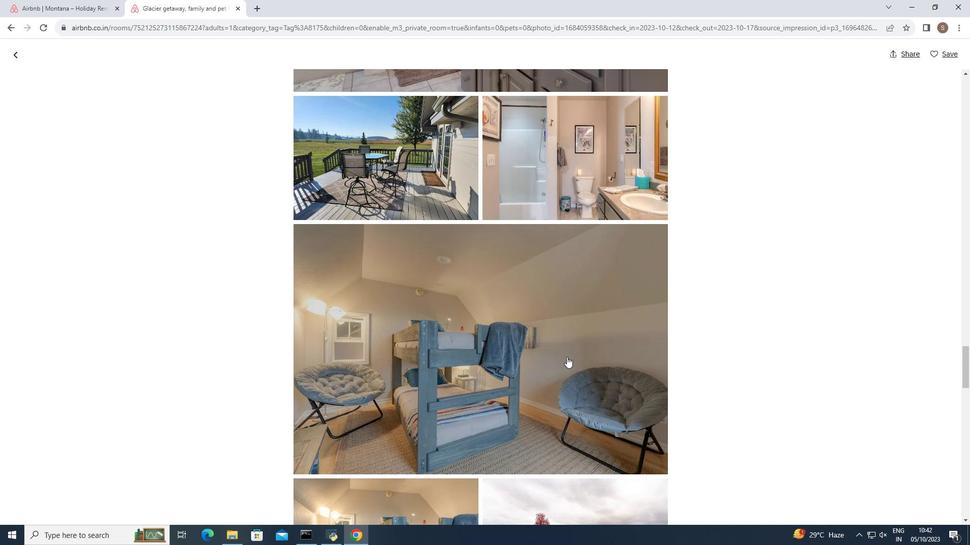 
Action: Mouse scrolled (567, 356) with delta (0, 0)
Screenshot: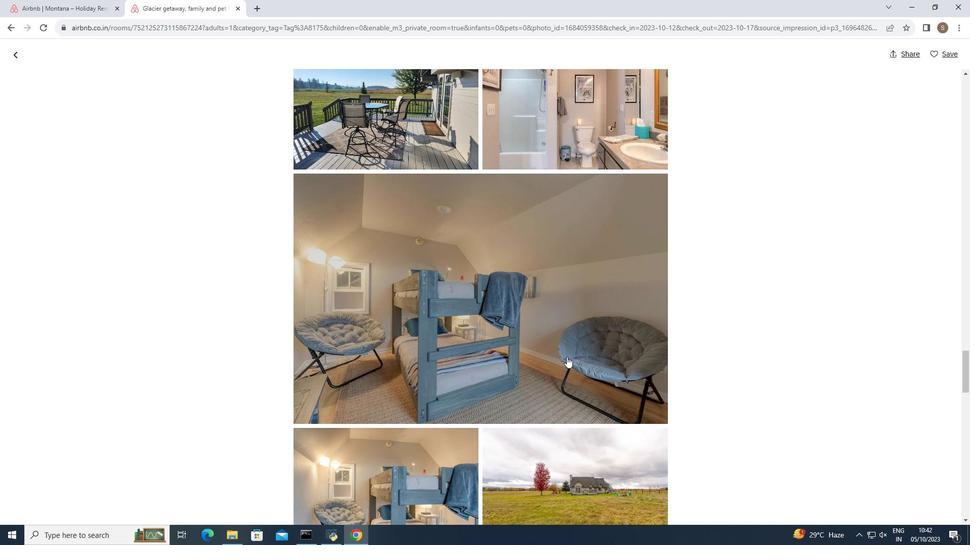 
Action: Mouse scrolled (567, 356) with delta (0, 0)
Screenshot: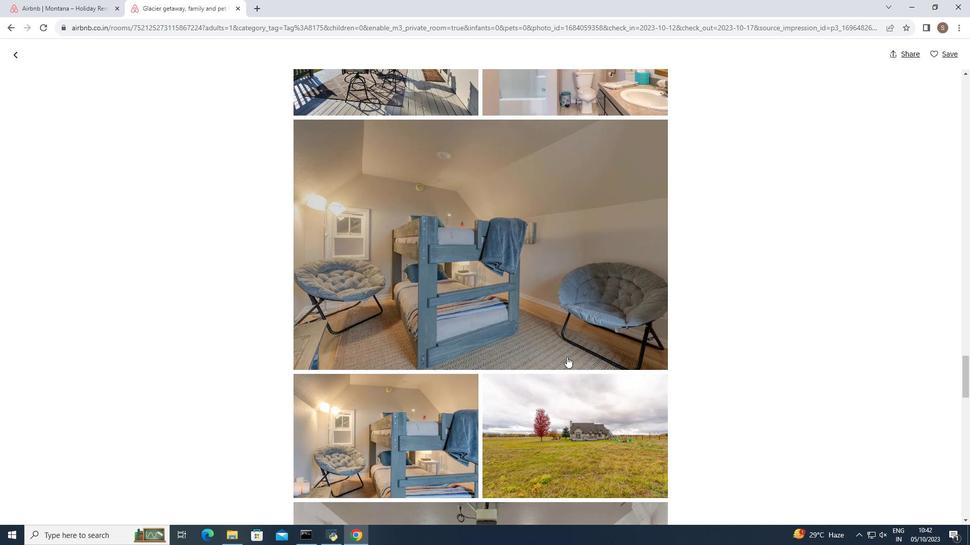 
Action: Mouse moved to (567, 356)
Screenshot: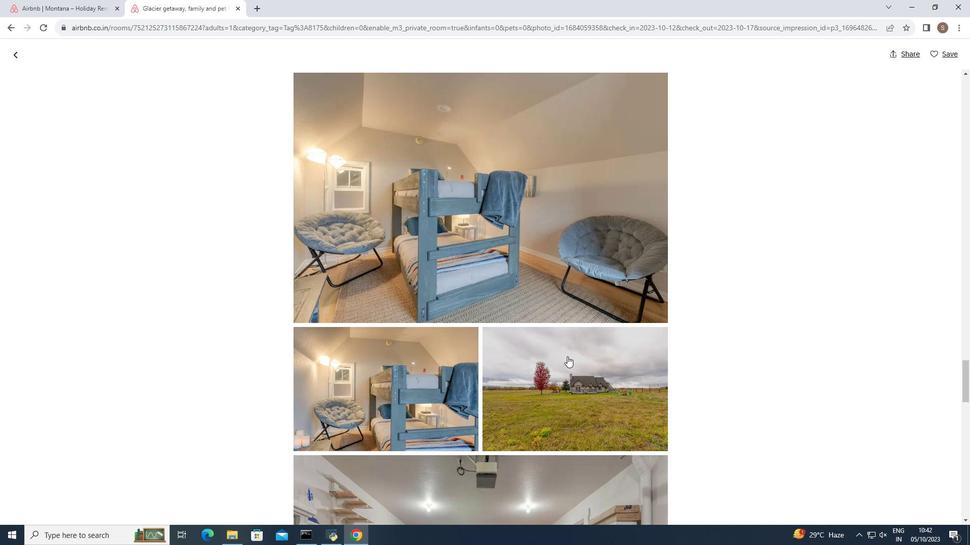 
Action: Mouse scrolled (567, 356) with delta (0, 0)
Screenshot: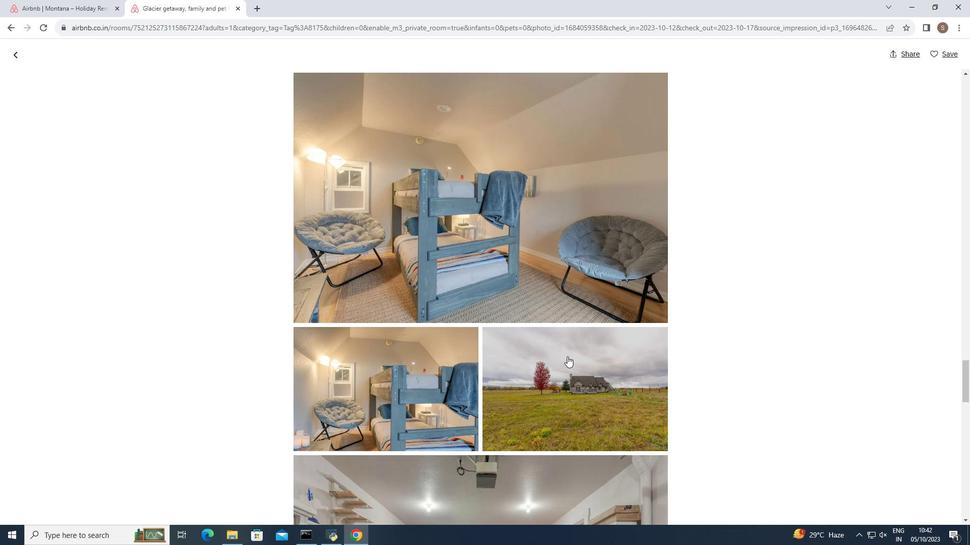 
Action: Mouse scrolled (567, 356) with delta (0, 0)
Screenshot: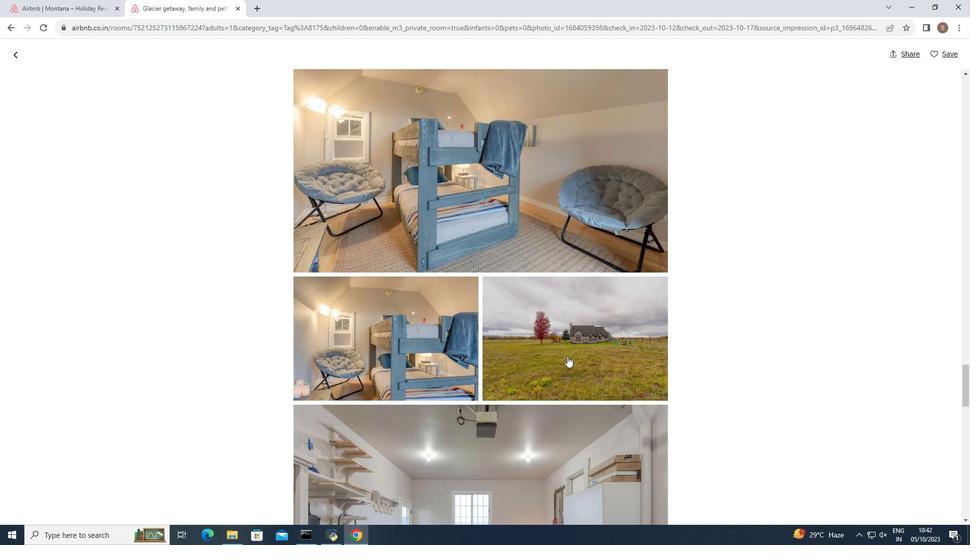 
Action: Mouse scrolled (567, 356) with delta (0, 0)
Screenshot: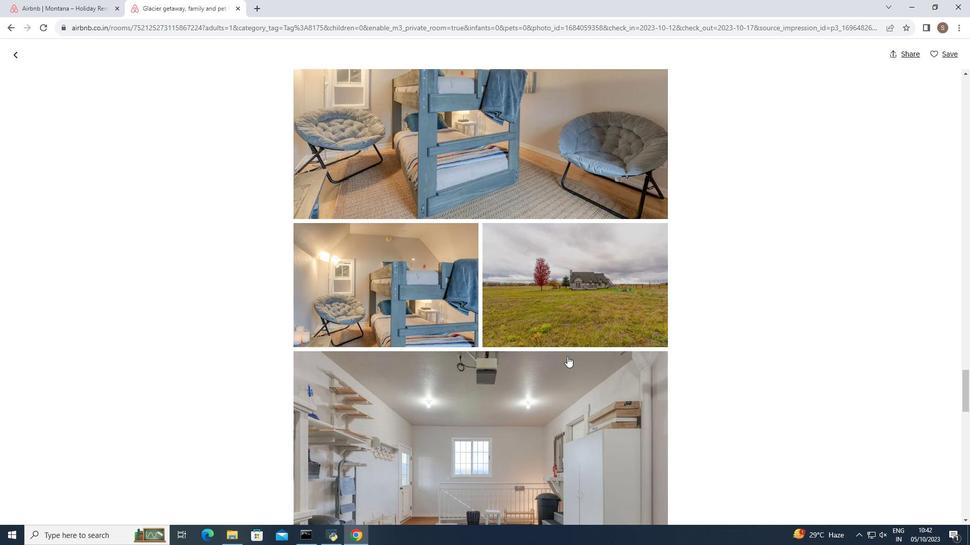 
Action: Mouse scrolled (567, 356) with delta (0, 0)
Screenshot: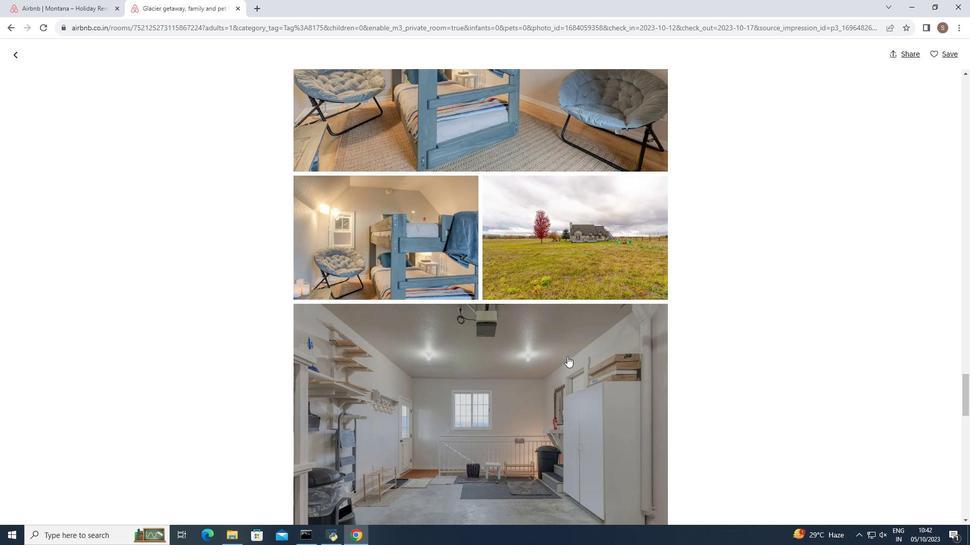 
Action: Mouse scrolled (567, 356) with delta (0, 0)
Screenshot: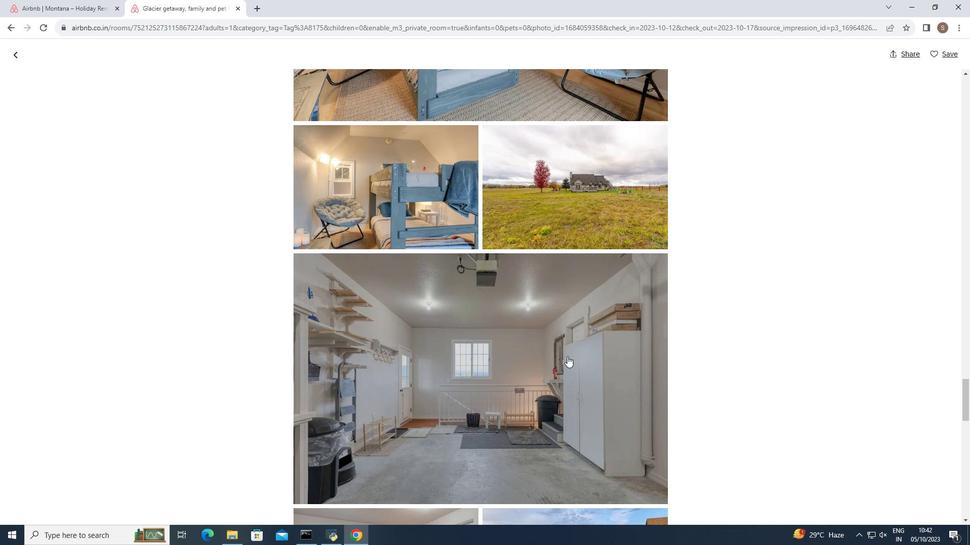 
Action: Mouse scrolled (567, 356) with delta (0, 0)
Screenshot: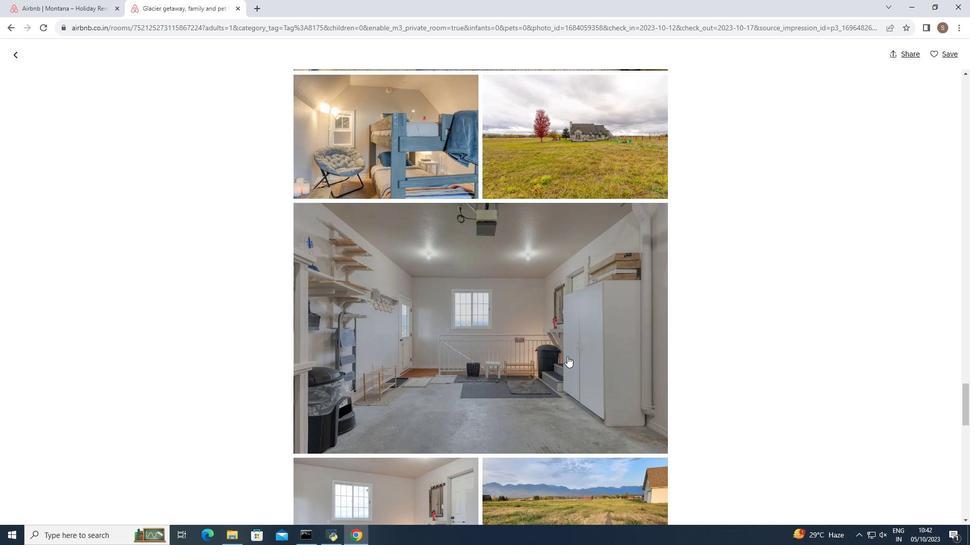 
Action: Mouse scrolled (567, 356) with delta (0, 0)
Screenshot: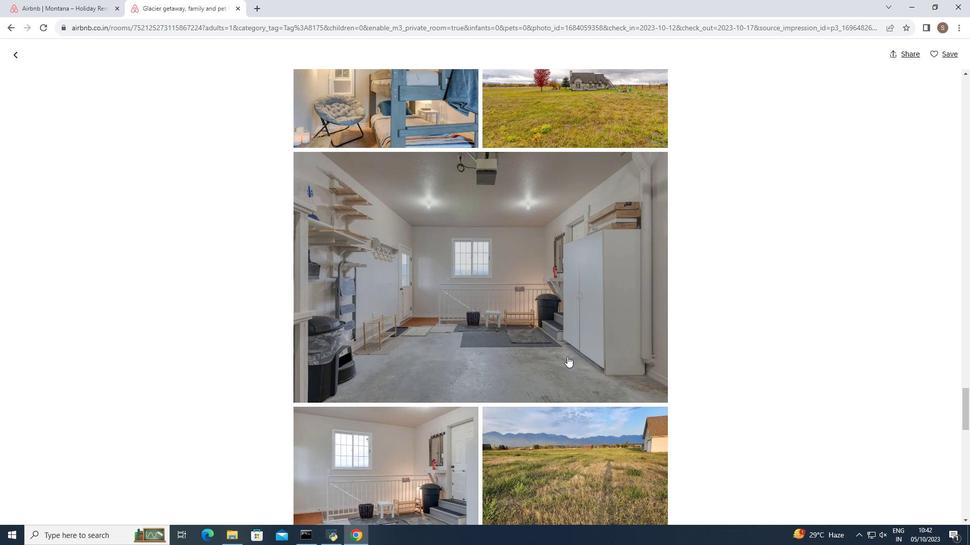 
Action: Mouse scrolled (567, 356) with delta (0, 0)
Screenshot: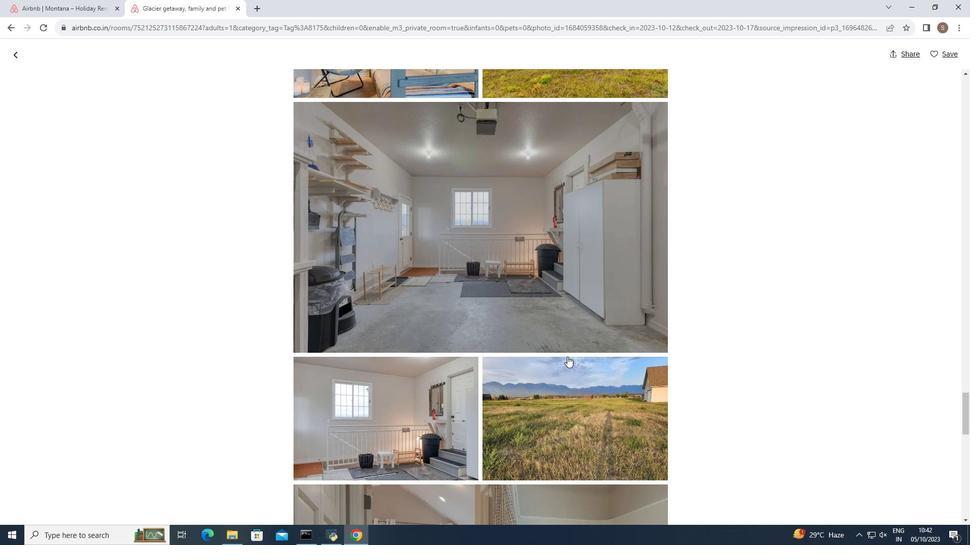 
Action: Mouse scrolled (567, 356) with delta (0, 0)
Screenshot: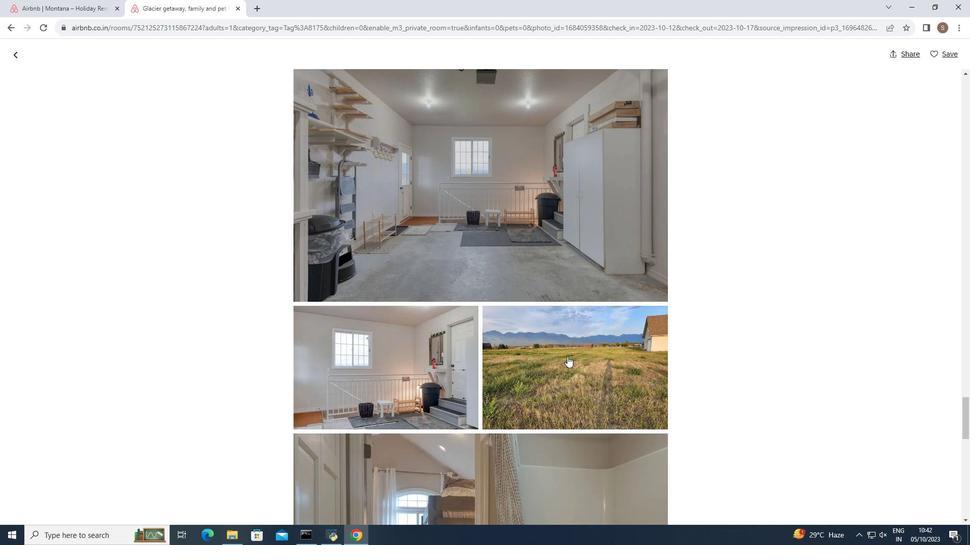 
Action: Mouse scrolled (567, 356) with delta (0, 0)
Screenshot: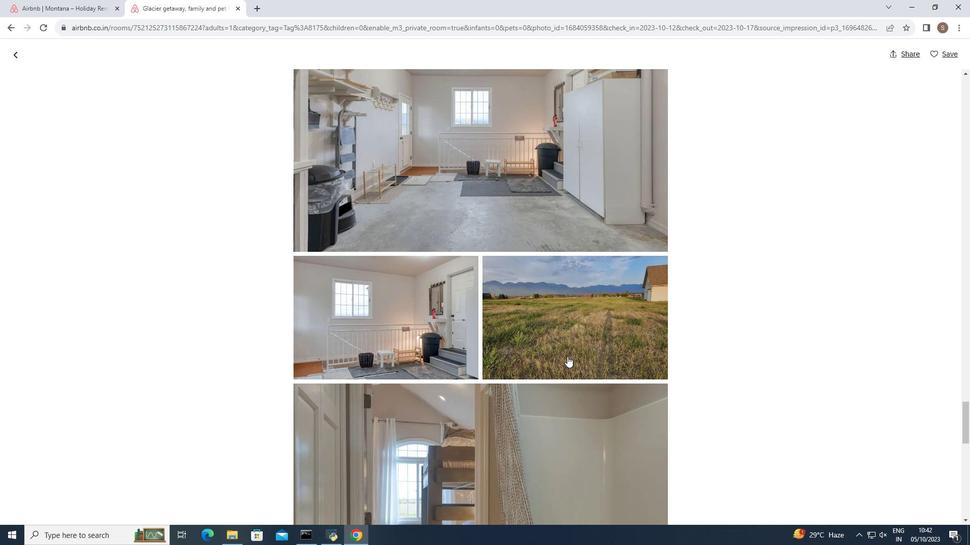 
Action: Mouse scrolled (567, 356) with delta (0, 0)
Screenshot: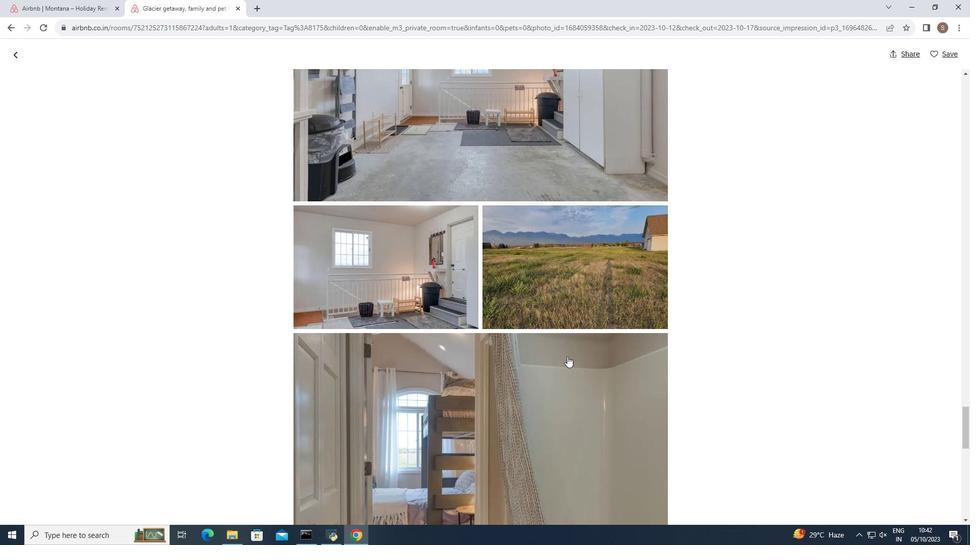 
Action: Mouse scrolled (567, 356) with delta (0, 0)
Screenshot: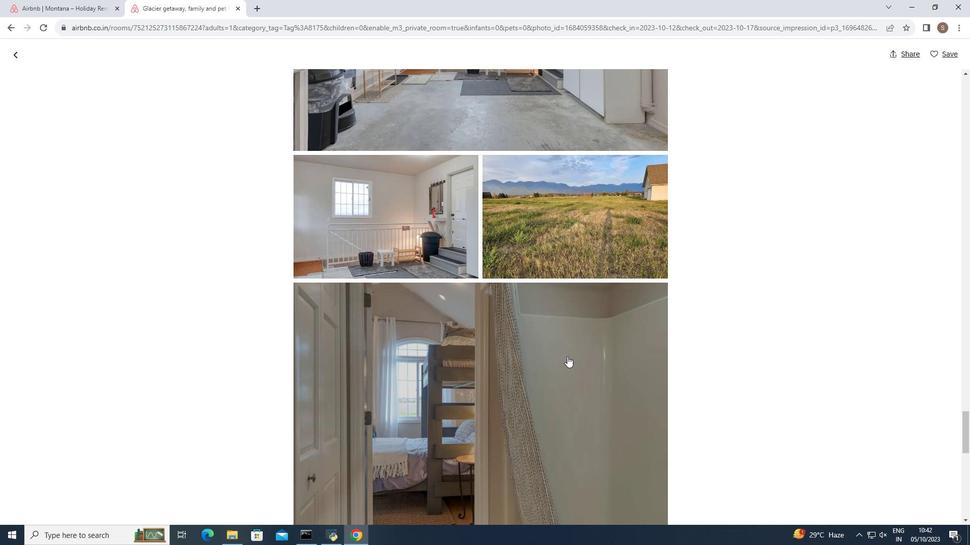 
Action: Mouse scrolled (567, 356) with delta (0, 0)
Screenshot: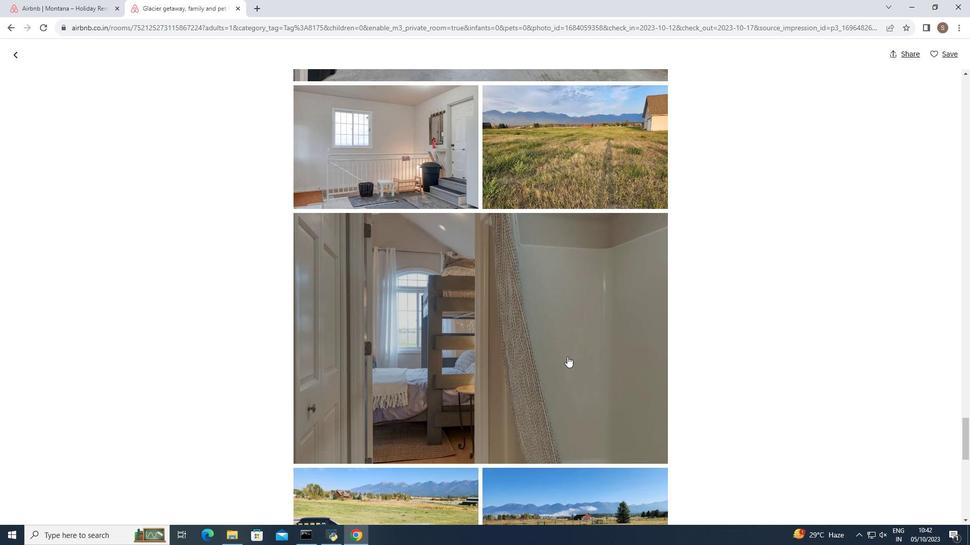 
Action: Mouse scrolled (567, 356) with delta (0, 0)
Screenshot: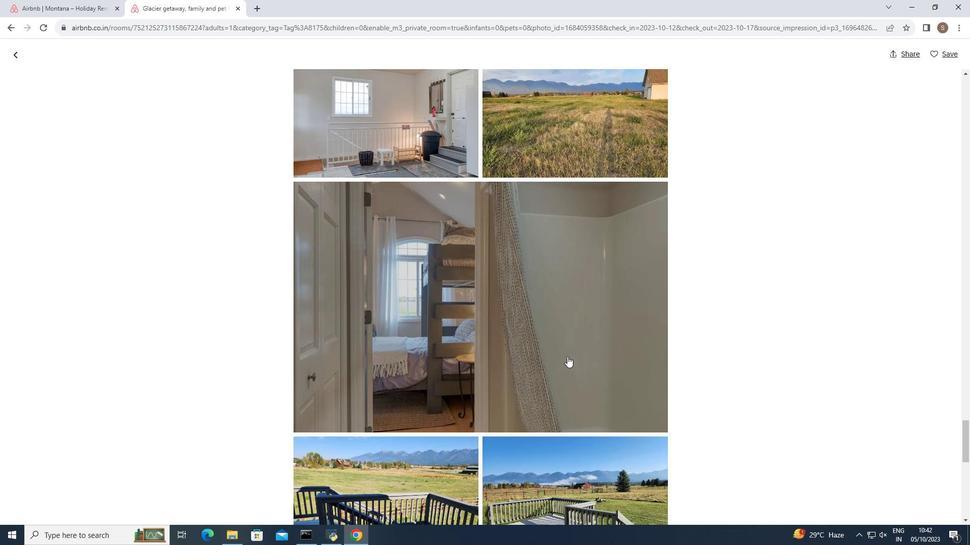 
Action: Mouse scrolled (567, 356) with delta (0, 0)
Screenshot: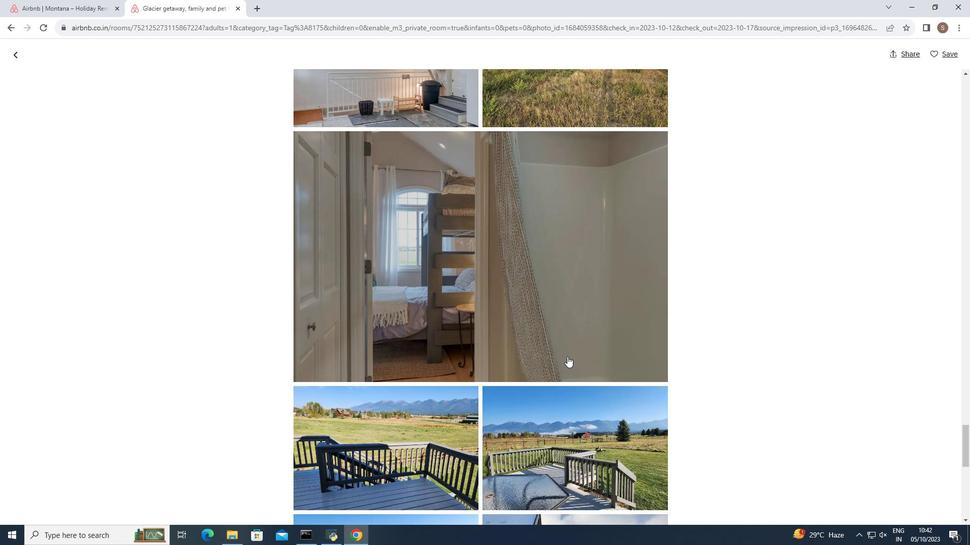 
Action: Mouse scrolled (567, 356) with delta (0, 0)
Screenshot: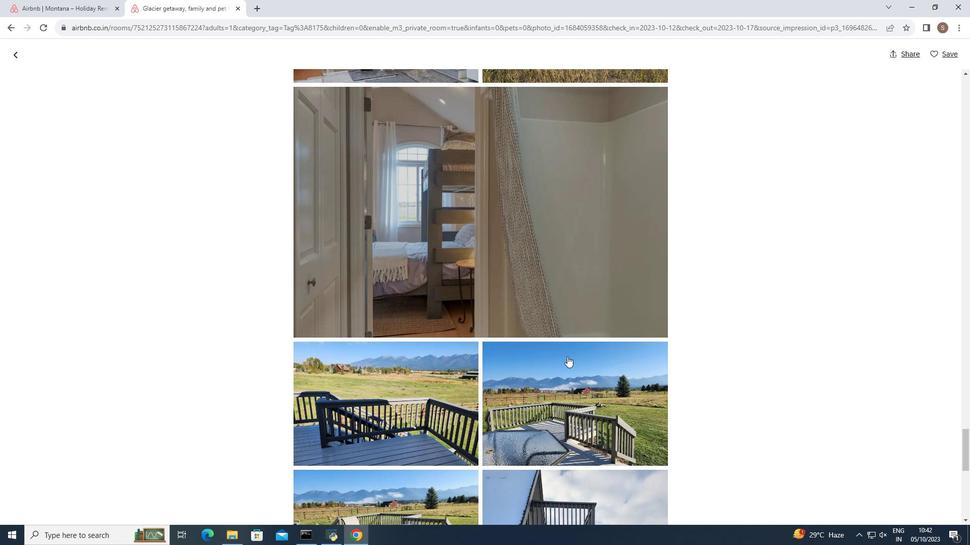 
Action: Mouse scrolled (567, 356) with delta (0, 0)
Screenshot: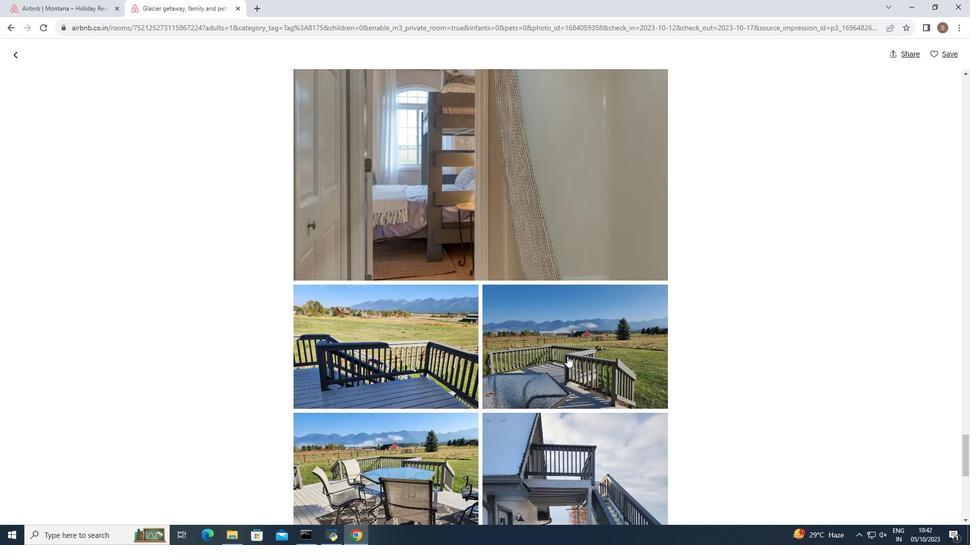 
Action: Mouse scrolled (567, 356) with delta (0, 0)
Screenshot: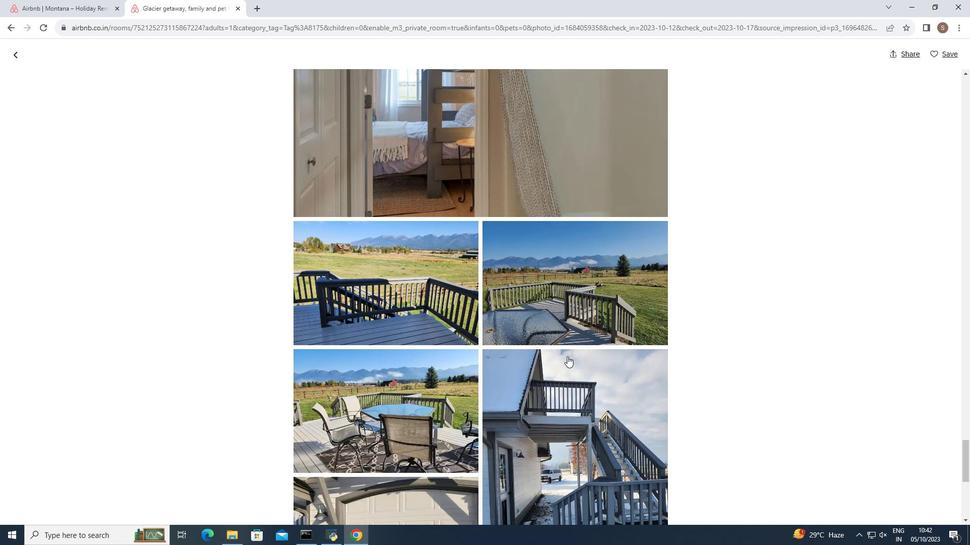 
Action: Mouse scrolled (567, 356) with delta (0, 0)
Screenshot: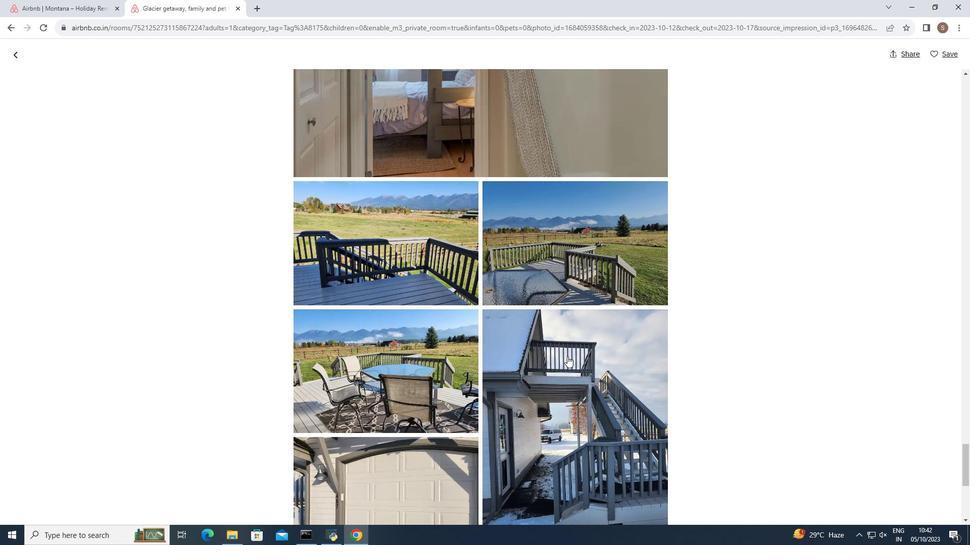 
Action: Mouse scrolled (567, 356) with delta (0, 0)
Screenshot: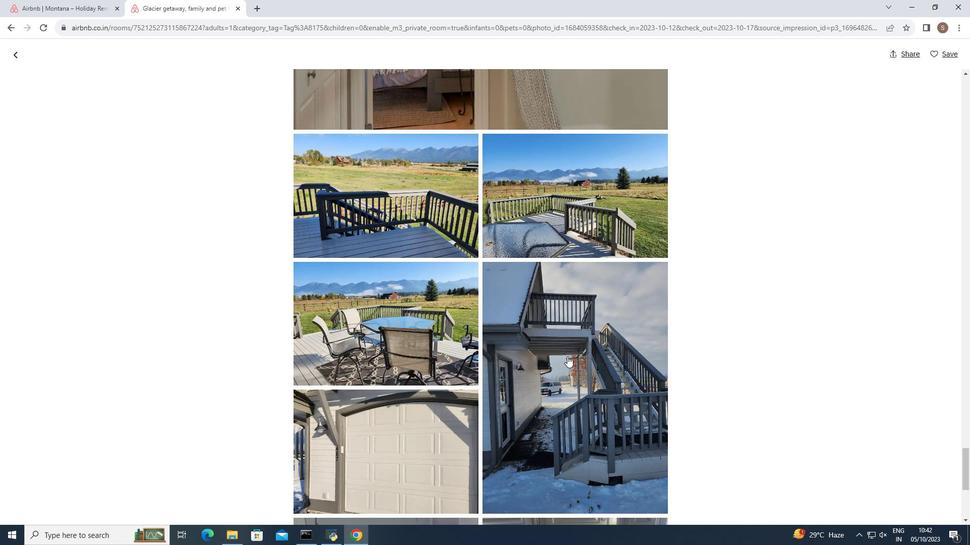 
Action: Mouse scrolled (567, 356) with delta (0, 0)
Screenshot: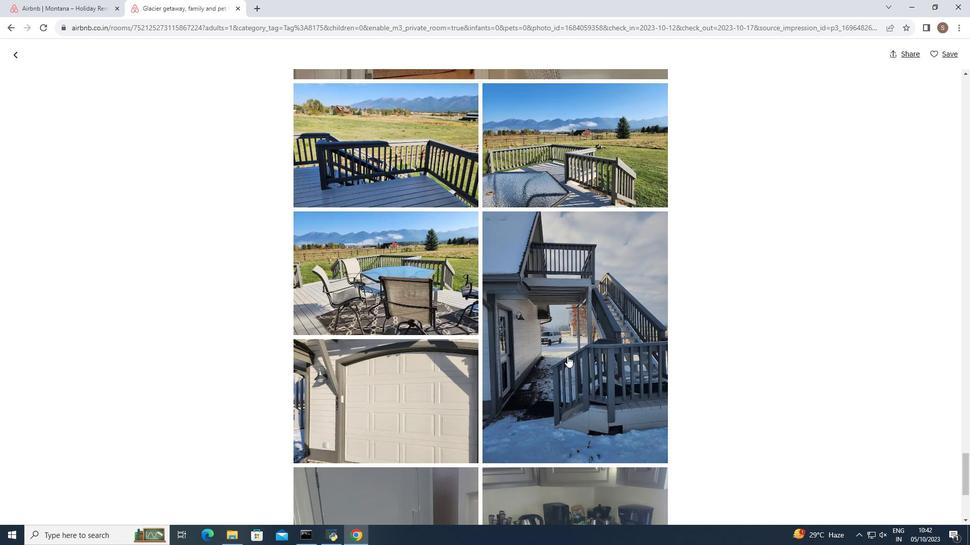 
Action: Mouse scrolled (567, 356) with delta (0, 0)
Screenshot: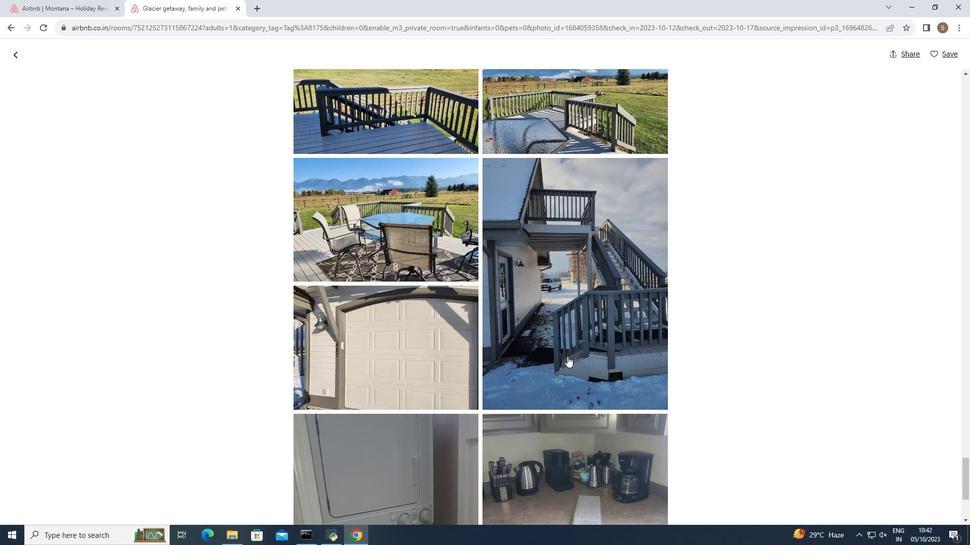 
Action: Mouse scrolled (567, 356) with delta (0, 0)
Screenshot: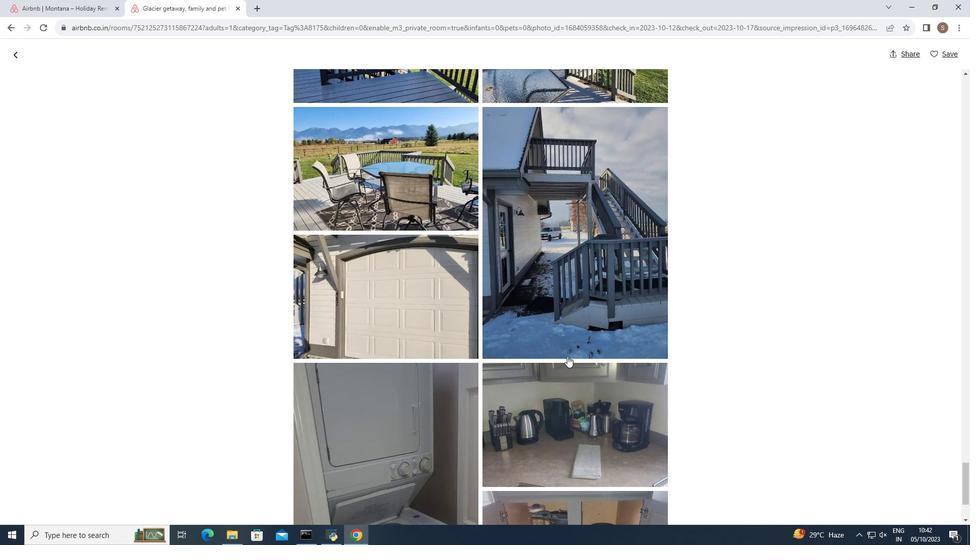 
Action: Mouse scrolled (567, 356) with delta (0, 0)
Screenshot: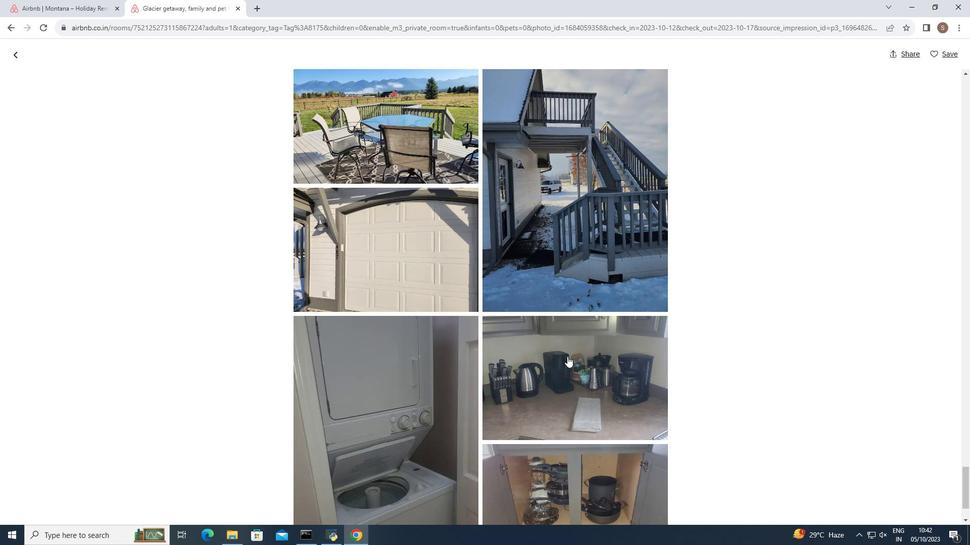 
Action: Mouse scrolled (567, 356) with delta (0, 0)
Screenshot: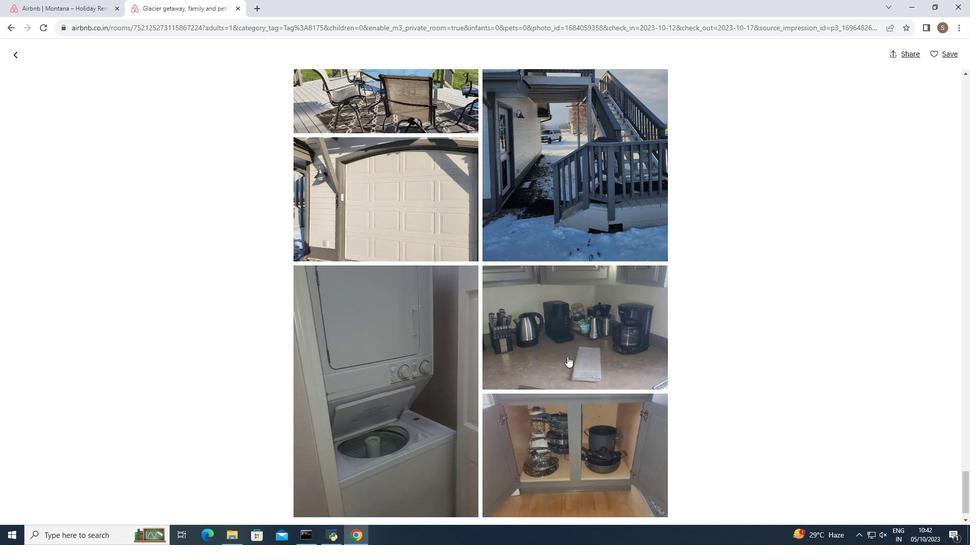 
Action: Mouse scrolled (567, 356) with delta (0, 0)
Screenshot: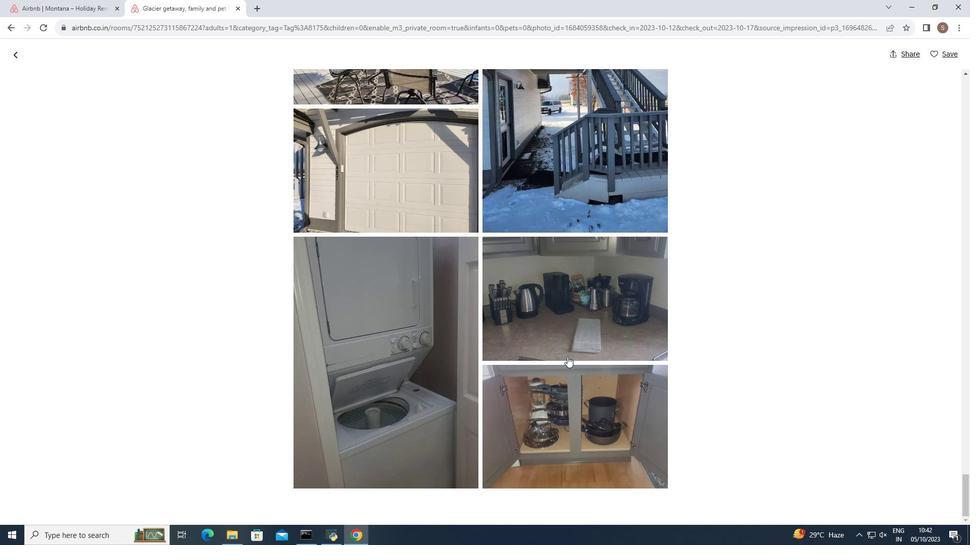 
Action: Mouse scrolled (567, 356) with delta (0, 0)
Screenshot: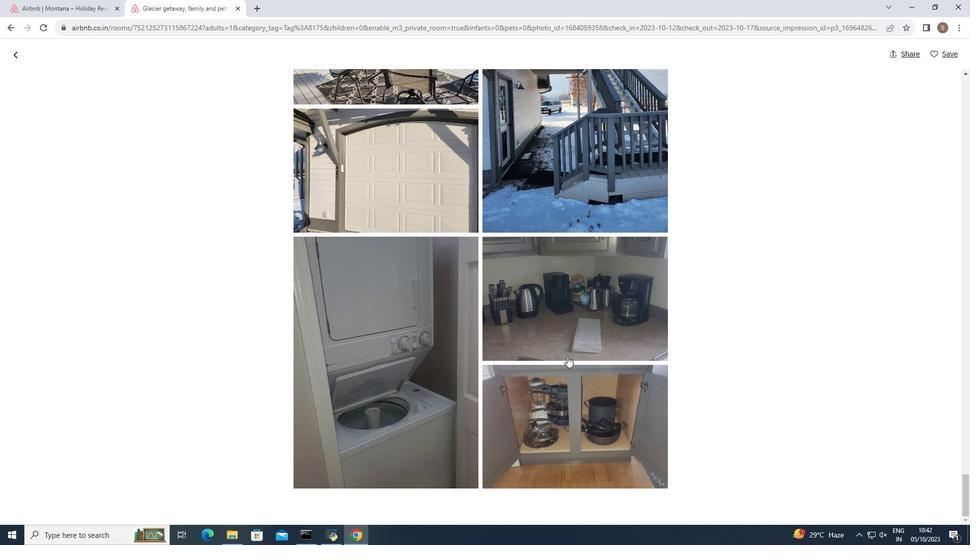 
Action: Mouse scrolled (567, 356) with delta (0, 0)
Screenshot: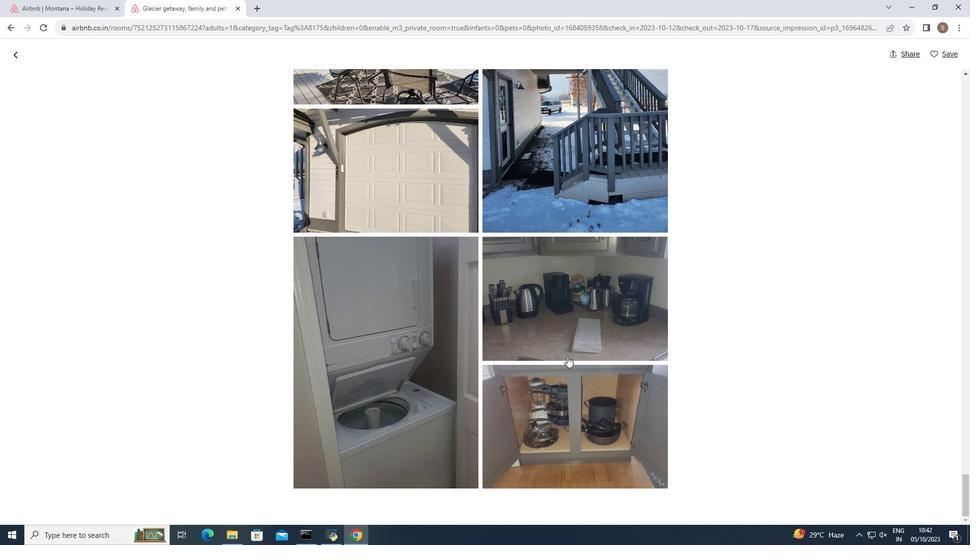 
Action: Mouse moved to (16, 54)
Screenshot: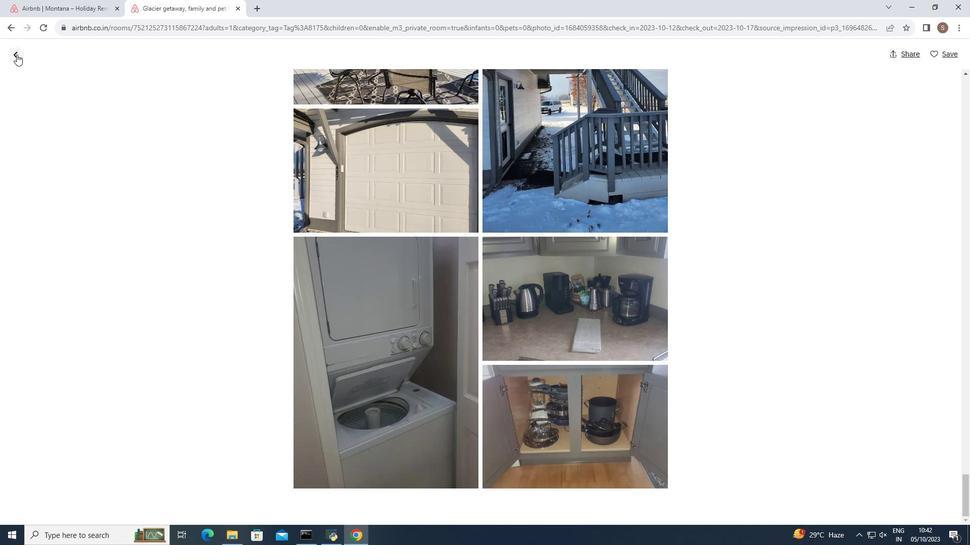 
Action: Mouse pressed left at (16, 54)
Screenshot: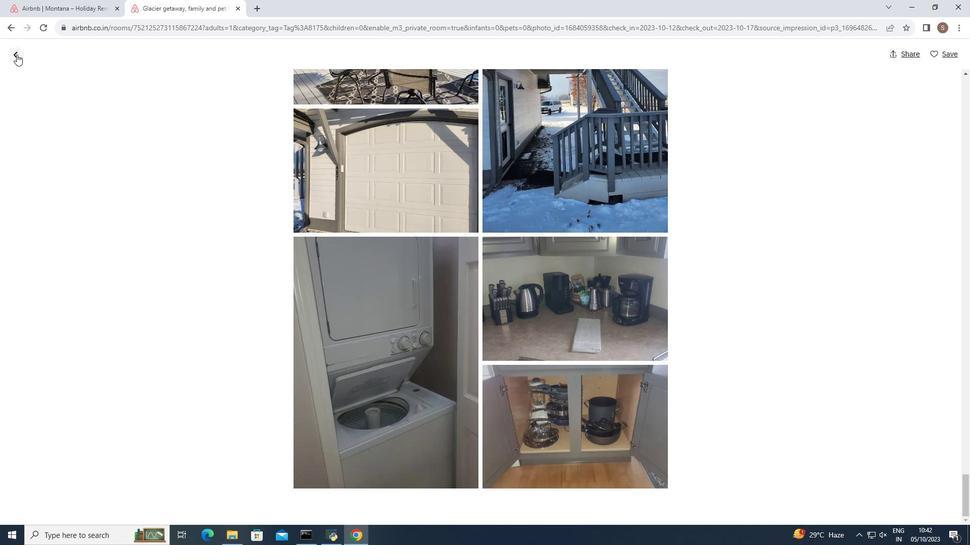 
Action: Mouse moved to (231, 282)
Screenshot: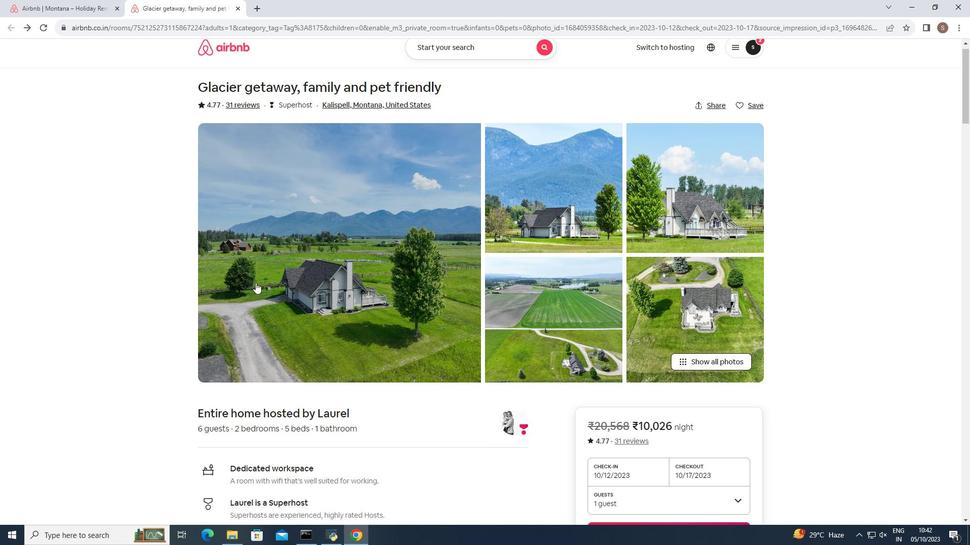 
Action: Mouse scrolled (231, 281) with delta (0, 0)
Screenshot: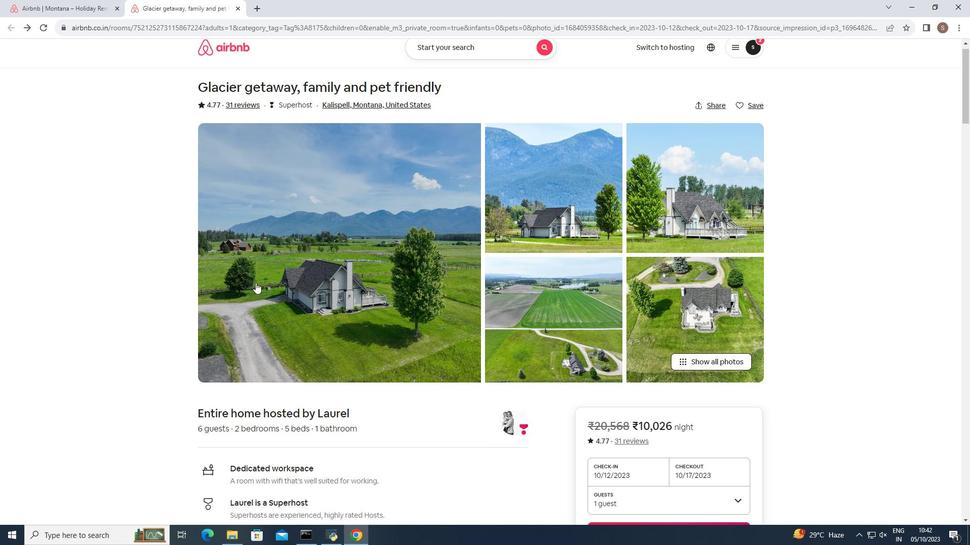 
Action: Mouse moved to (255, 283)
Screenshot: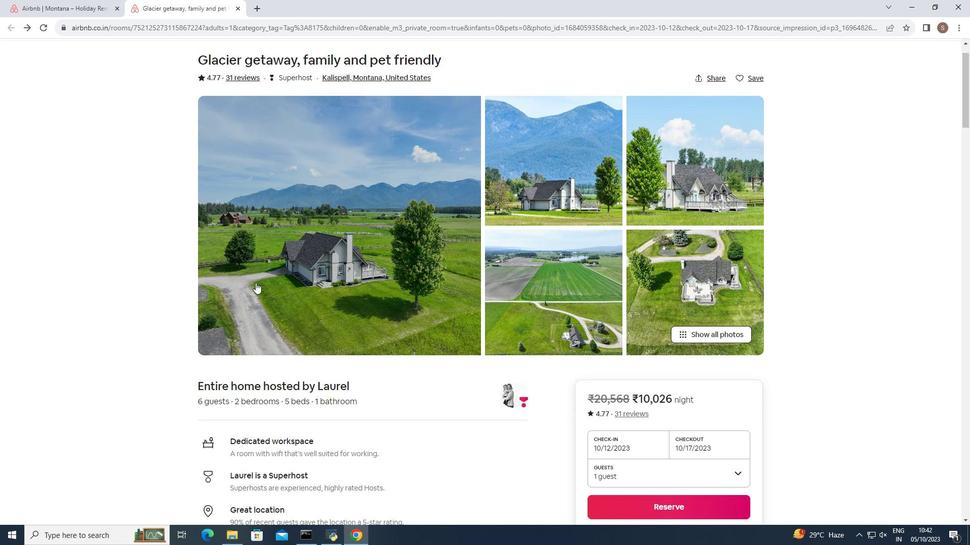 
Action: Mouse scrolled (255, 282) with delta (0, 0)
Screenshot: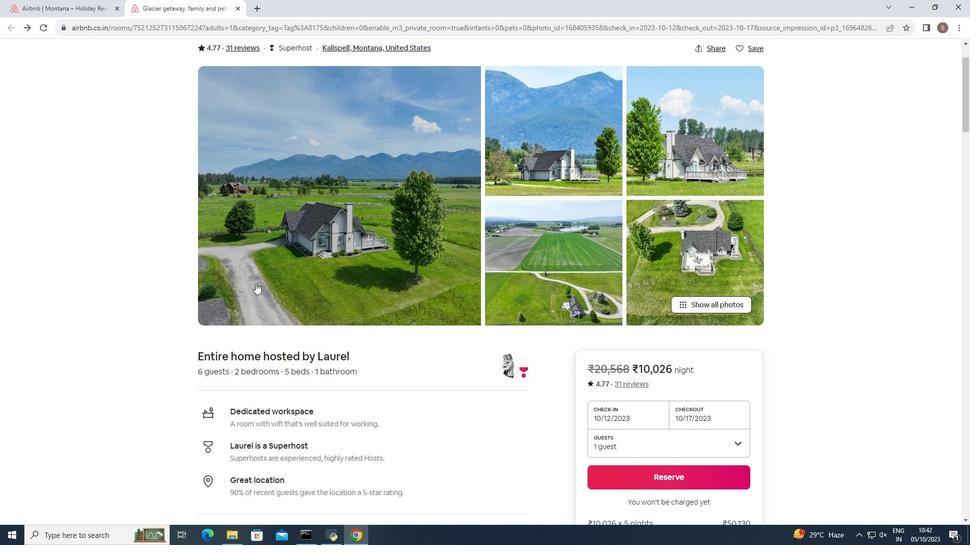 
Action: Mouse moved to (255, 283)
Screenshot: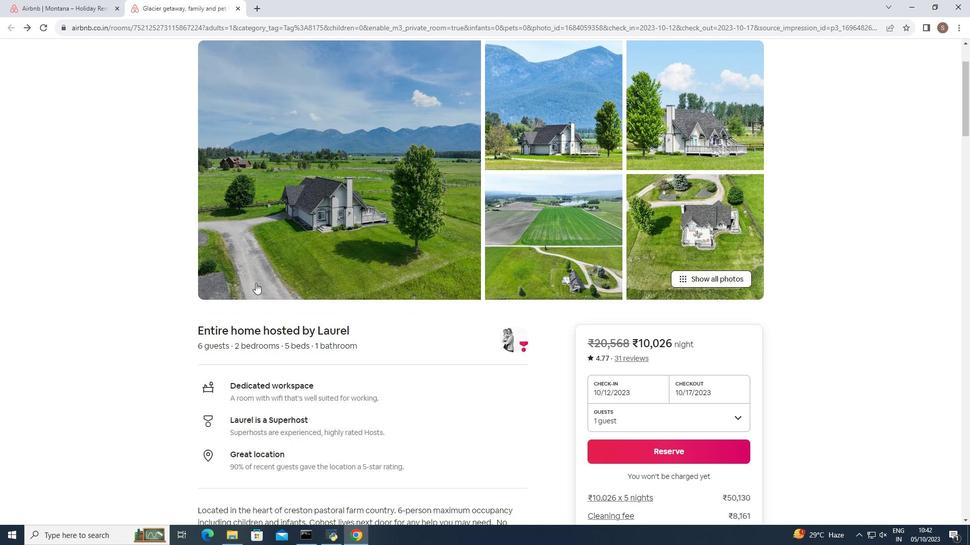 
Action: Mouse scrolled (255, 283) with delta (0, 0)
Screenshot: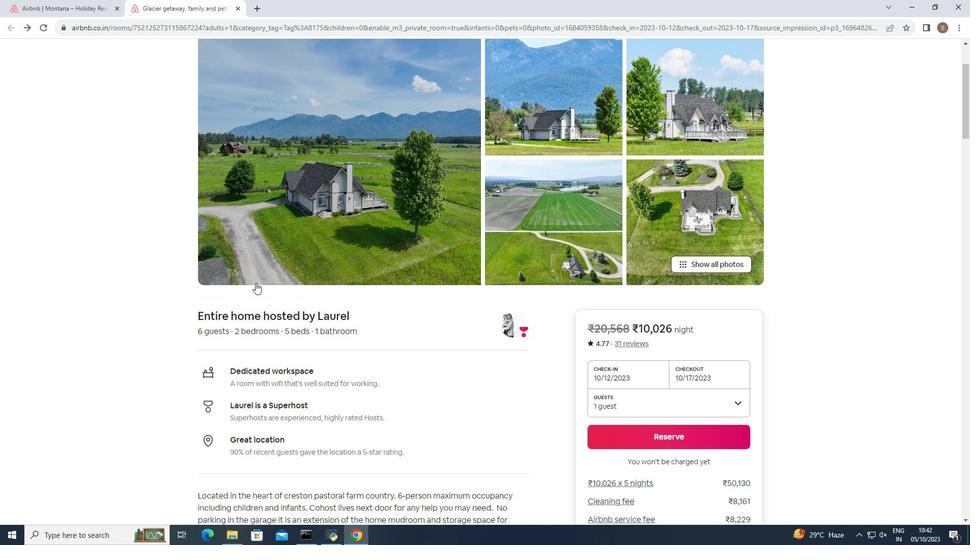 
Action: Mouse moved to (255, 284)
Screenshot: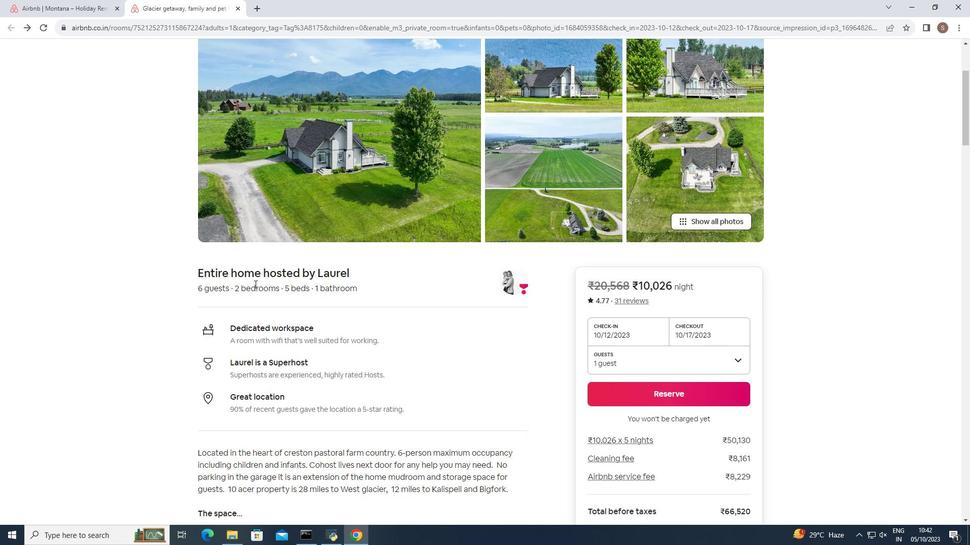 
Action: Mouse scrolled (255, 284) with delta (0, 0)
Screenshot: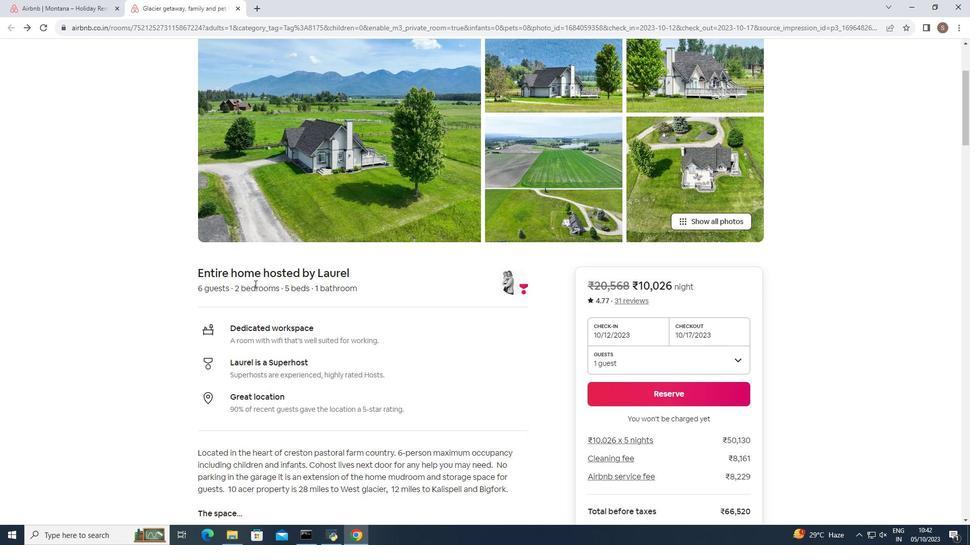 
Action: Mouse moved to (254, 284)
Screenshot: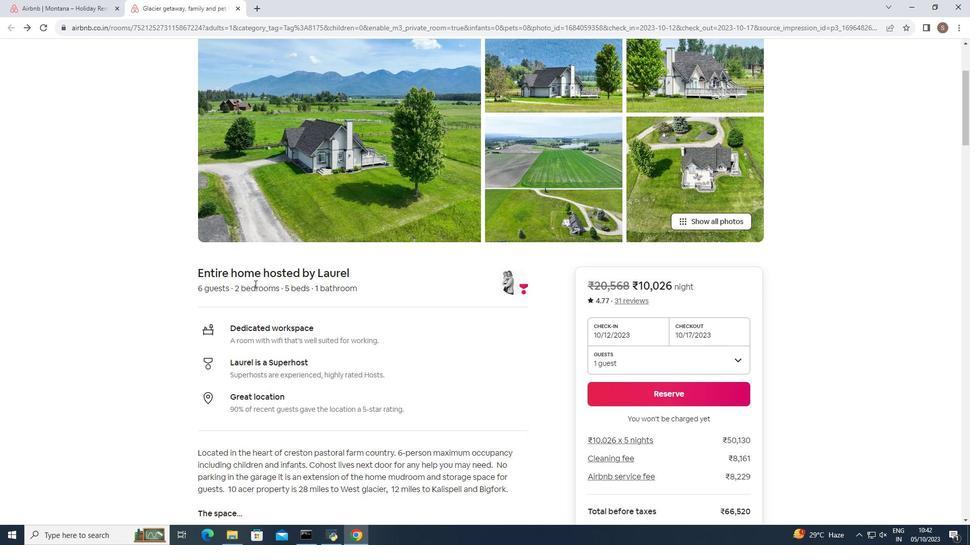 
Action: Mouse scrolled (254, 284) with delta (0, 0)
Screenshot: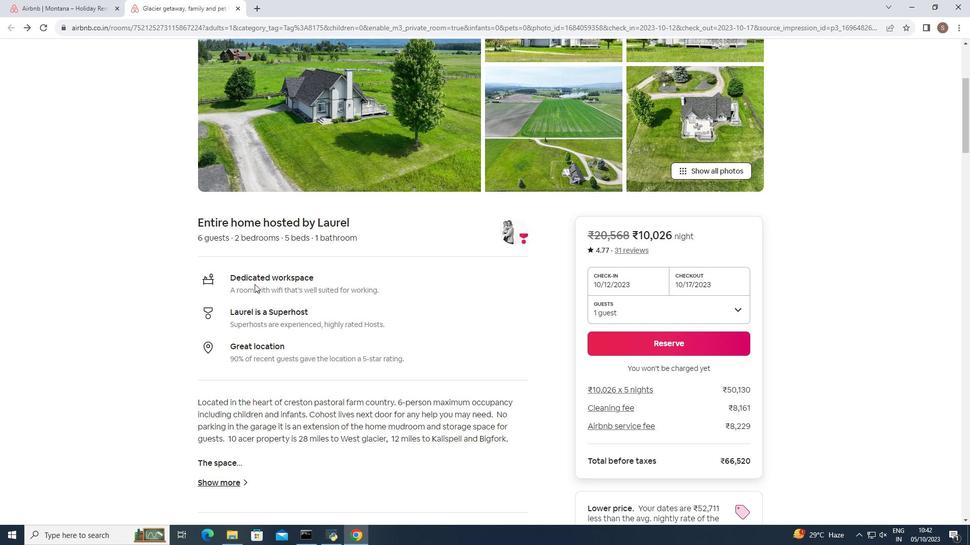 
Action: Mouse scrolled (254, 284) with delta (0, 0)
Screenshot: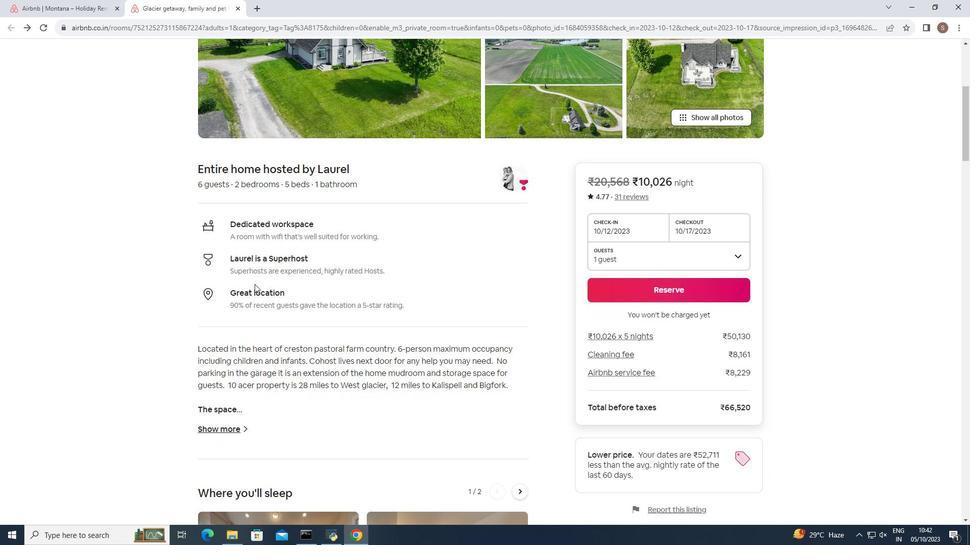 
Action: Mouse scrolled (254, 284) with delta (0, 0)
Screenshot: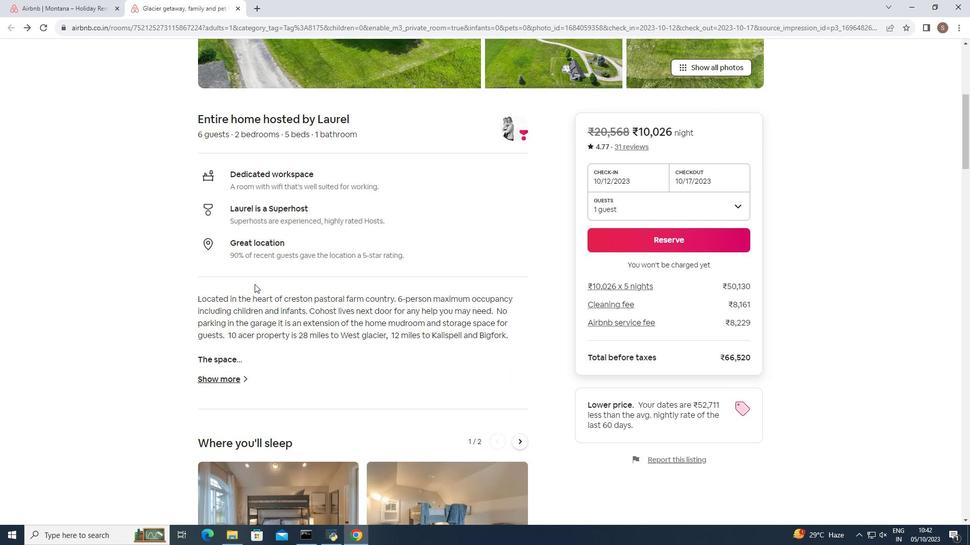 
Action: Mouse moved to (235, 333)
Screenshot: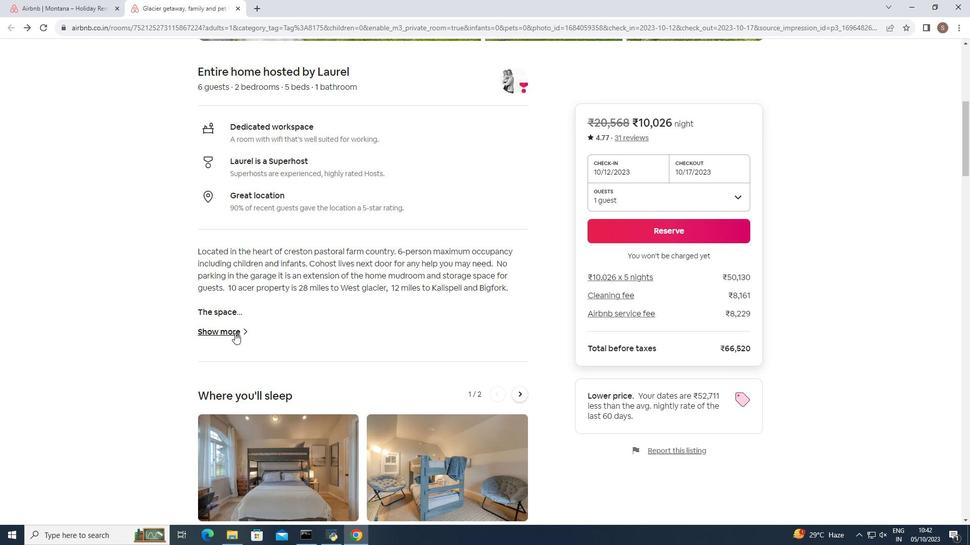 
Action: Mouse pressed left at (235, 333)
Screenshot: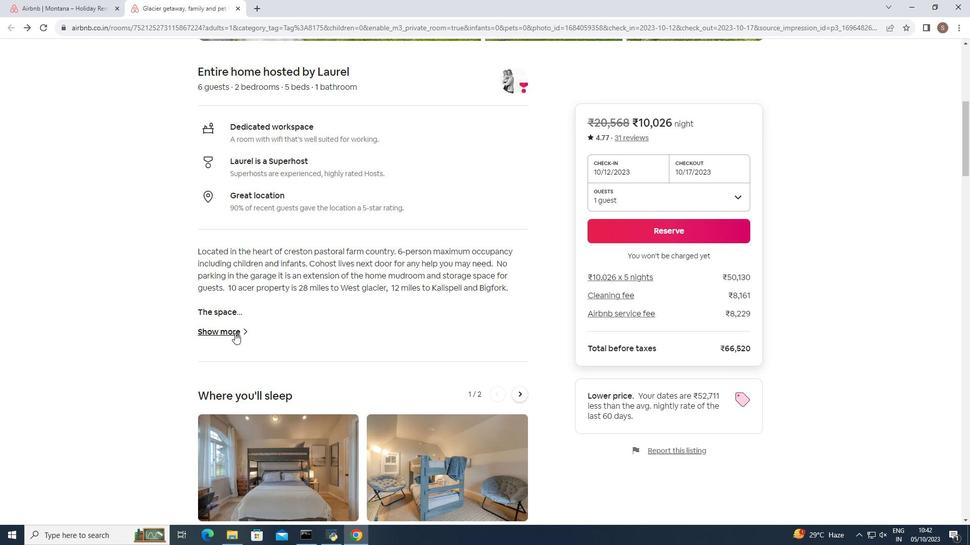 
Action: Mouse moved to (334, 325)
Screenshot: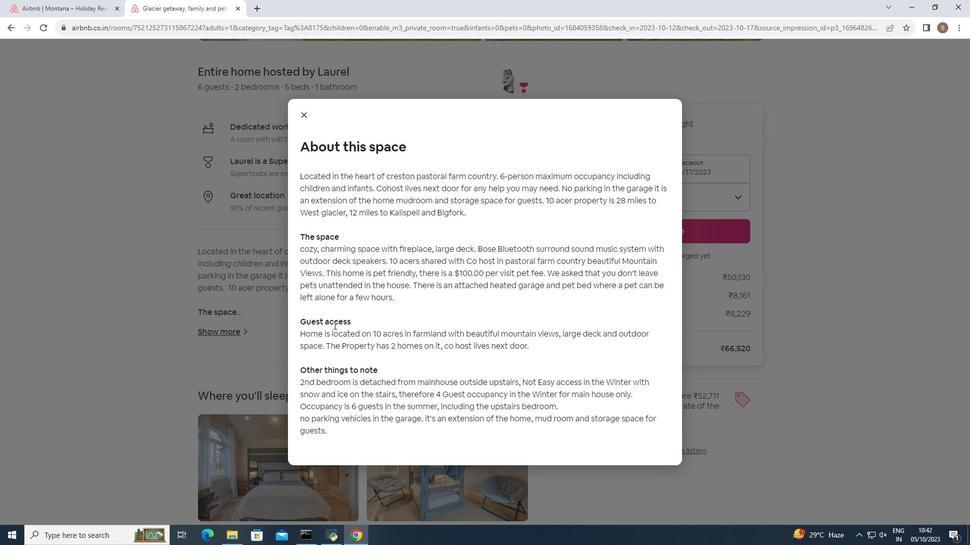 
Action: Mouse scrolled (334, 325) with delta (0, 0)
Screenshot: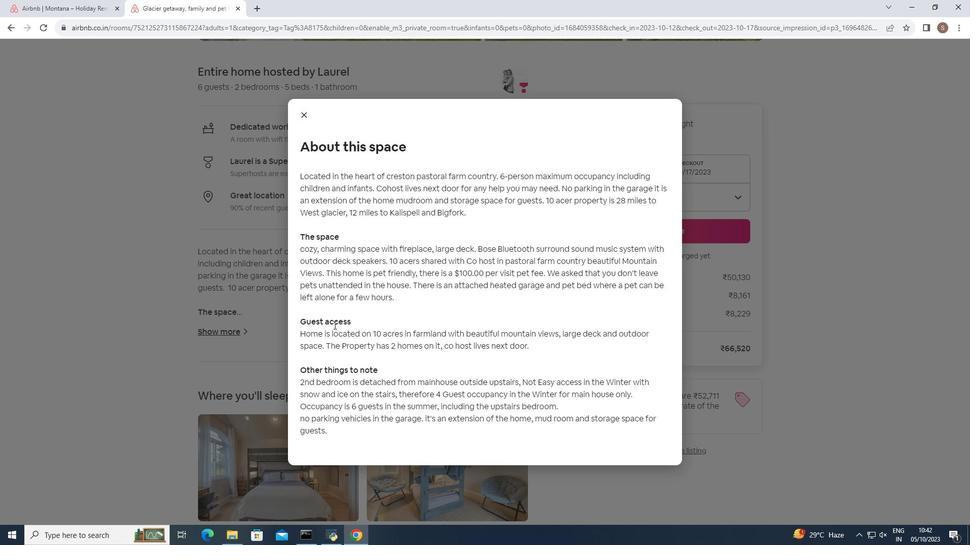 
Action: Mouse scrolled (334, 325) with delta (0, 0)
Screenshot: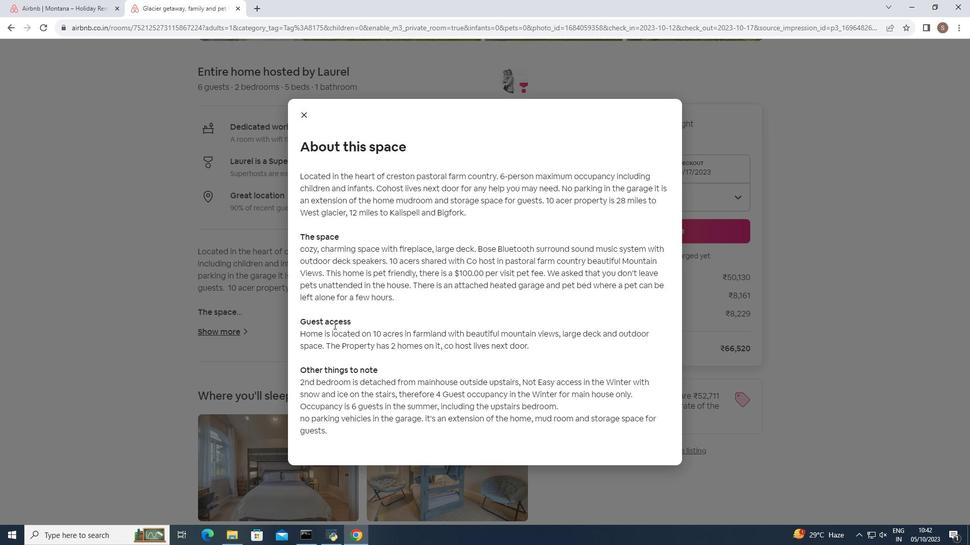 
Action: Mouse moved to (305, 116)
Screenshot: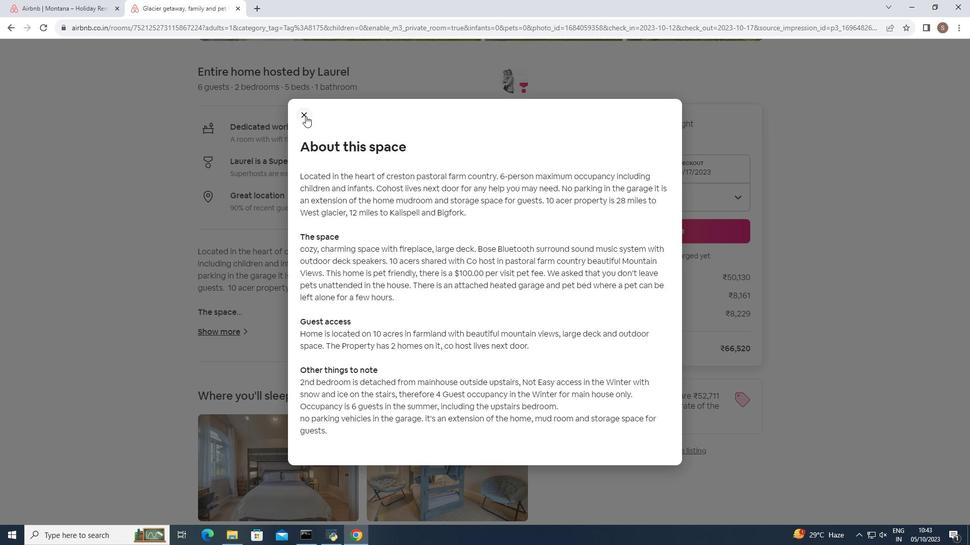 
Action: Mouse pressed left at (305, 116)
Screenshot: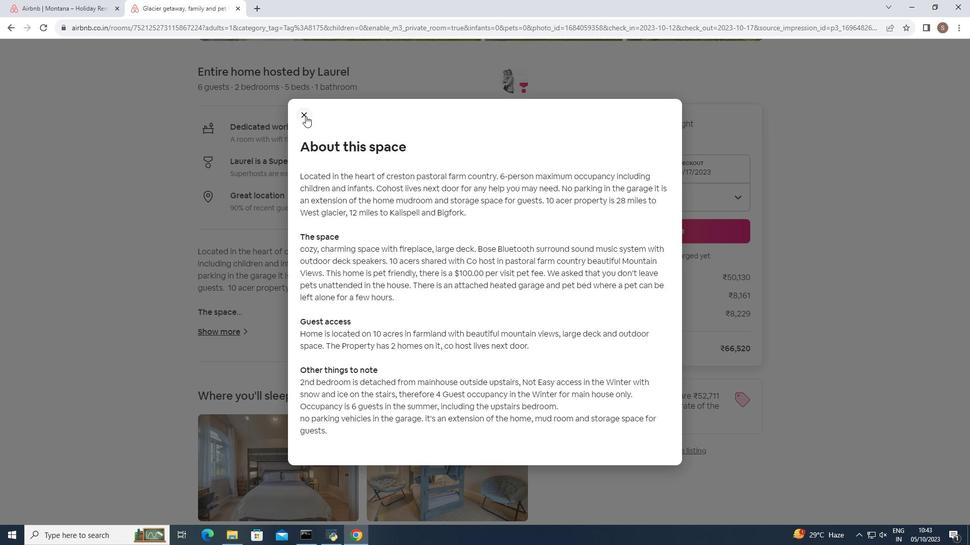 
Action: Mouse moved to (305, 116)
Screenshot: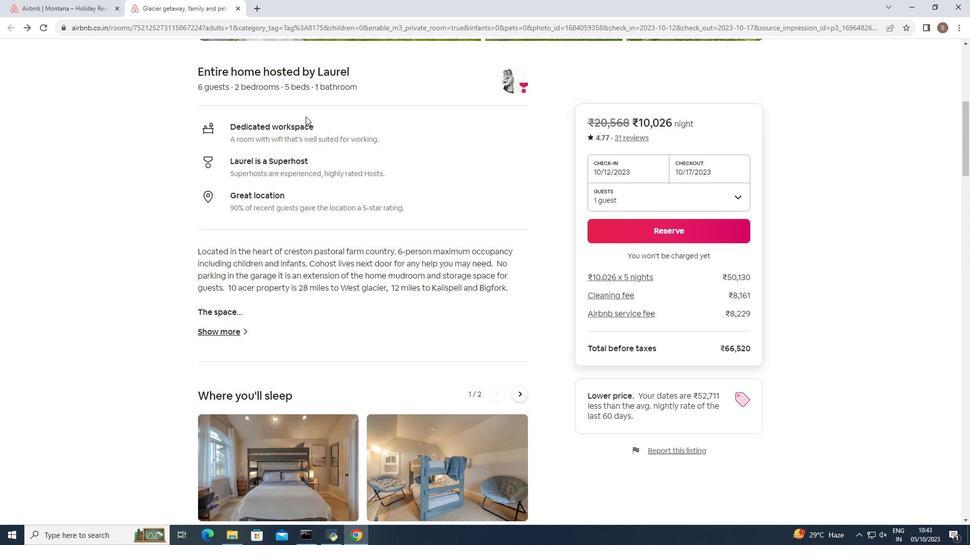 
Action: Mouse scrolled (305, 116) with delta (0, 0)
Screenshot: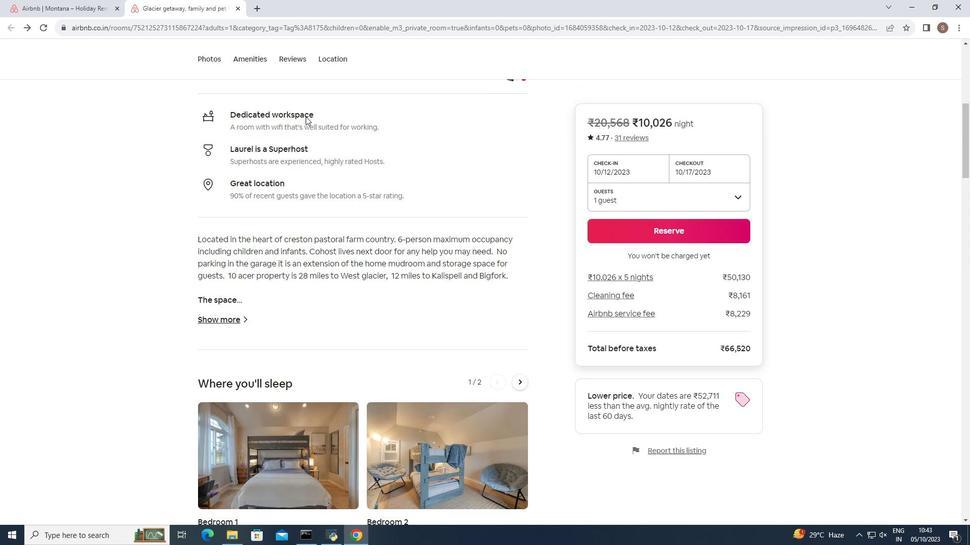 
Action: Mouse scrolled (305, 116) with delta (0, 0)
Screenshot: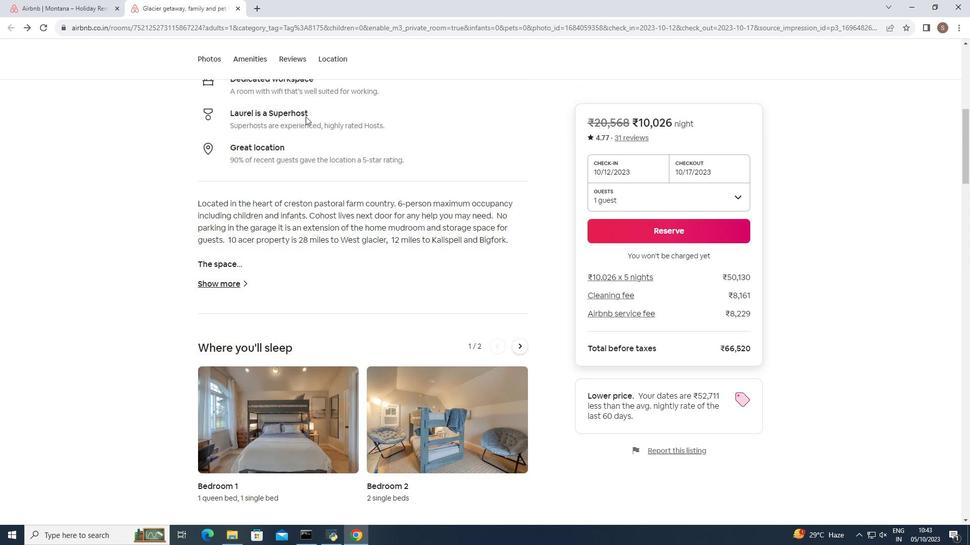 
Action: Mouse scrolled (305, 116) with delta (0, 0)
Screenshot: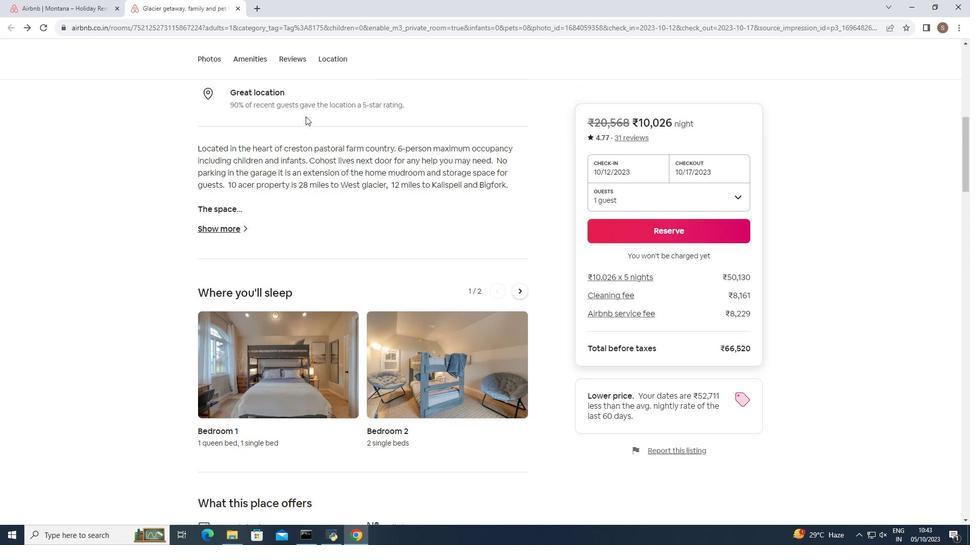 
Action: Mouse scrolled (305, 116) with delta (0, 0)
Screenshot: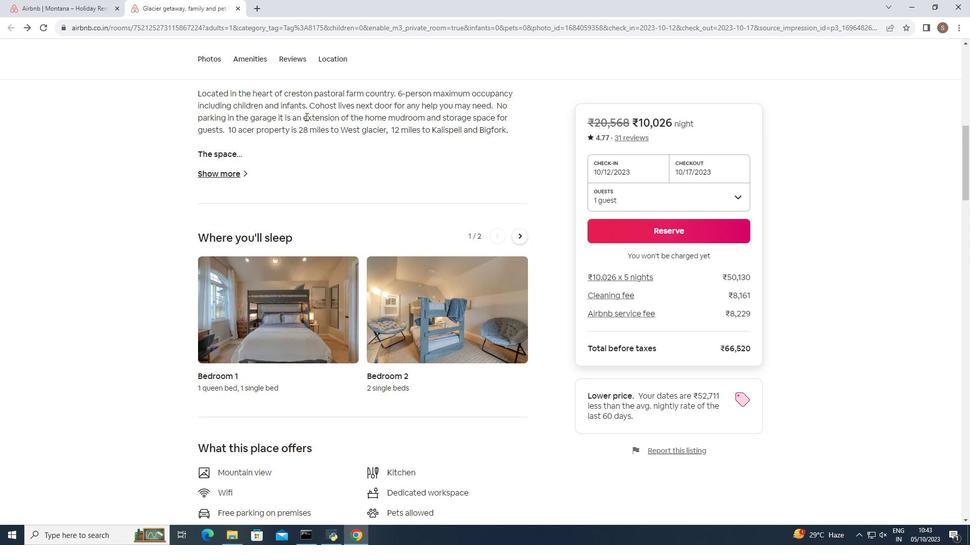 
Action: Mouse scrolled (305, 116) with delta (0, 0)
Screenshot: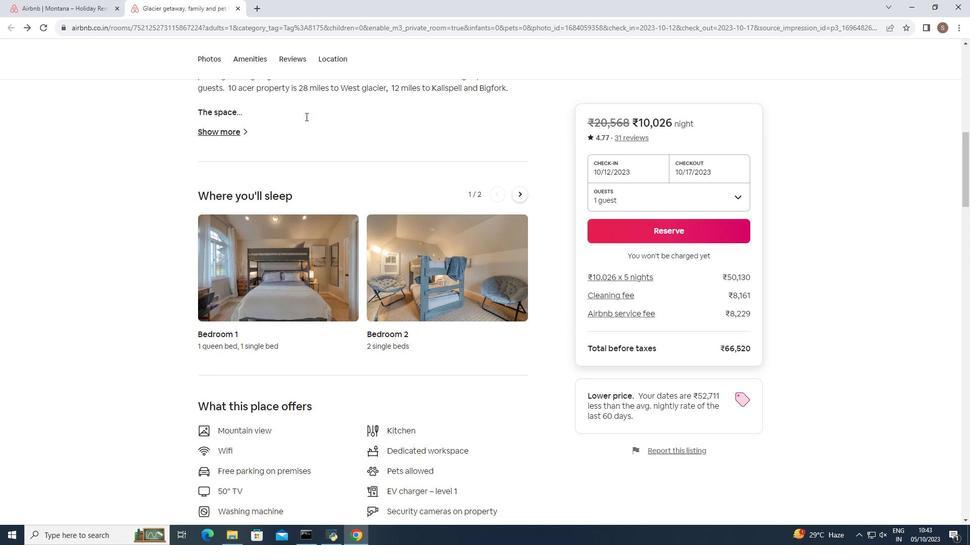 
Action: Mouse scrolled (305, 116) with delta (0, 0)
Screenshot: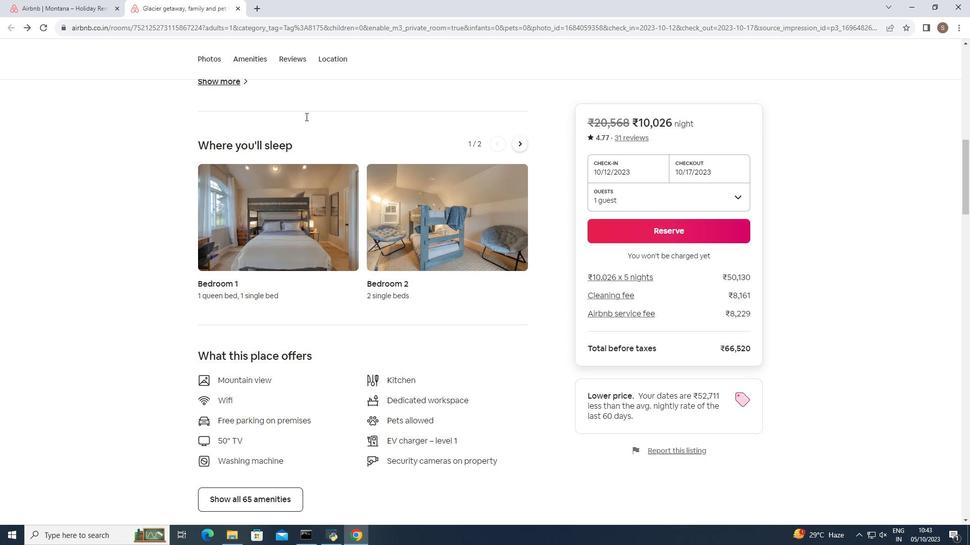 
Action: Mouse scrolled (305, 116) with delta (0, 0)
Screenshot: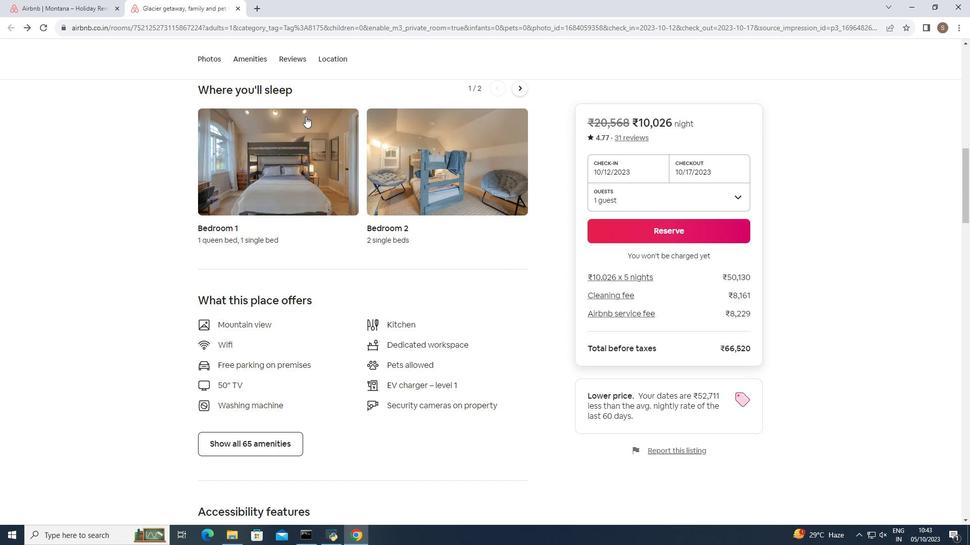 
Action: Mouse scrolled (305, 116) with delta (0, 0)
Screenshot: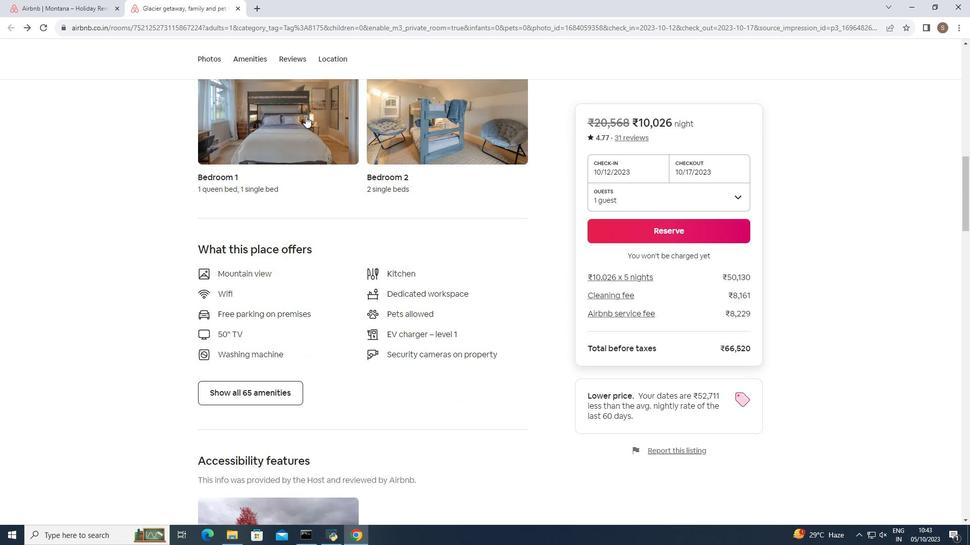 
Action: Mouse scrolled (305, 116) with delta (0, 0)
Screenshot: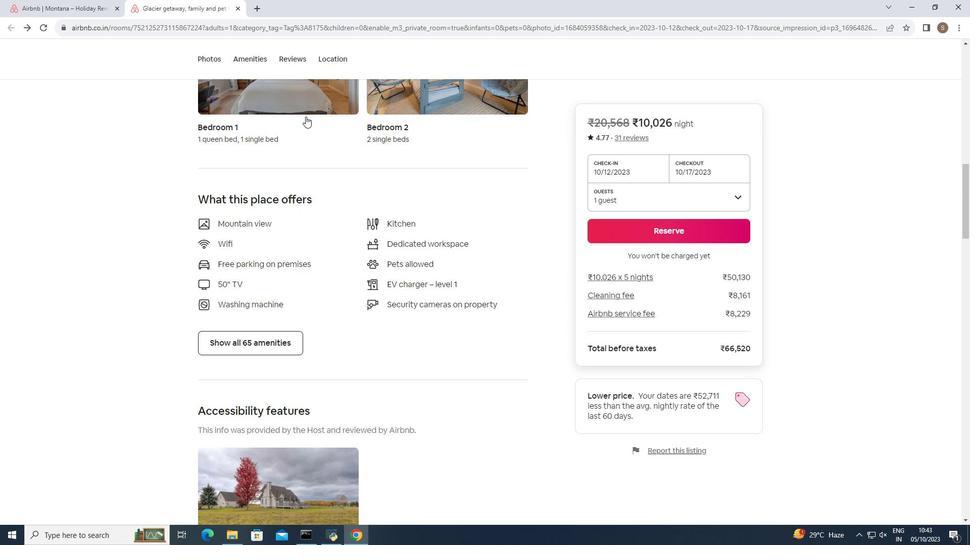 
Action: Mouse scrolled (305, 116) with delta (0, 0)
Screenshot: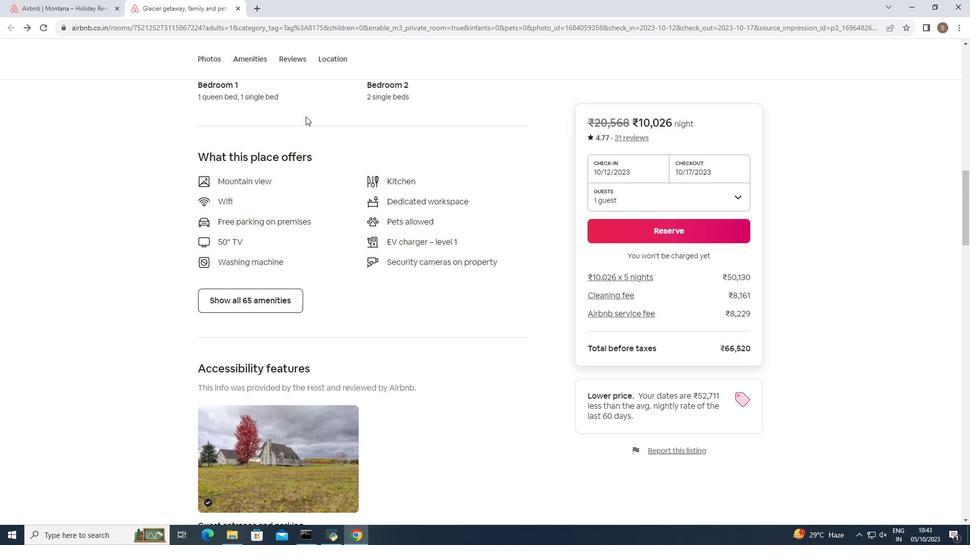 
Action: Mouse moved to (277, 246)
Screenshot: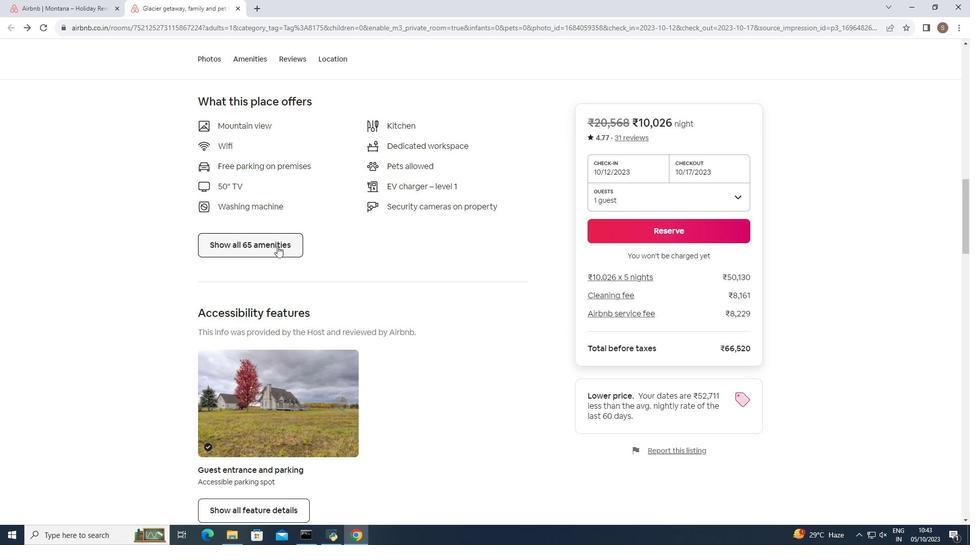 
Action: Mouse pressed left at (277, 246)
Screenshot: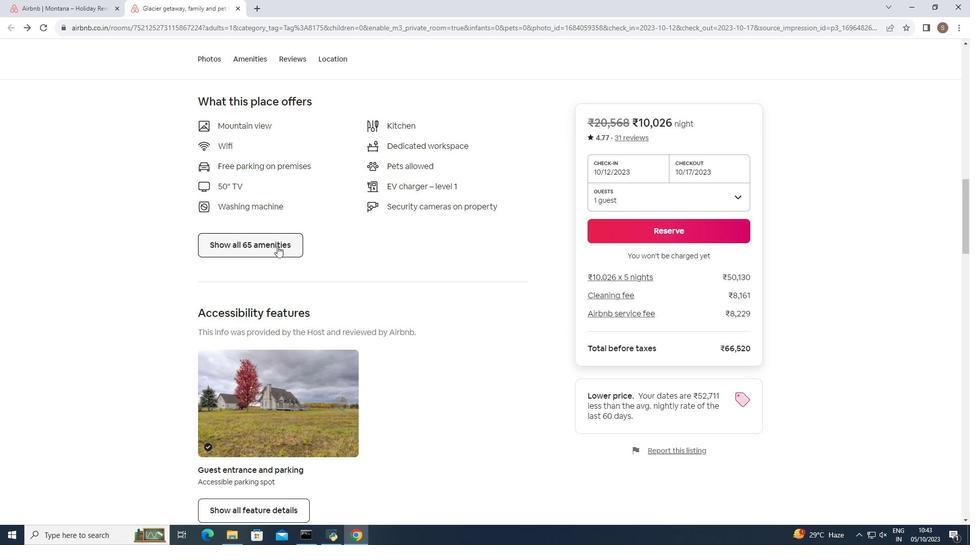 
Action: Mouse moved to (351, 259)
Screenshot: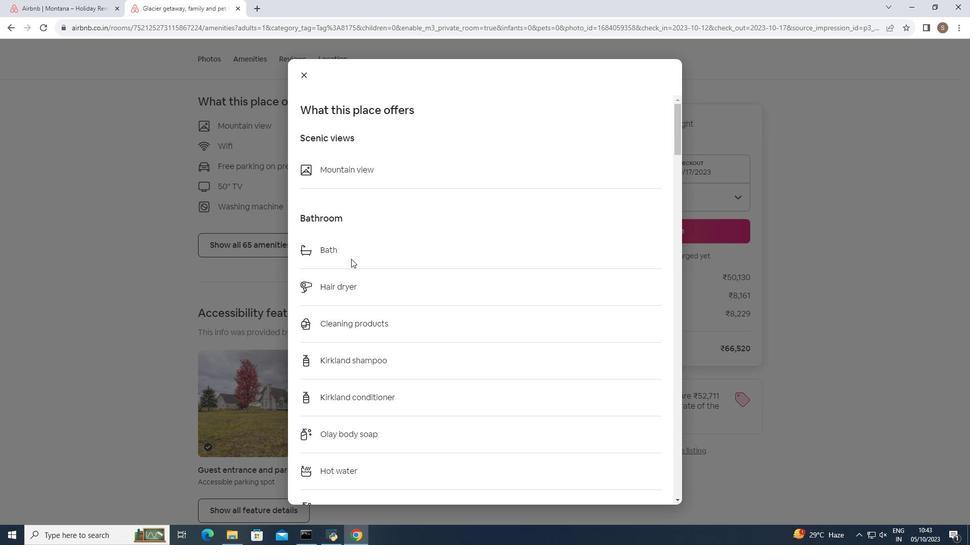
Action: Mouse scrolled (351, 258) with delta (0, 0)
Screenshot: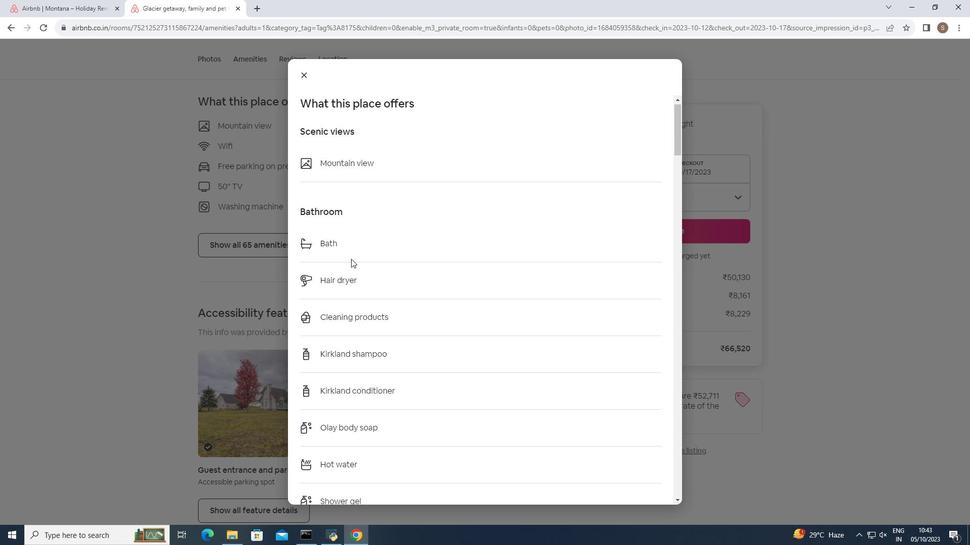
Action: Mouse scrolled (351, 258) with delta (0, 0)
Screenshot: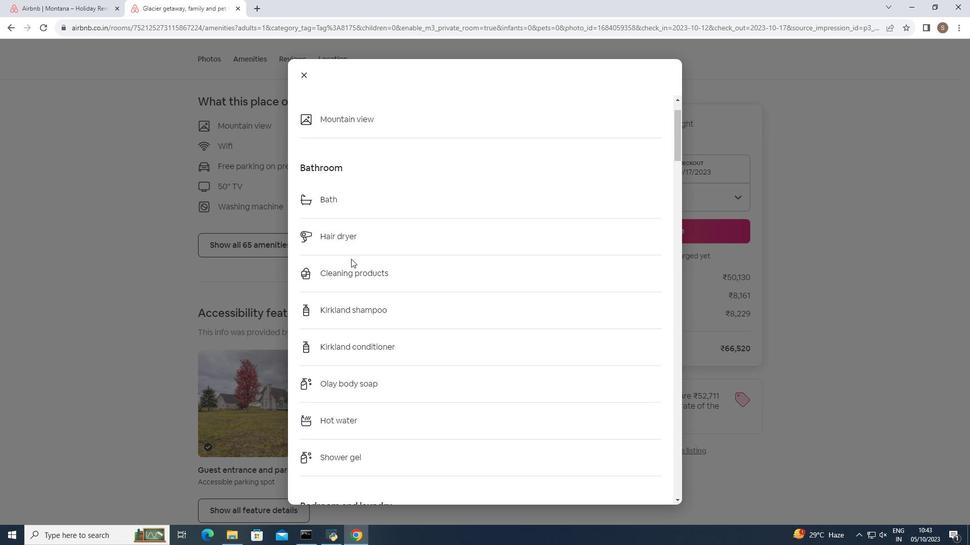 
Action: Mouse scrolled (351, 258) with delta (0, 0)
Screenshot: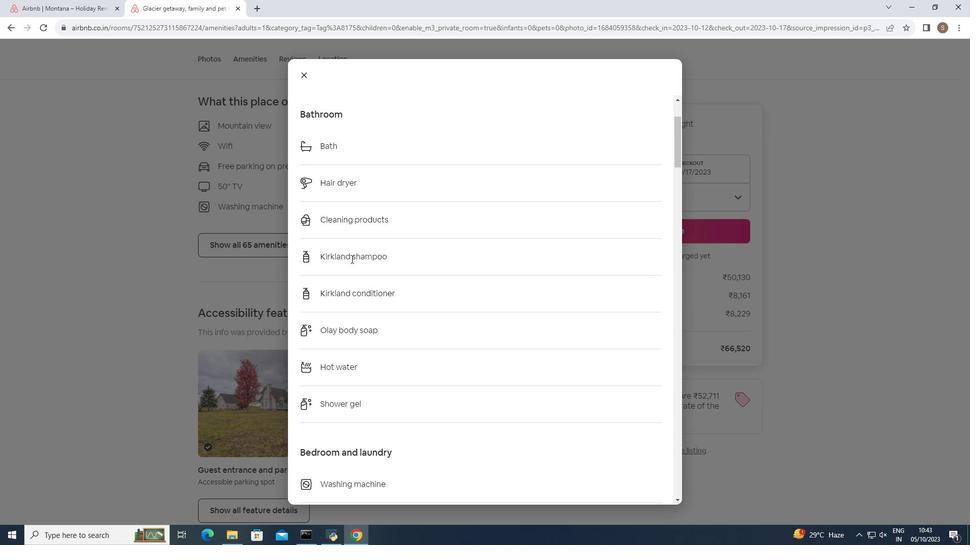 
Action: Mouse scrolled (351, 258) with delta (0, 0)
Screenshot: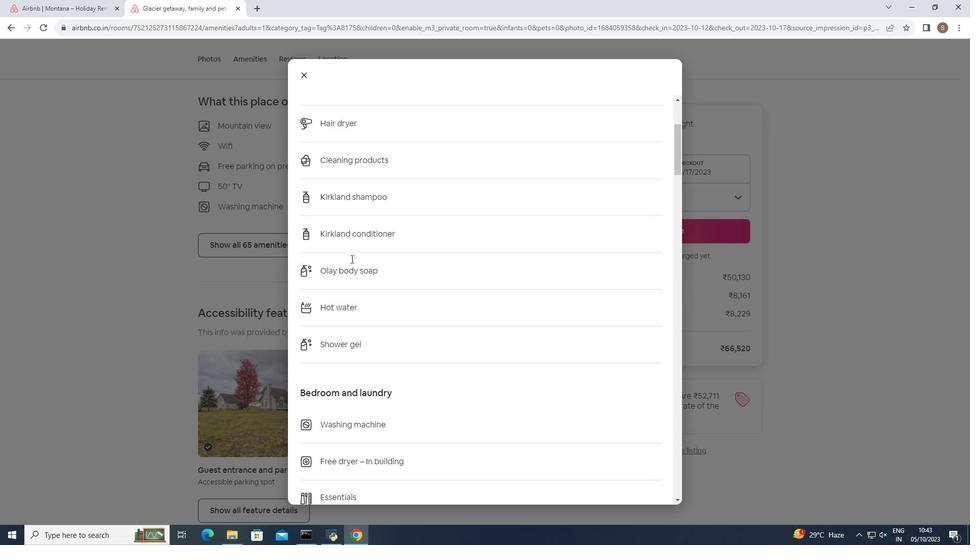 
Action: Mouse scrolled (351, 258) with delta (0, 0)
Screenshot: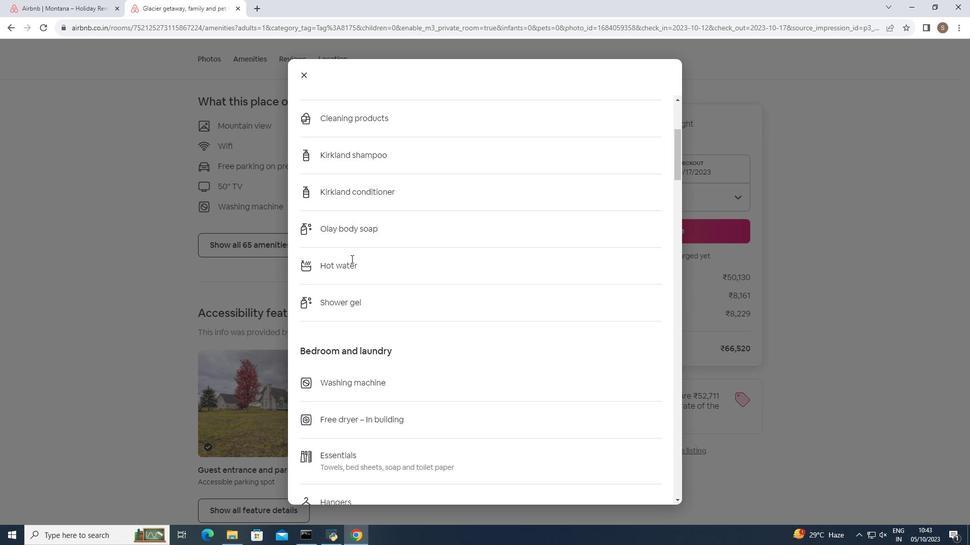 
Action: Mouse scrolled (351, 258) with delta (0, 0)
Screenshot: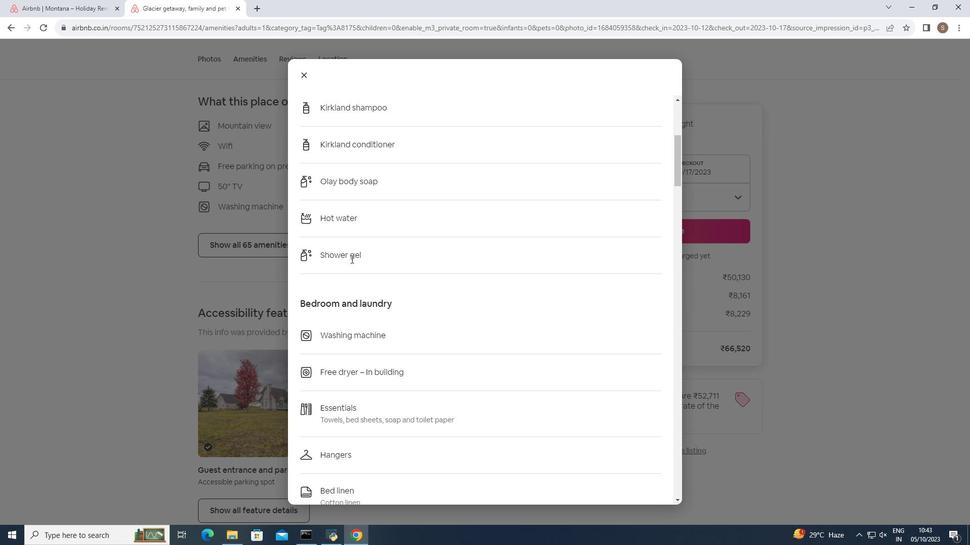 
Action: Mouse scrolled (351, 258) with delta (0, 0)
Screenshot: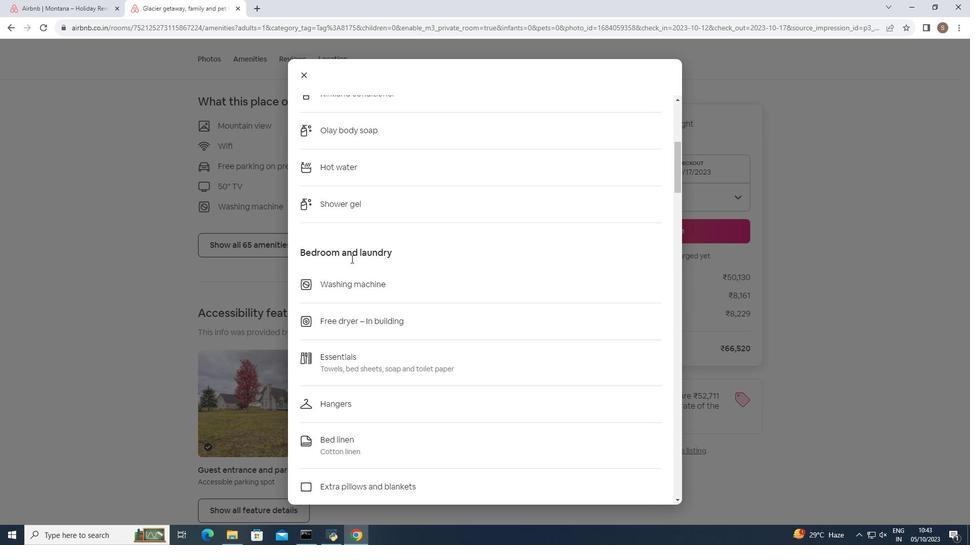 
Action: Mouse scrolled (351, 258) with delta (0, 0)
Screenshot: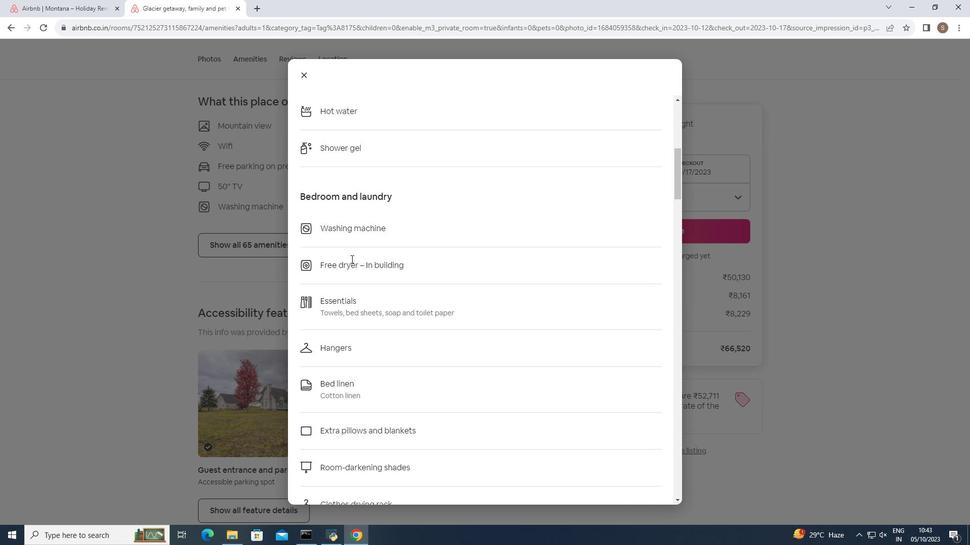 
Action: Mouse scrolled (351, 258) with delta (0, 0)
Screenshot: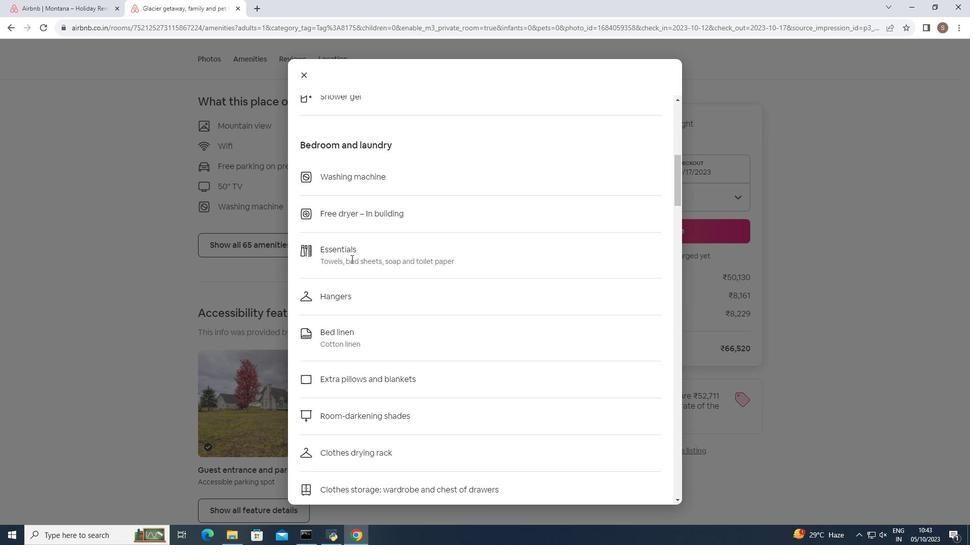 
Action: Mouse scrolled (351, 258) with delta (0, 0)
Screenshot: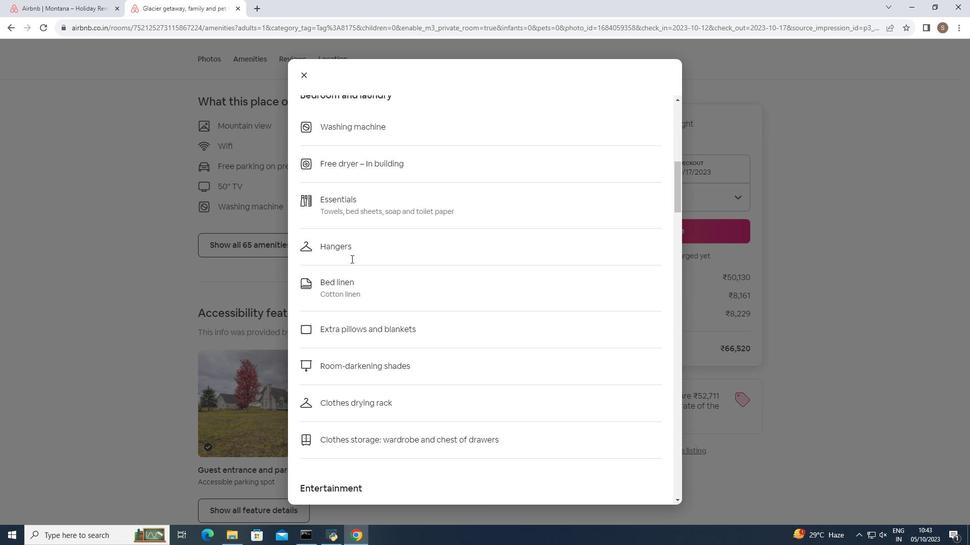
Action: Mouse scrolled (351, 258) with delta (0, 0)
Screenshot: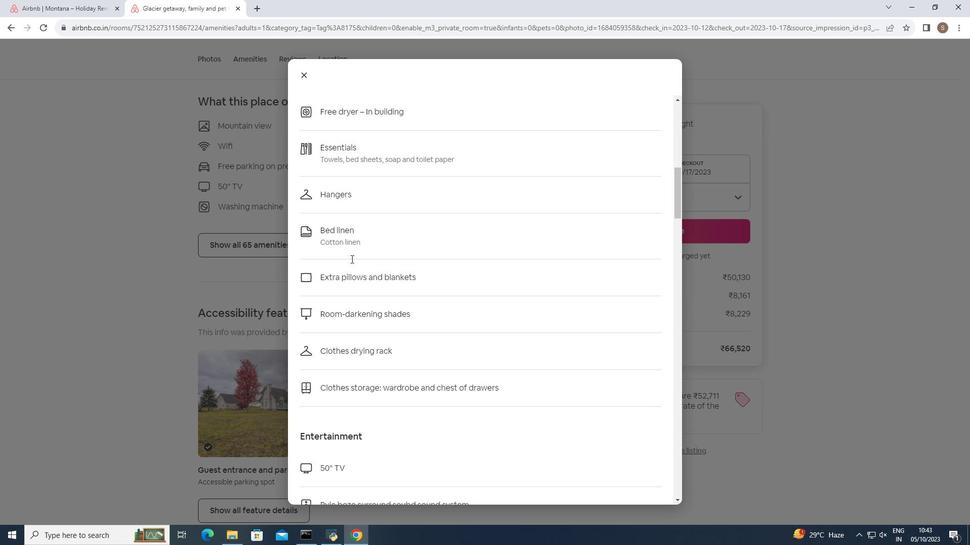 
Action: Mouse scrolled (351, 258) with delta (0, 0)
Screenshot: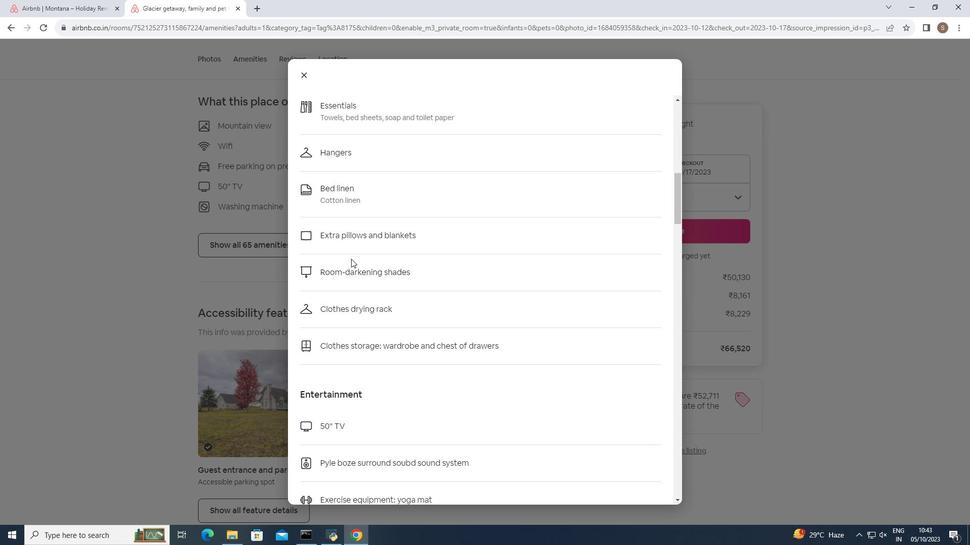 
Action: Mouse scrolled (351, 258) with delta (0, 0)
Screenshot: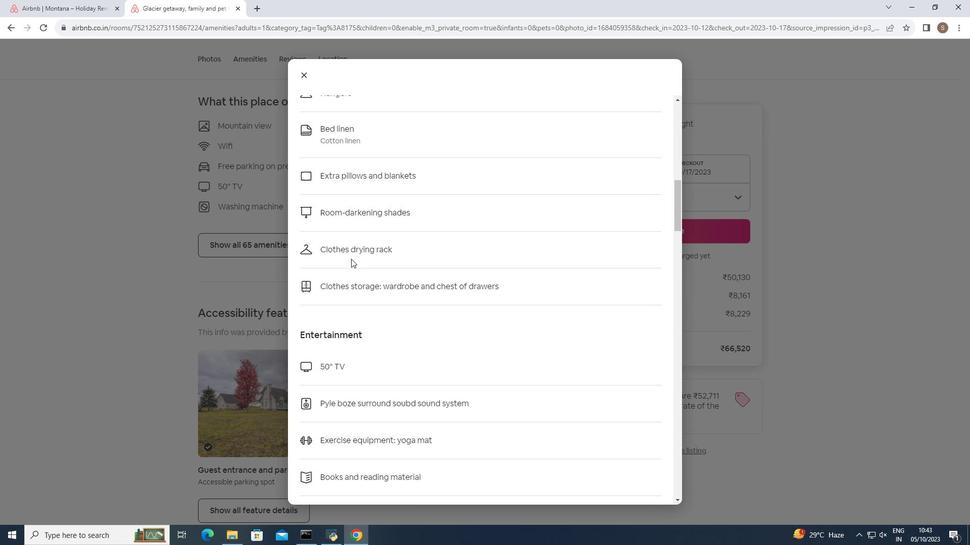 
Action: Mouse scrolled (351, 258) with delta (0, 0)
Screenshot: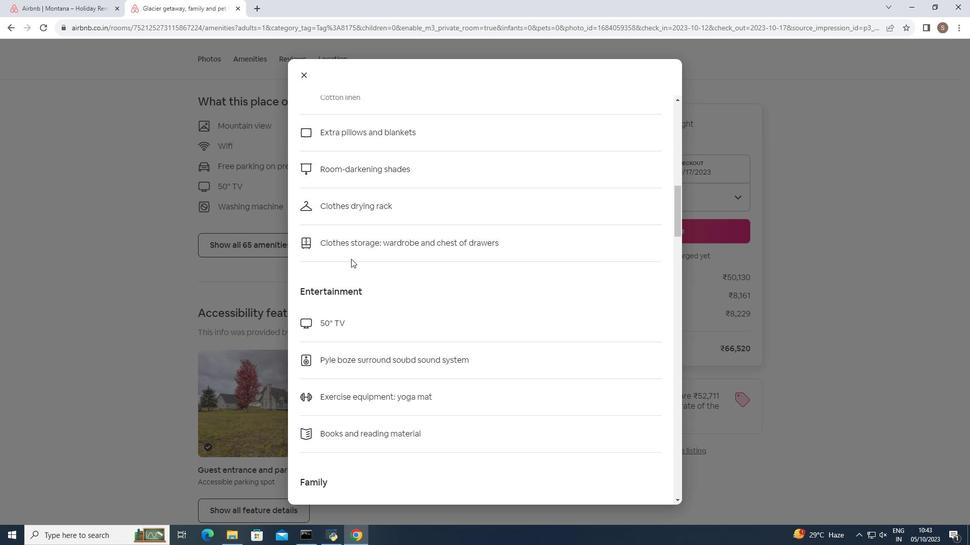
Action: Mouse scrolled (351, 258) with delta (0, 0)
Screenshot: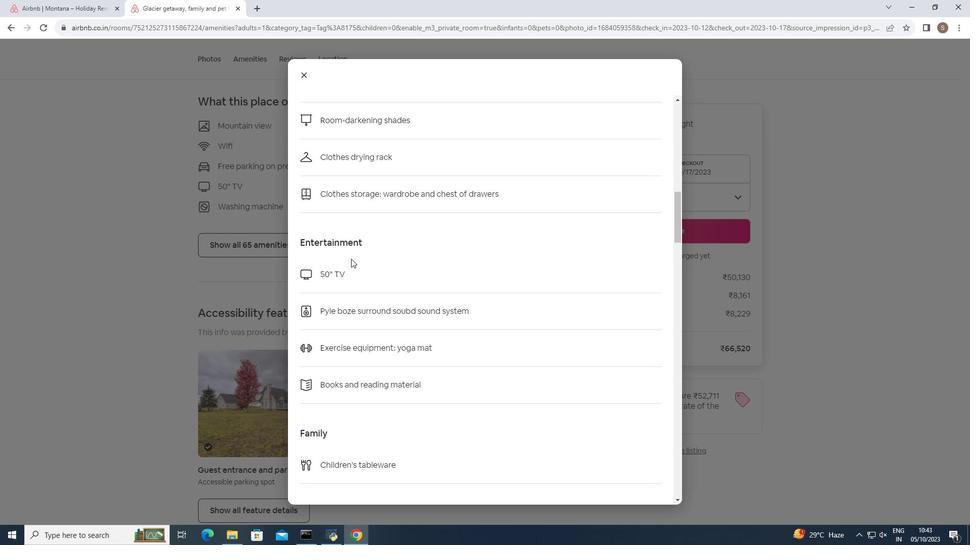 
Action: Mouse scrolled (351, 258) with delta (0, 0)
Screenshot: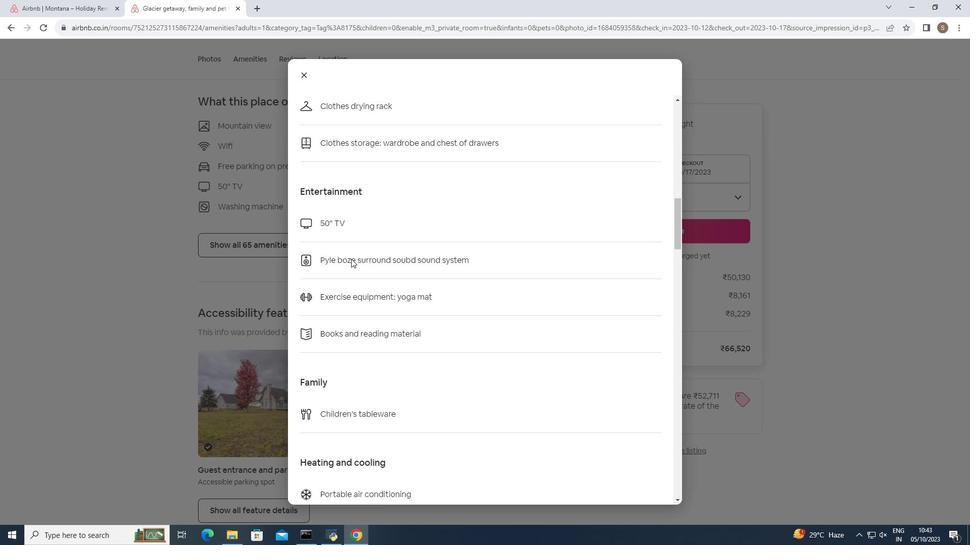 
Action: Mouse scrolled (351, 258) with delta (0, 0)
Screenshot: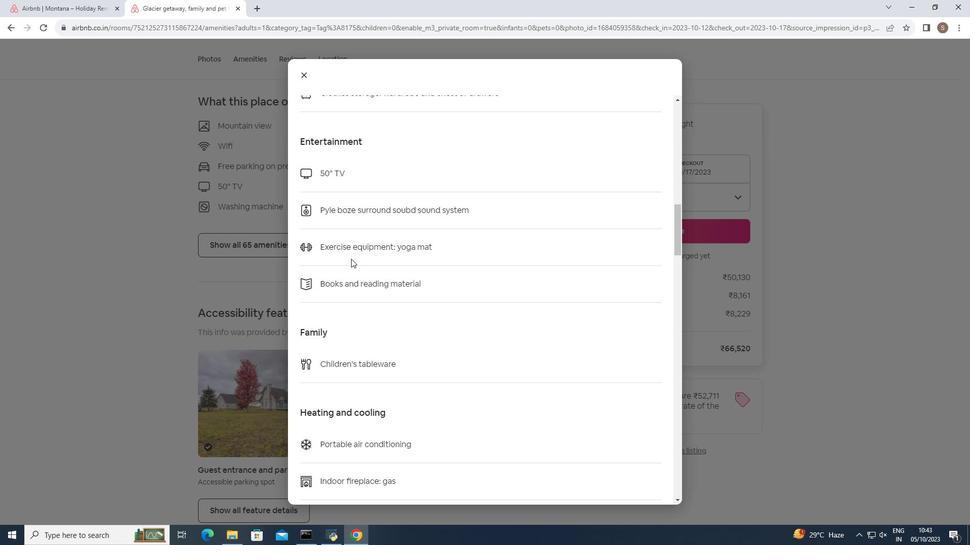 
Action: Mouse scrolled (351, 258) with delta (0, 0)
Screenshot: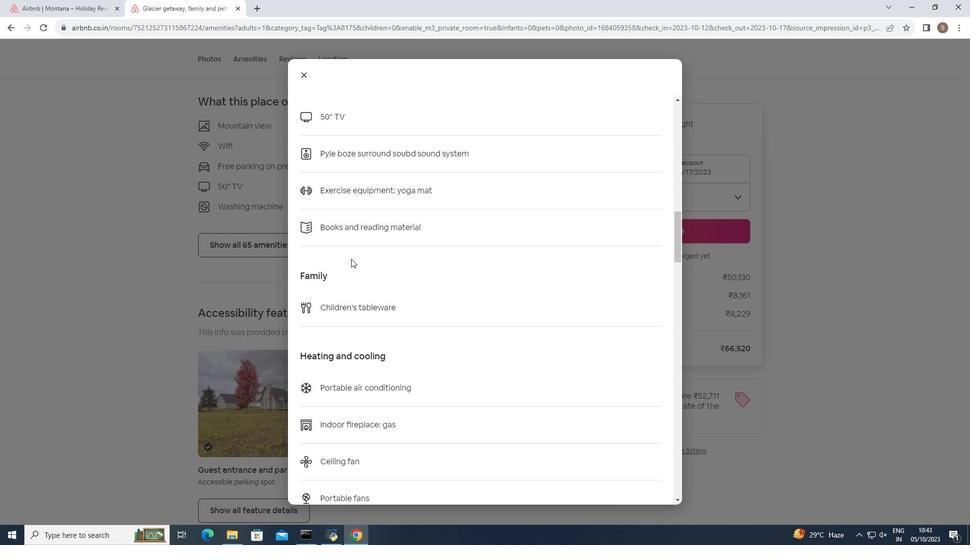 
Action: Mouse scrolled (351, 258) with delta (0, 0)
Screenshot: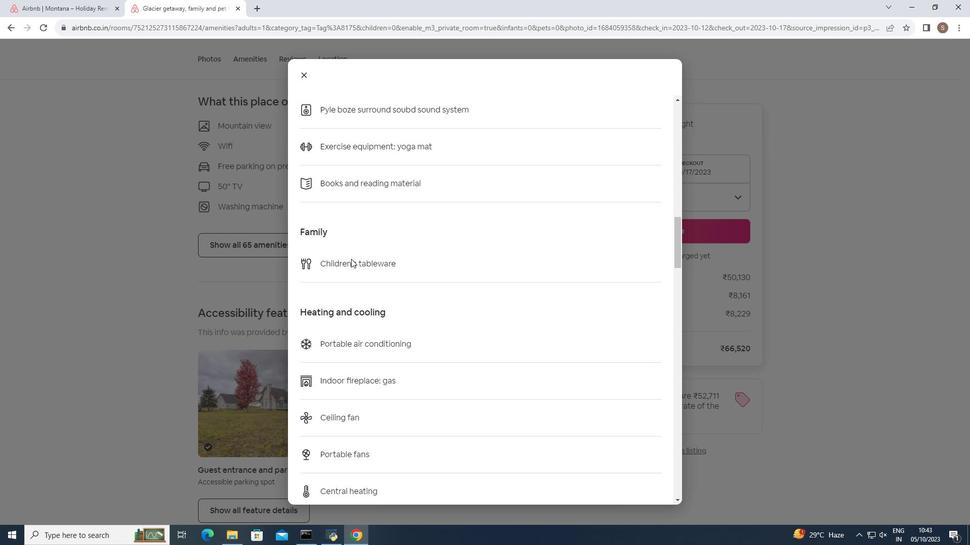
Action: Mouse scrolled (351, 258) with delta (0, 0)
Screenshot: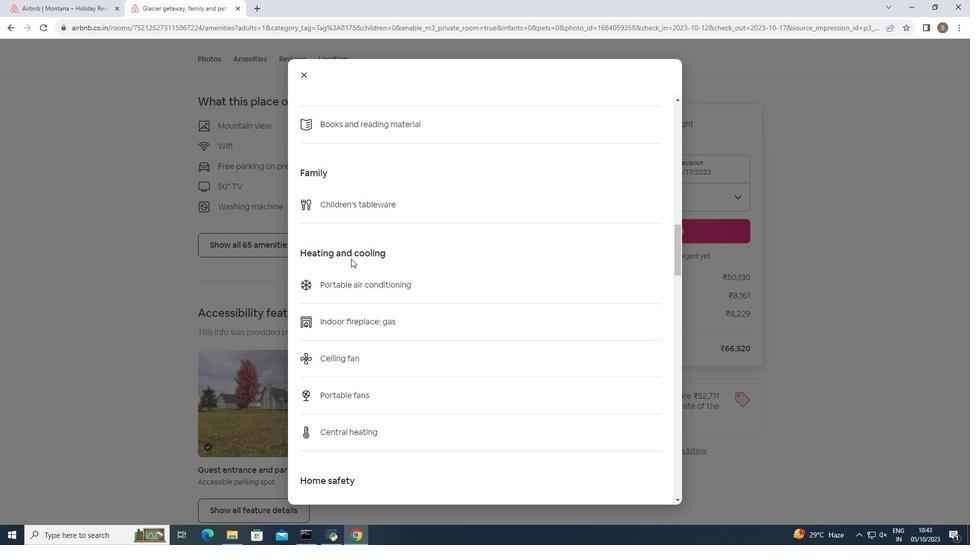 
Action: Mouse scrolled (351, 258) with delta (0, 0)
Screenshot: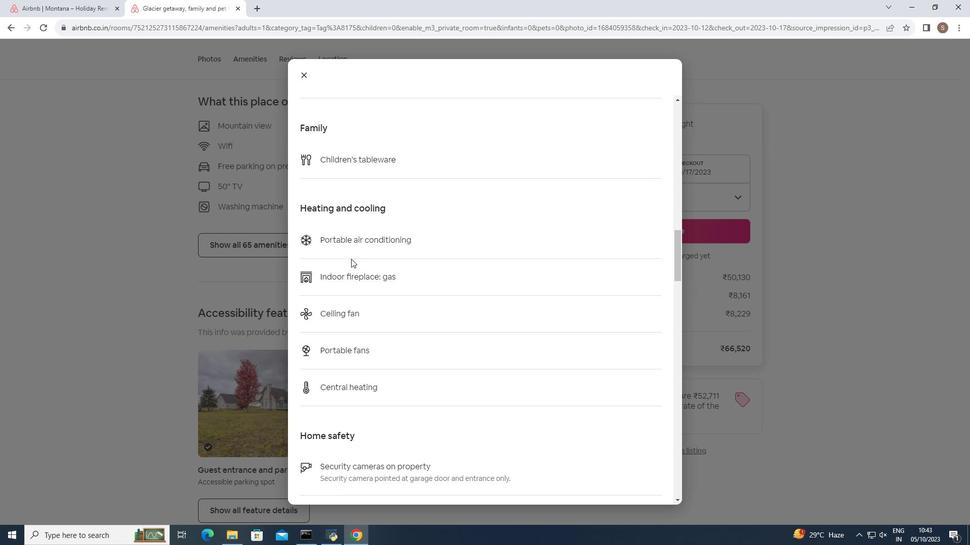 
Action: Mouse scrolled (351, 258) with delta (0, 0)
Screenshot: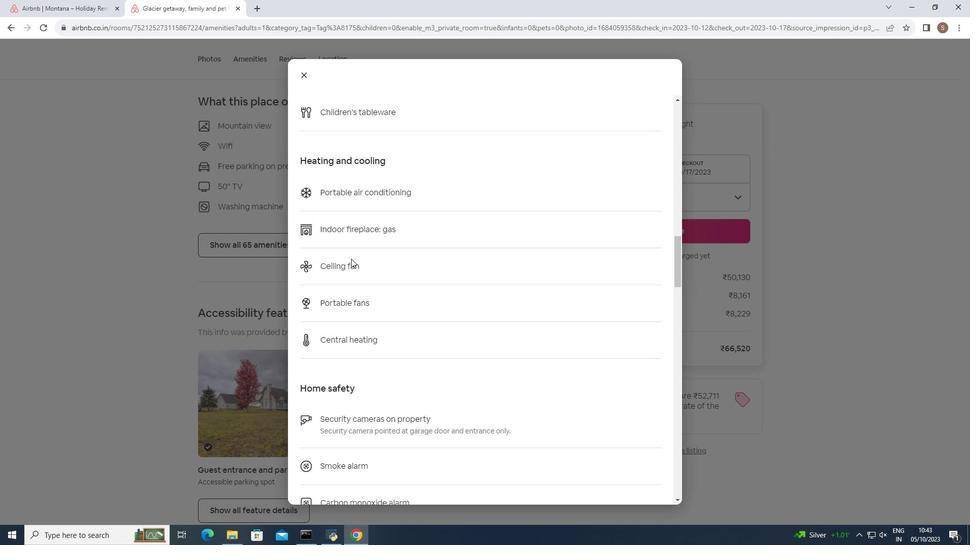 
Action: Mouse scrolled (351, 258) with delta (0, 0)
Screenshot: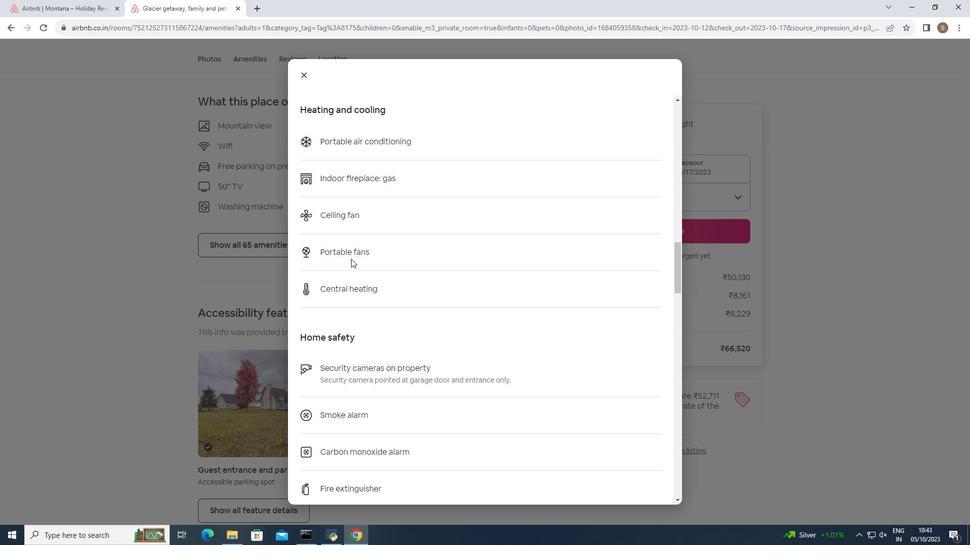 
Action: Mouse scrolled (351, 258) with delta (0, 0)
Screenshot: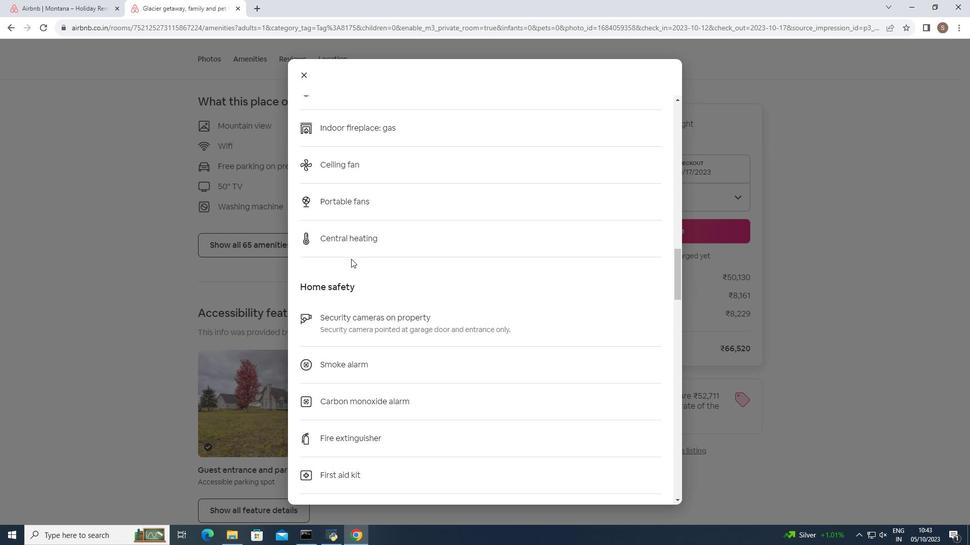 
Action: Mouse scrolled (351, 258) with delta (0, 0)
Screenshot: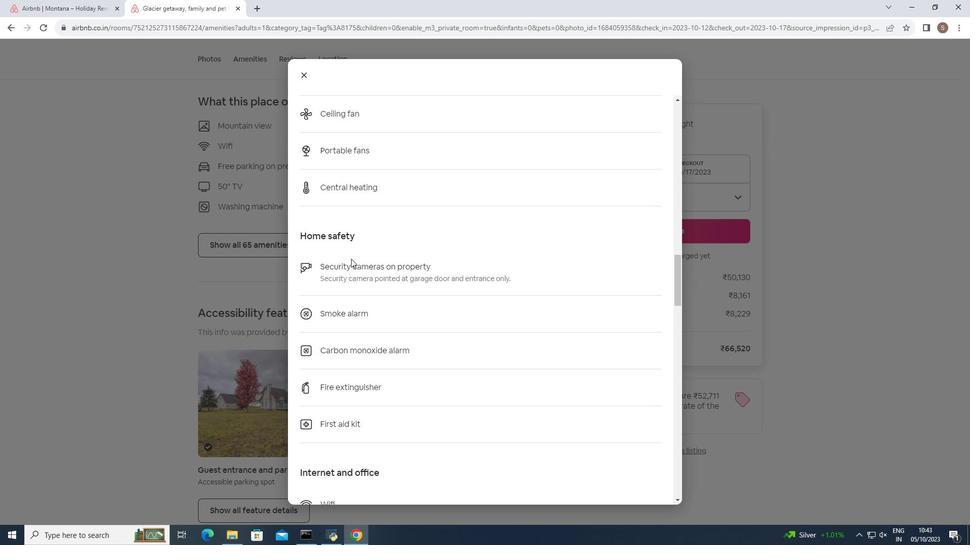 
Action: Mouse scrolled (351, 258) with delta (0, 0)
Screenshot: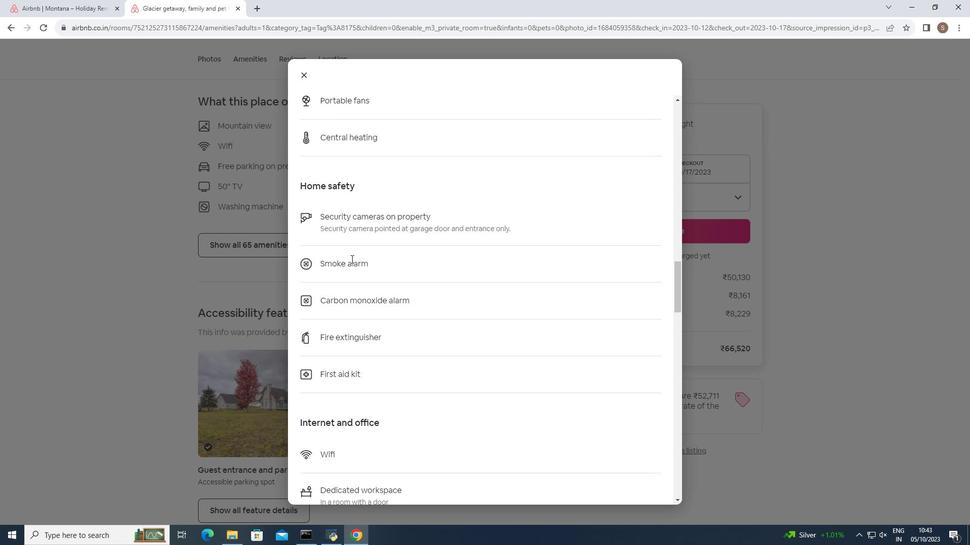 
Action: Mouse scrolled (351, 258) with delta (0, 0)
Screenshot: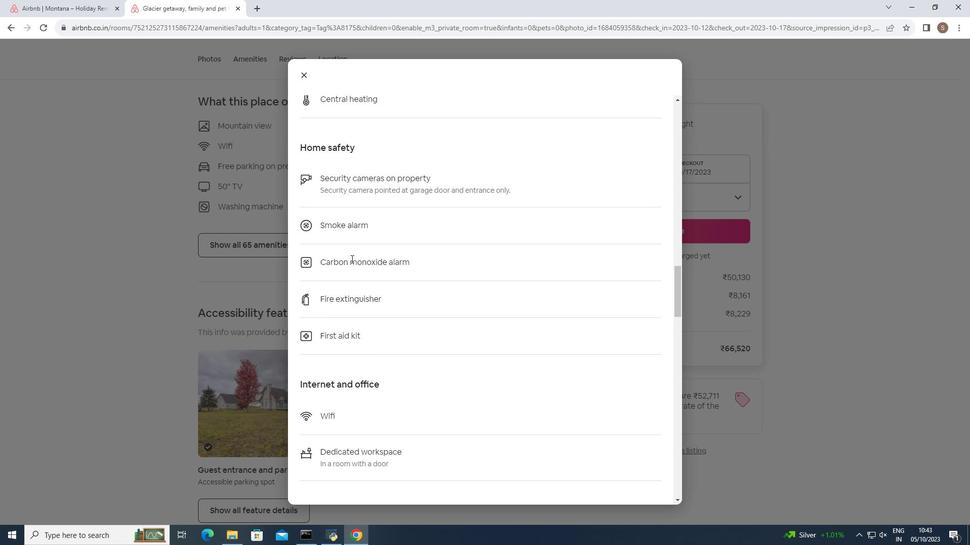 
Action: Mouse scrolled (351, 258) with delta (0, 0)
Screenshot: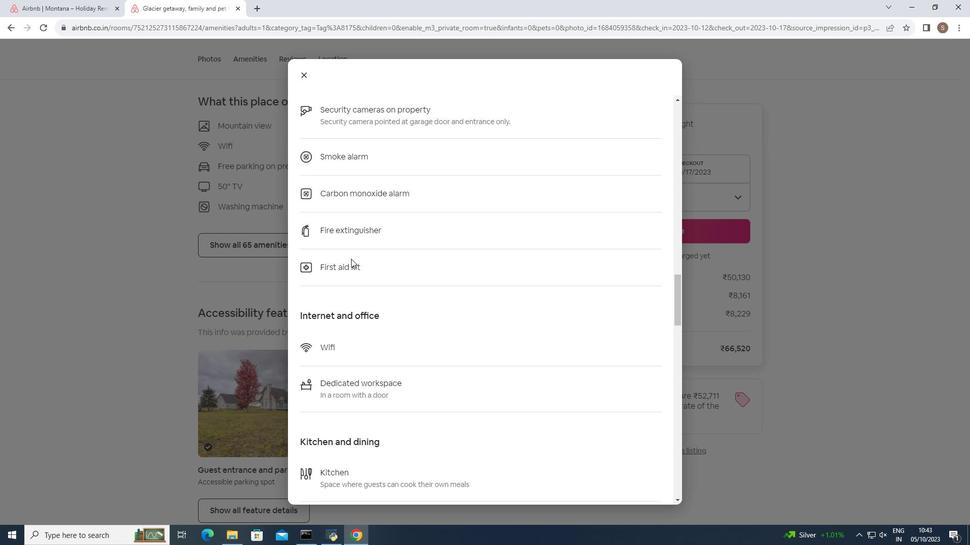 
Action: Mouse scrolled (351, 258) with delta (0, 0)
Screenshot: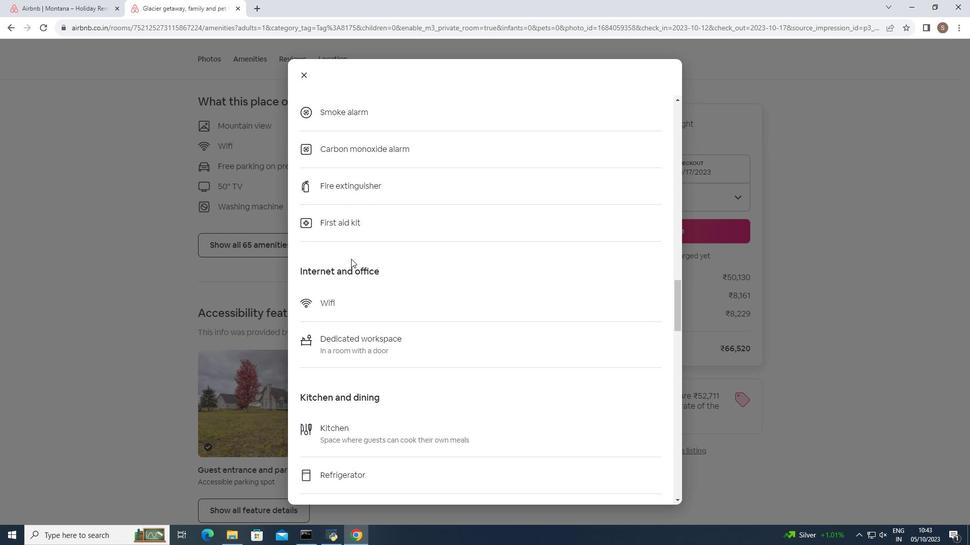 
Action: Mouse scrolled (351, 258) with delta (0, 0)
Screenshot: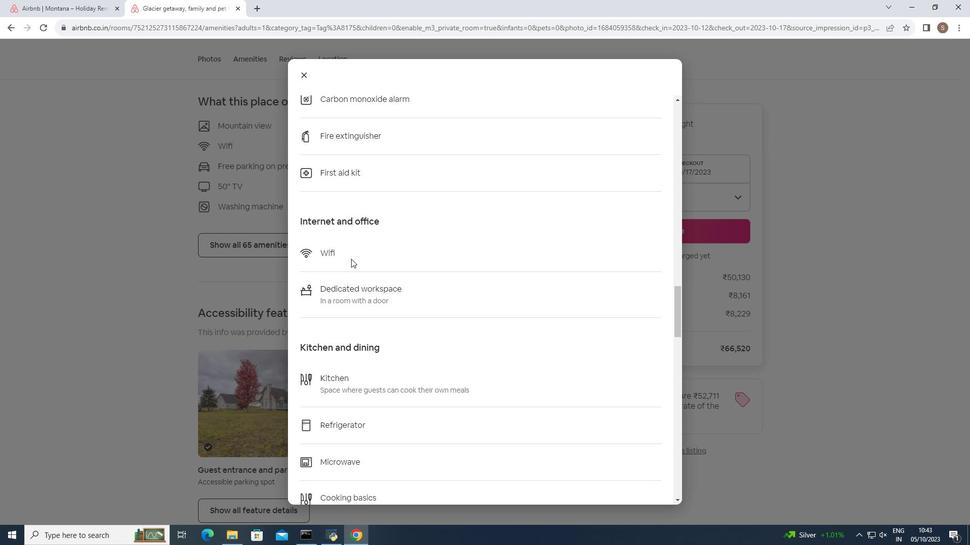 
Action: Mouse scrolled (351, 258) with delta (0, 0)
Screenshot: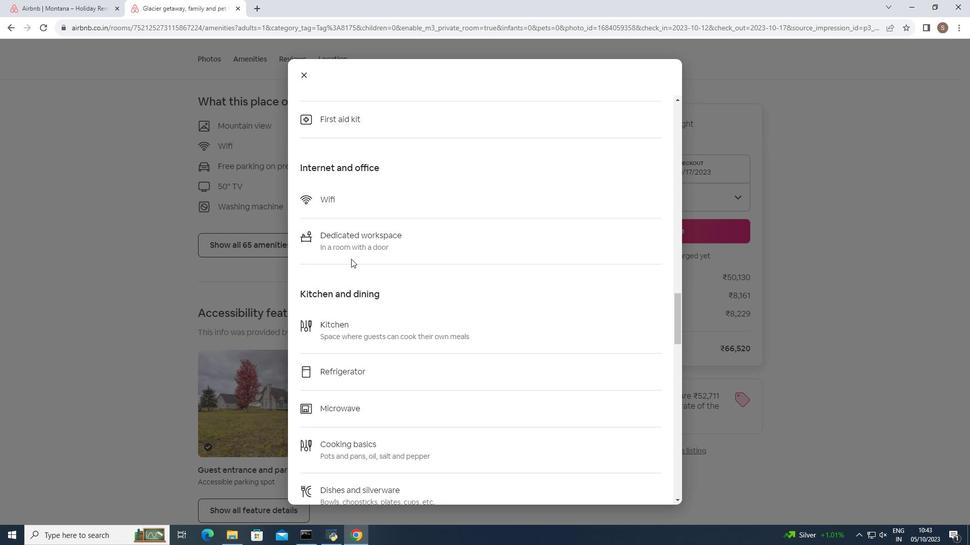 
Action: Mouse scrolled (351, 258) with delta (0, 0)
Screenshot: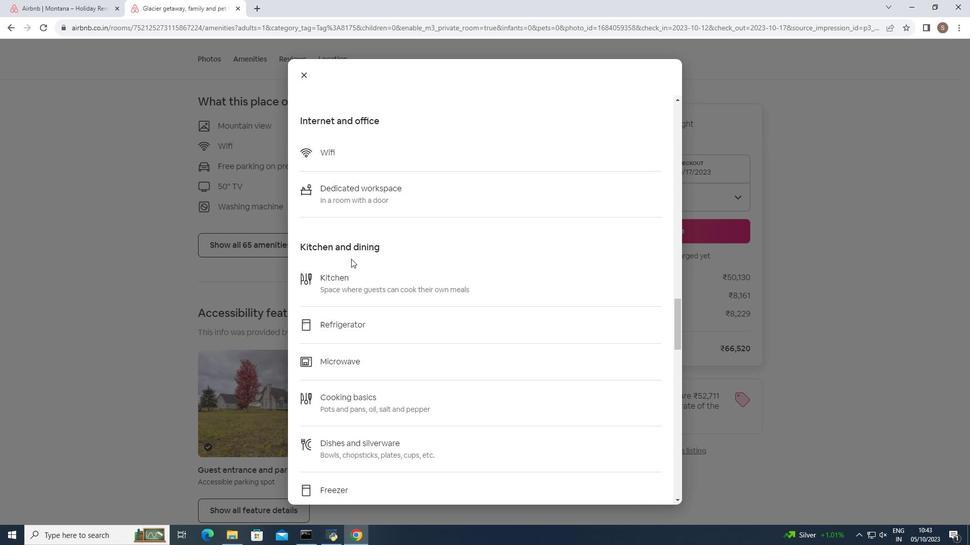 
Action: Mouse scrolled (351, 258) with delta (0, 0)
Screenshot: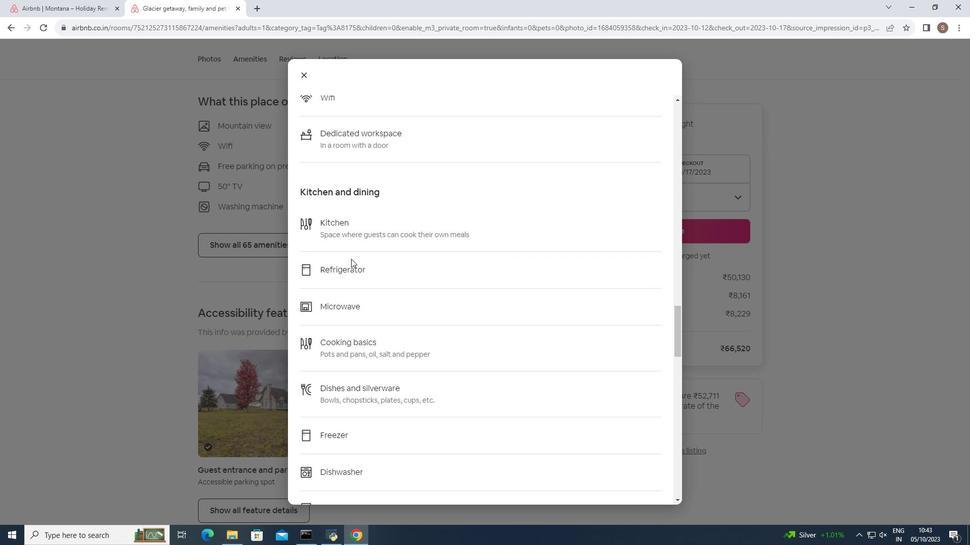 
Action: Mouse scrolled (351, 258) with delta (0, 0)
Screenshot: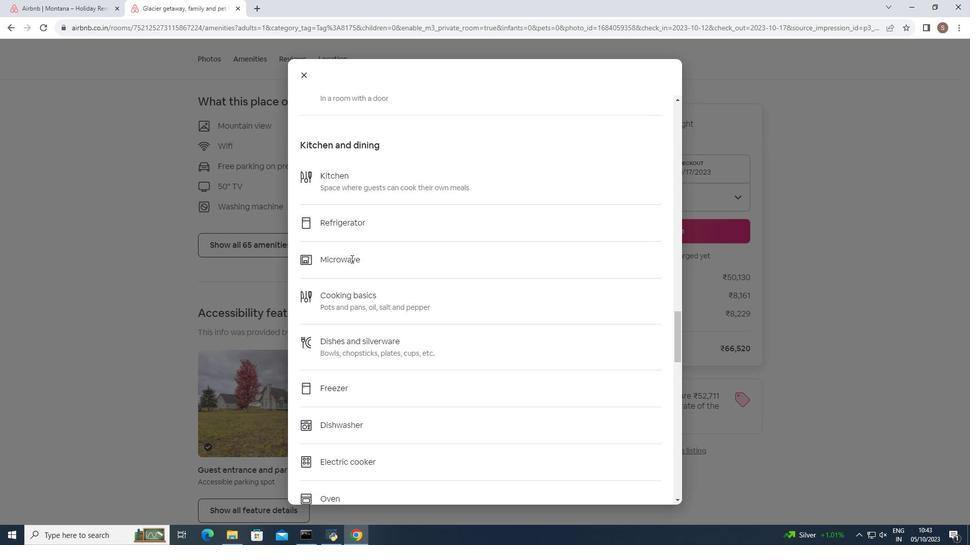 
Action: Mouse scrolled (351, 258) with delta (0, 0)
Screenshot: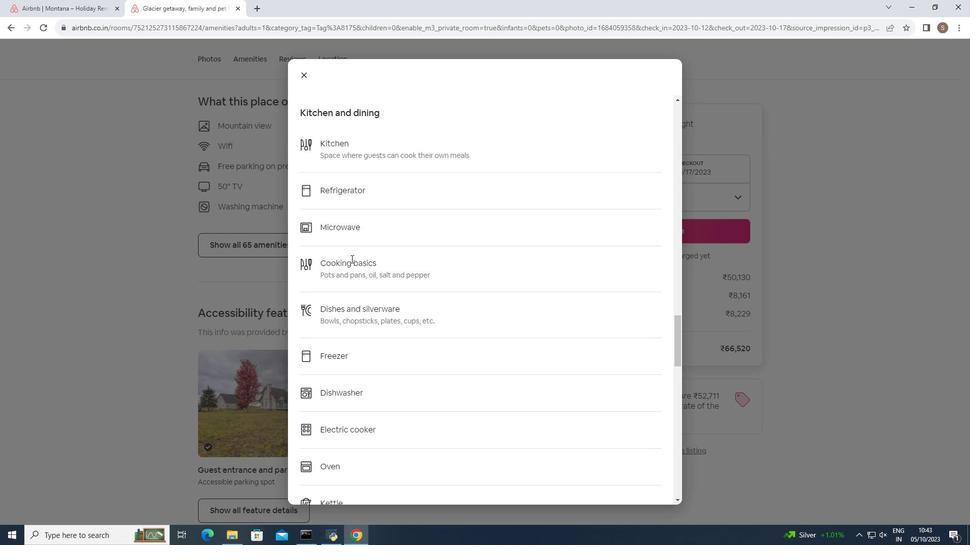 
Action: Mouse scrolled (351, 258) with delta (0, 0)
Screenshot: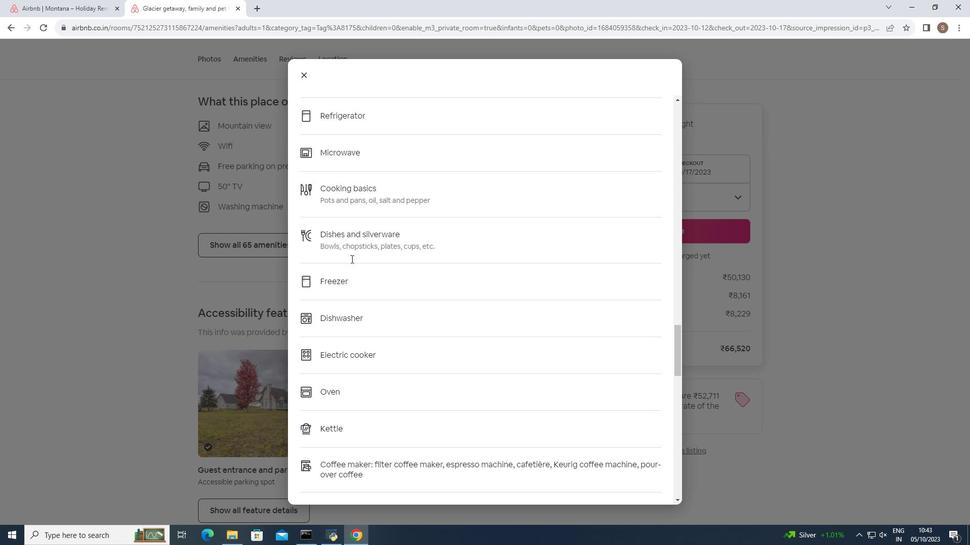 
Action: Mouse scrolled (351, 258) with delta (0, 0)
Screenshot: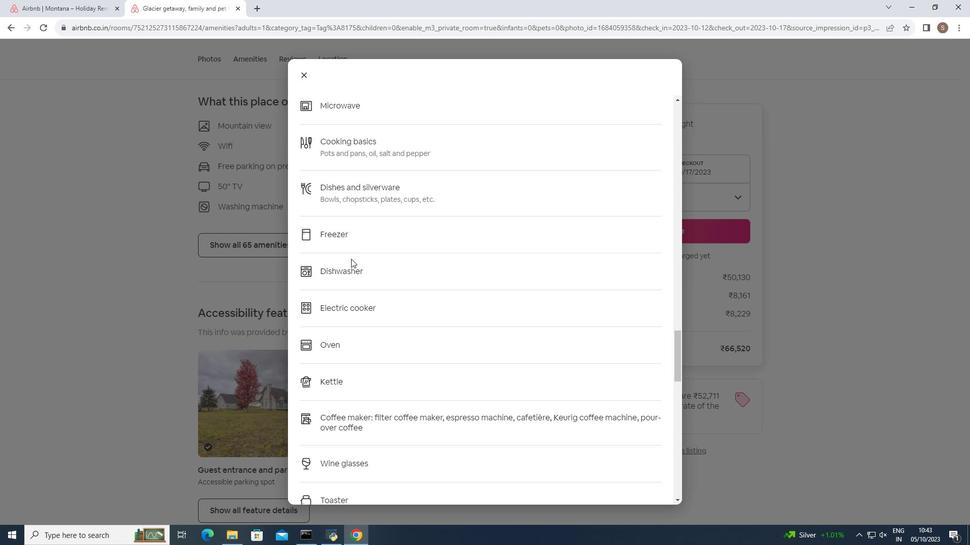 
Action: Mouse scrolled (351, 258) with delta (0, 0)
Screenshot: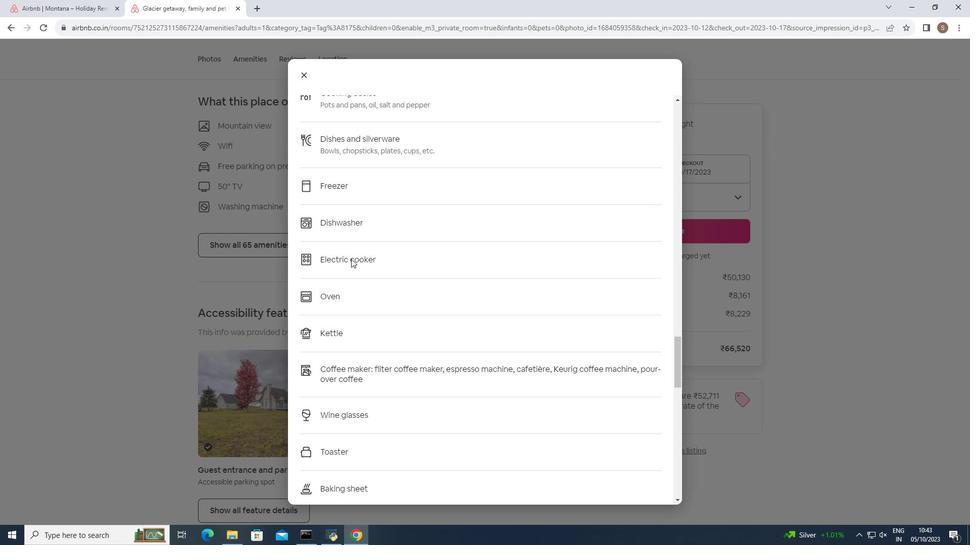 
Action: Mouse scrolled (351, 258) with delta (0, 0)
Screenshot: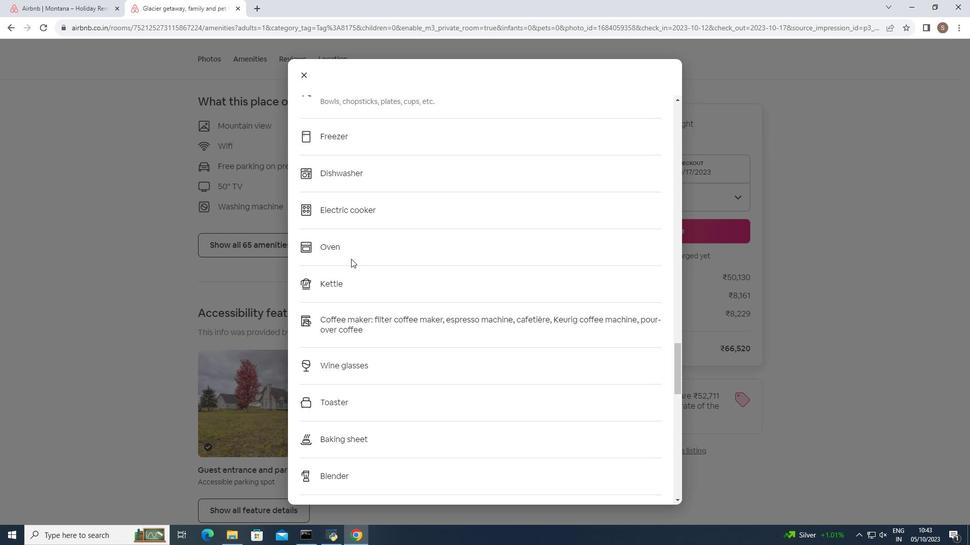 
Action: Mouse scrolled (351, 258) with delta (0, 0)
Screenshot: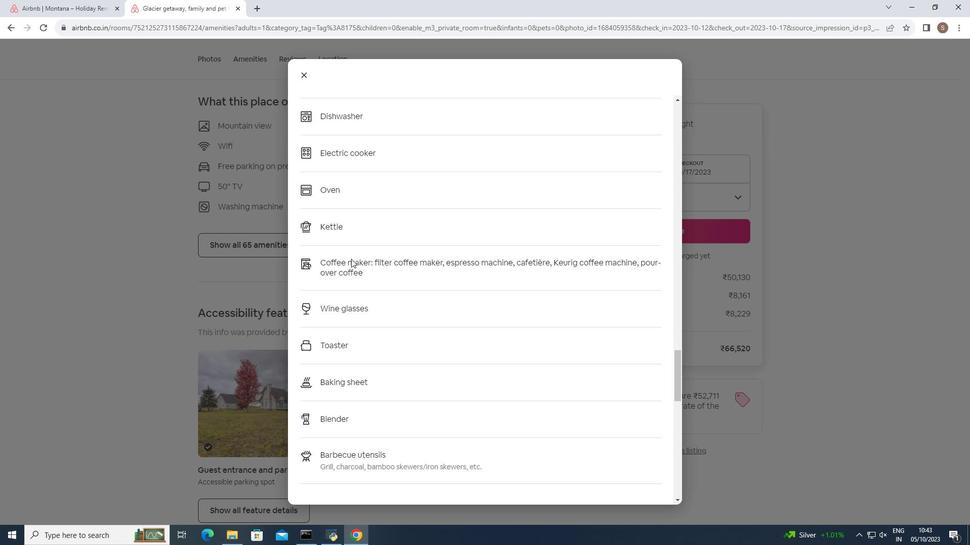 
Action: Mouse scrolled (351, 258) with delta (0, 0)
Screenshot: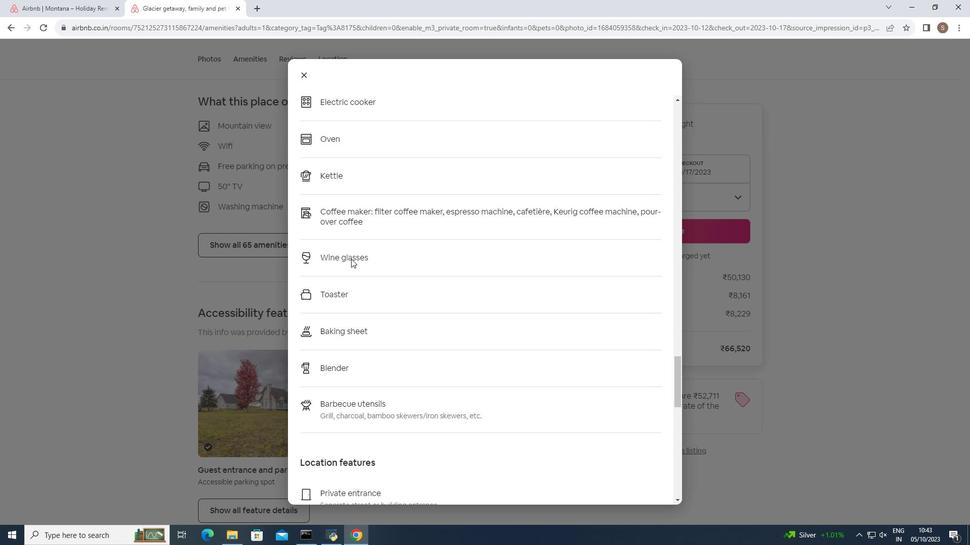 
Action: Mouse scrolled (351, 258) with delta (0, 0)
Screenshot: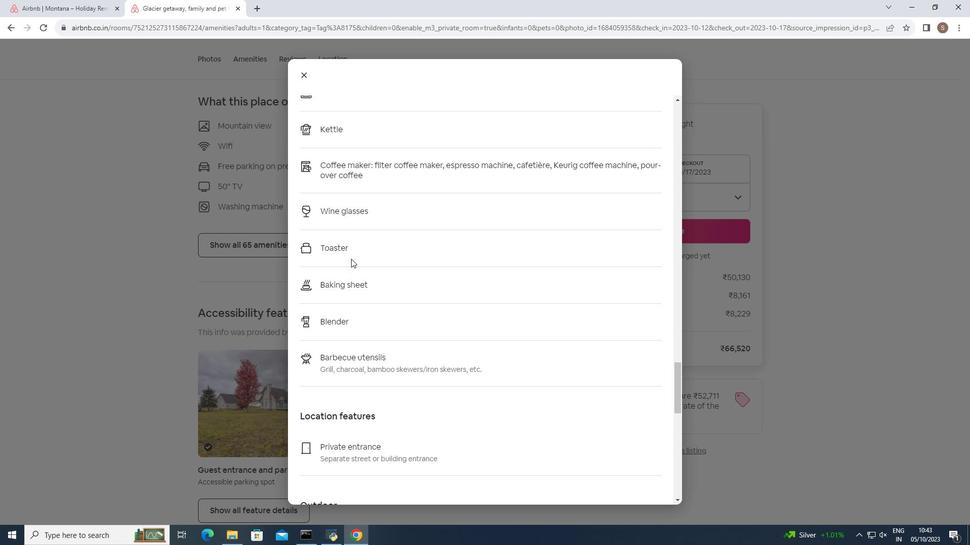 
Action: Mouse scrolled (351, 258) with delta (0, 0)
Screenshot: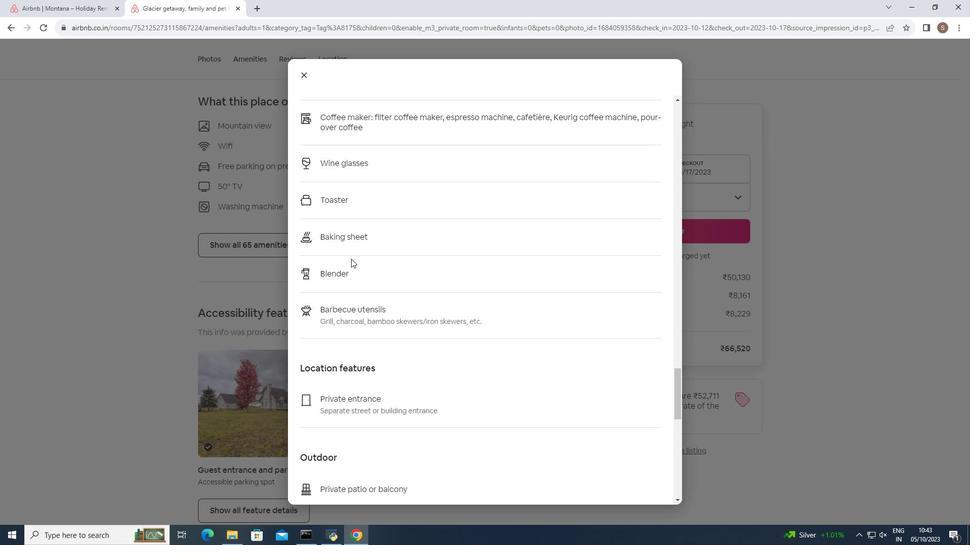
Action: Mouse scrolled (351, 258) with delta (0, 0)
Screenshot: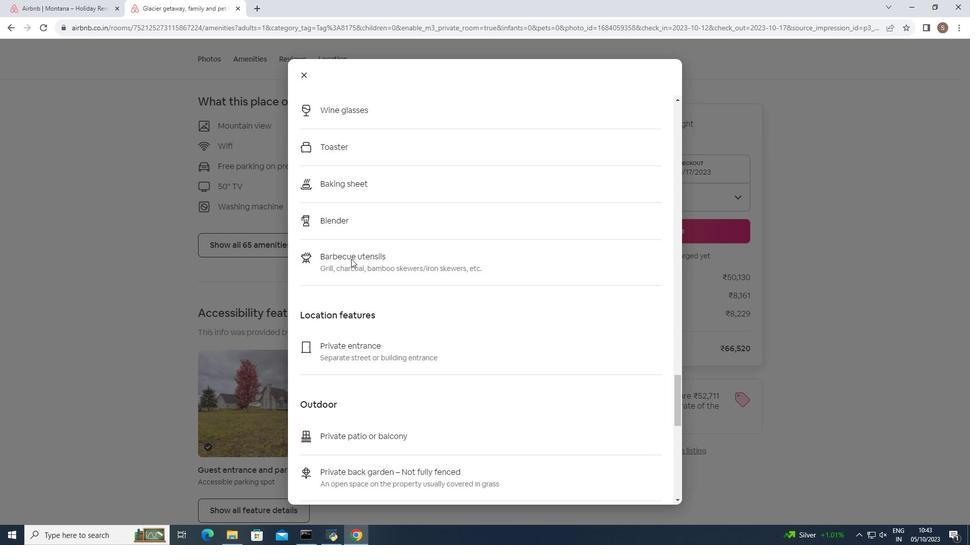 
Action: Mouse moved to (351, 259)
Screenshot: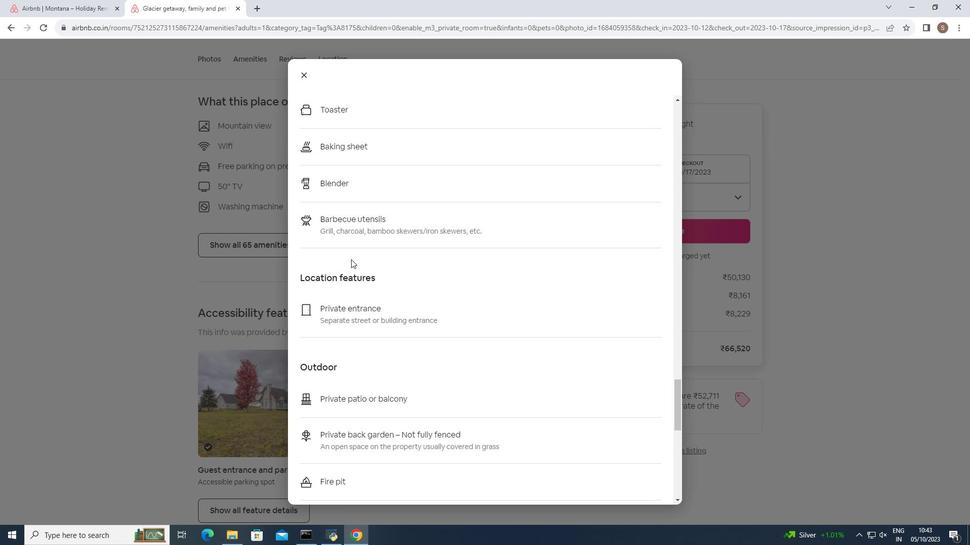 
Action: Mouse scrolled (351, 259) with delta (0, 0)
Screenshot: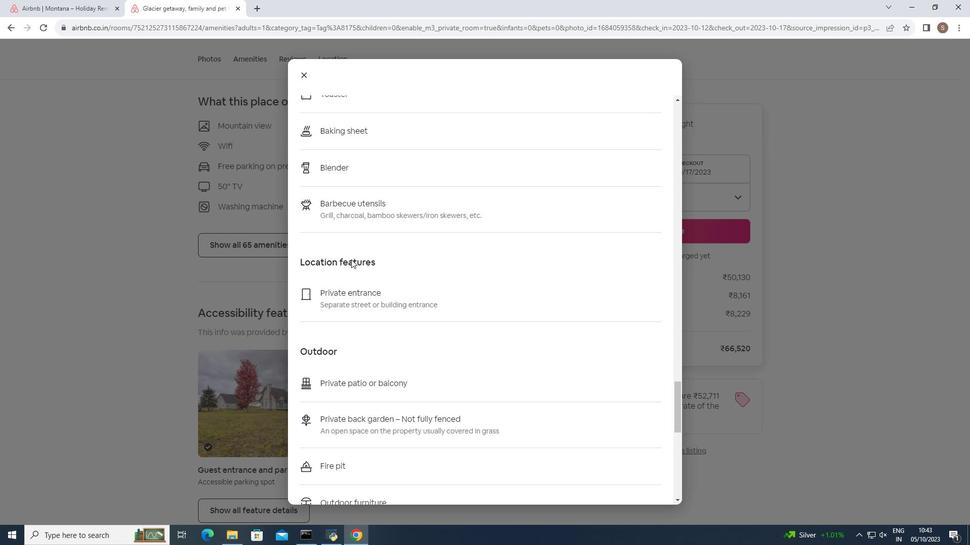 
Action: Mouse scrolled (351, 259) with delta (0, 0)
Screenshot: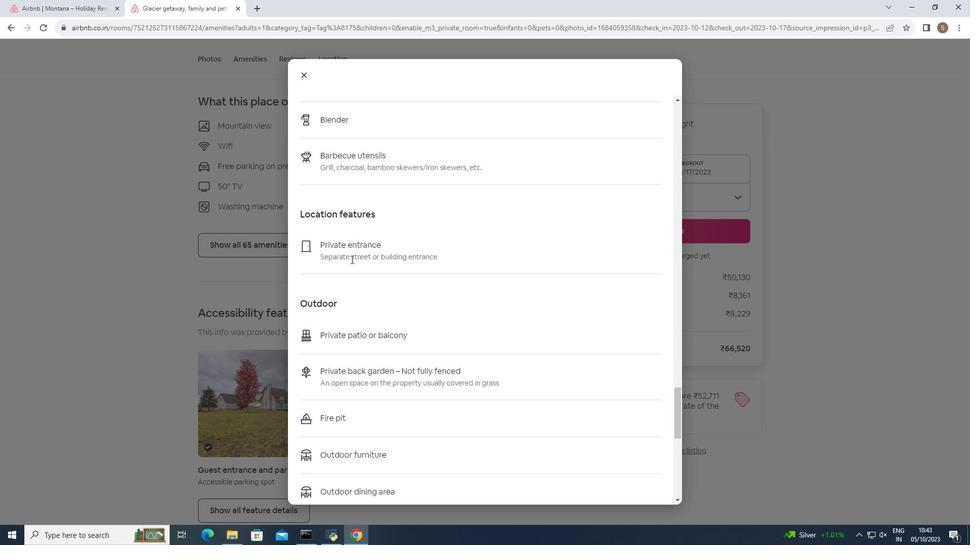 
Action: Mouse scrolled (351, 259) with delta (0, 0)
Screenshot: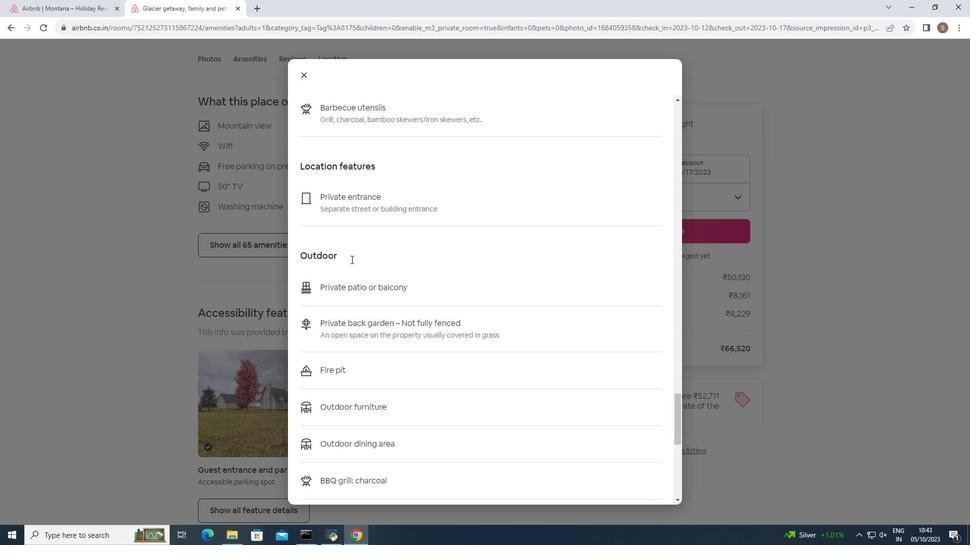 
Action: Mouse scrolled (351, 259) with delta (0, 0)
Screenshot: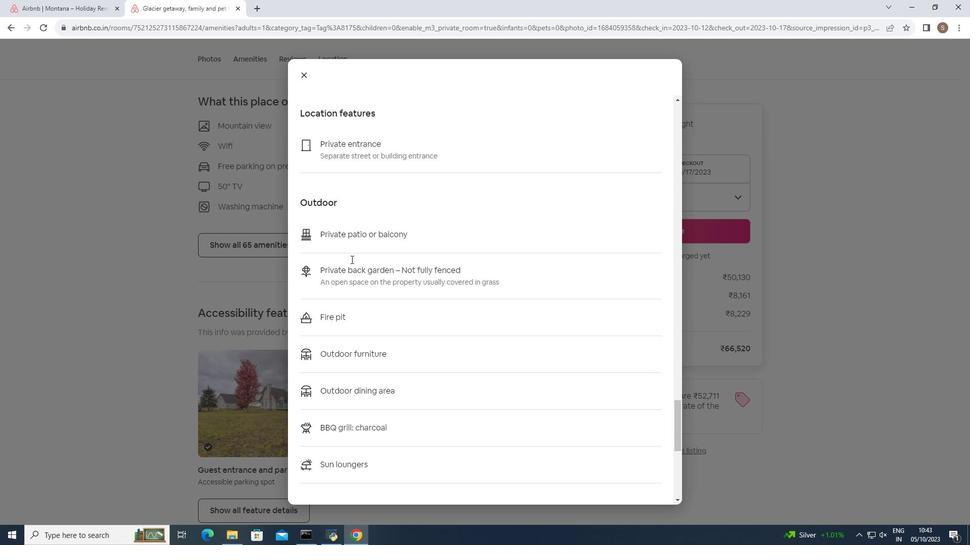 
Action: Mouse moved to (351, 259)
Screenshot: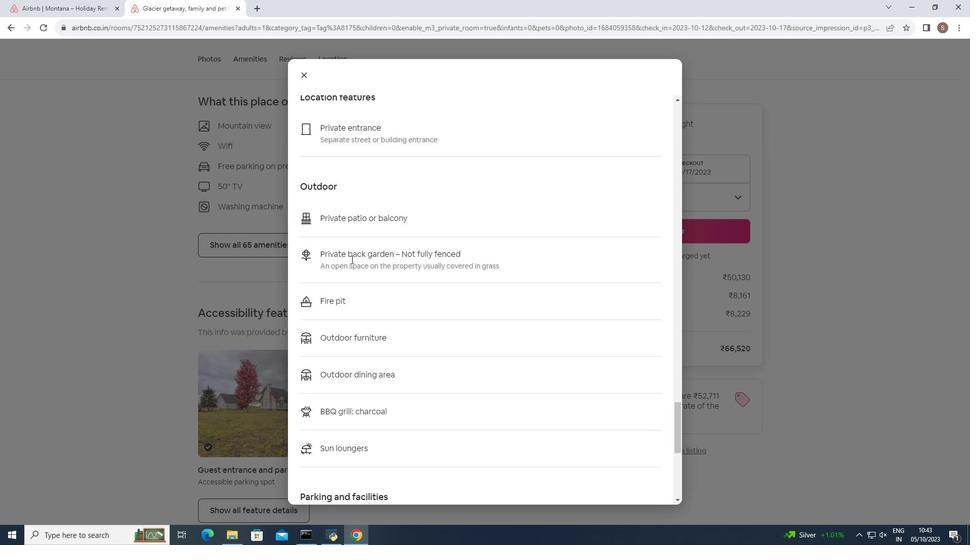 
Action: Mouse scrolled (351, 259) with delta (0, 0)
Screenshot: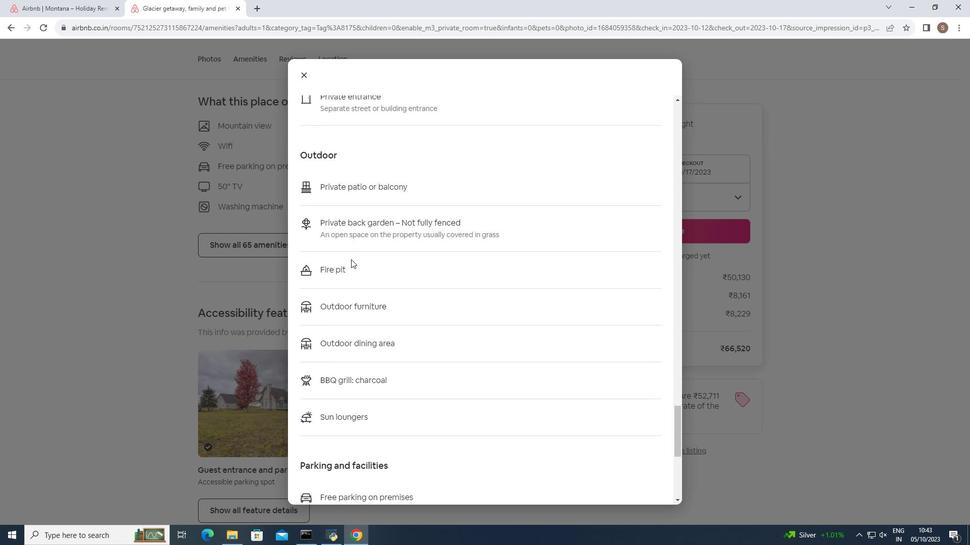 
Action: Mouse scrolled (351, 259) with delta (0, 0)
Screenshot: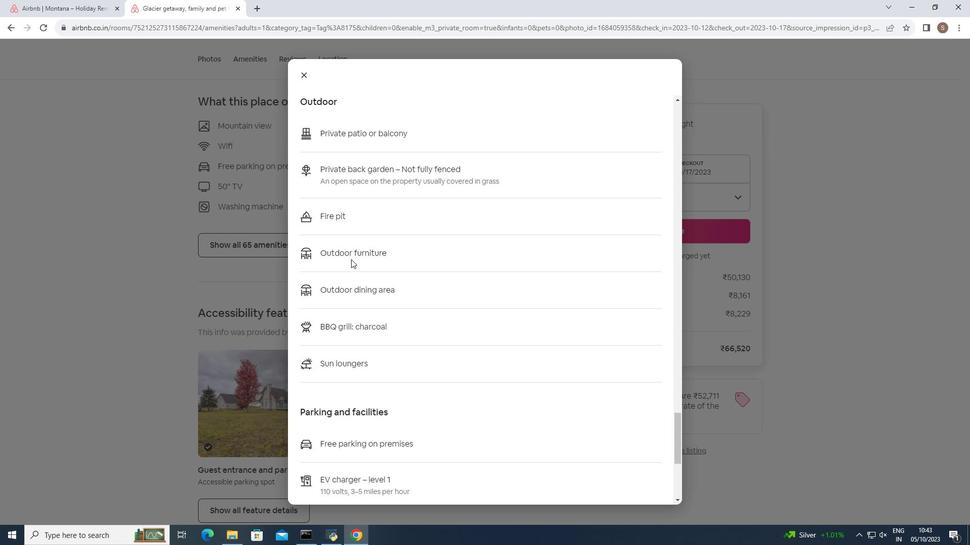 
Action: Mouse moved to (351, 260)
Screenshot: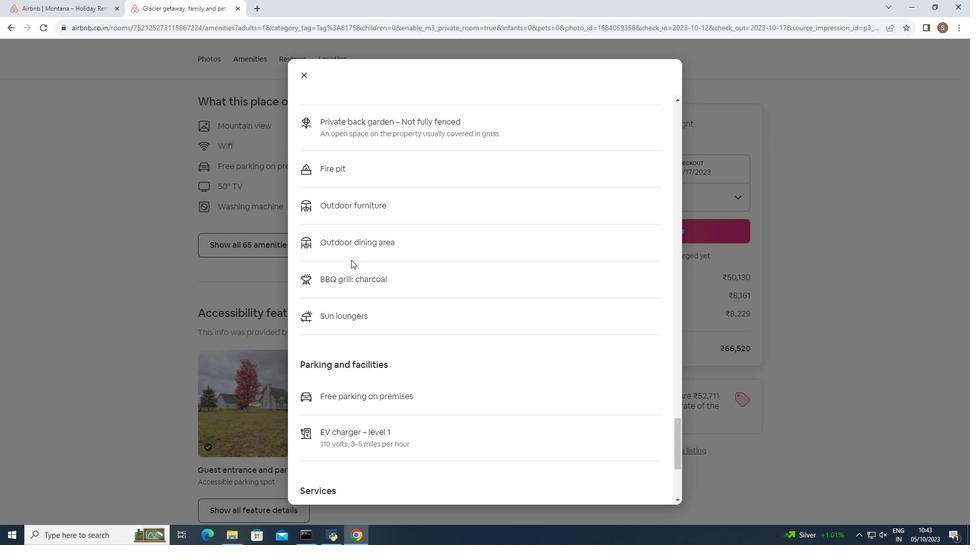 
Action: Mouse scrolled (351, 259) with delta (0, 0)
Screenshot: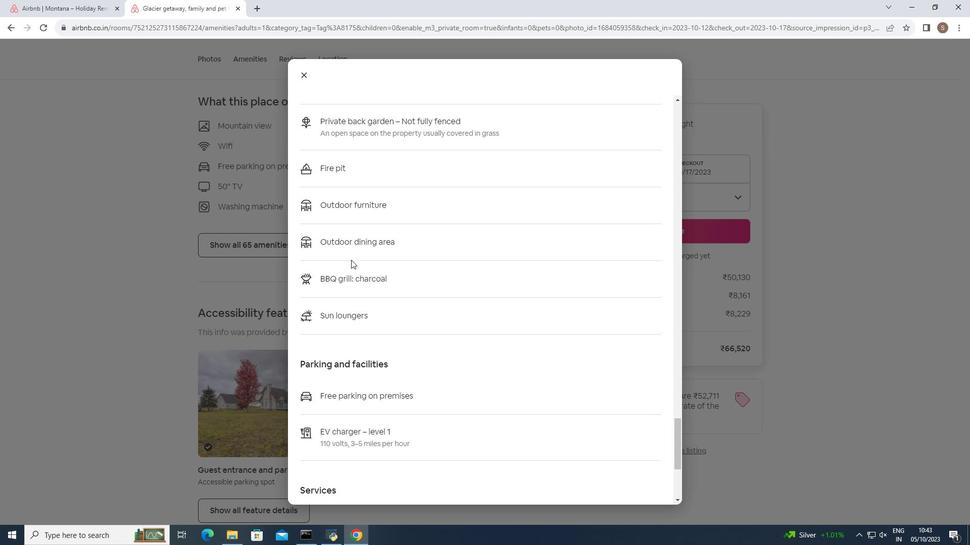 
Action: Mouse scrolled (351, 259) with delta (0, 0)
Screenshot: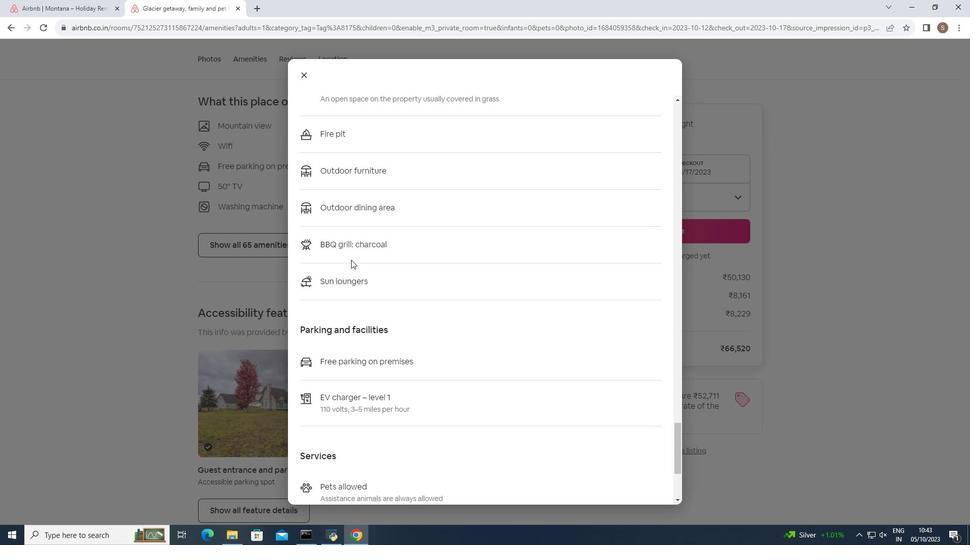 
Action: Mouse scrolled (351, 259) with delta (0, 0)
